 Task: Look for space in Pathānkot, India from 9th June, 2023 to 17th June, 2023 for 2 adults in price range Rs.7000 to Rs.12000. Place can be private room with 1  bedroom having 2 beds and 1 bathroom. Property type can be house, flat, guest house. Amenities needed are: wifi. Booking option can be shelf check-in. Required host language is English.
Action: Mouse moved to (494, 62)
Screenshot: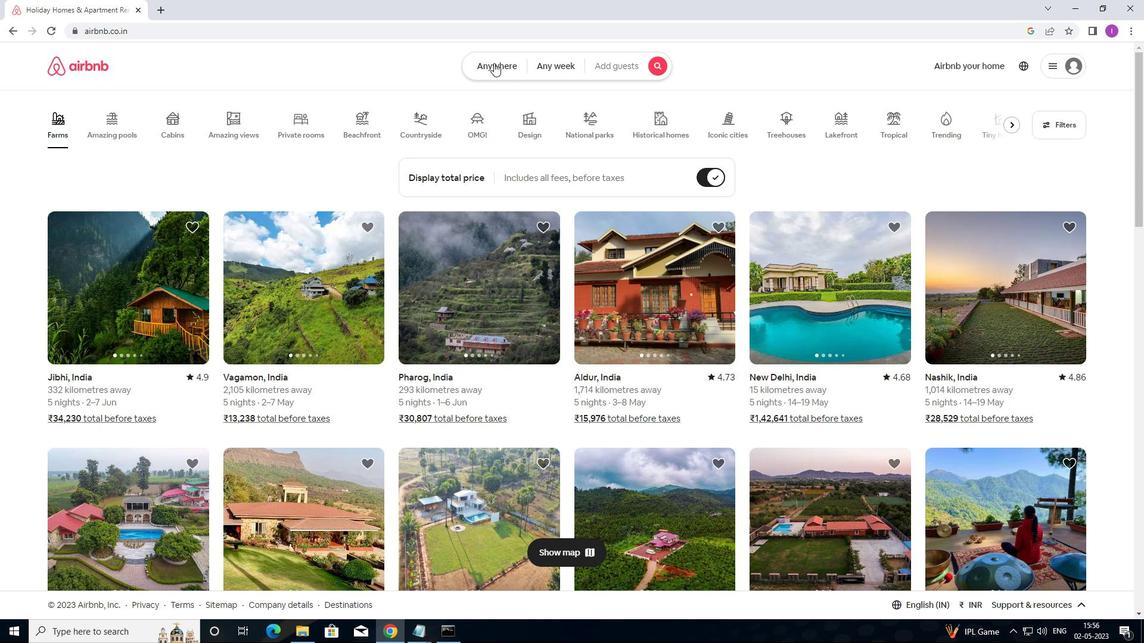 
Action: Mouse pressed left at (494, 62)
Screenshot: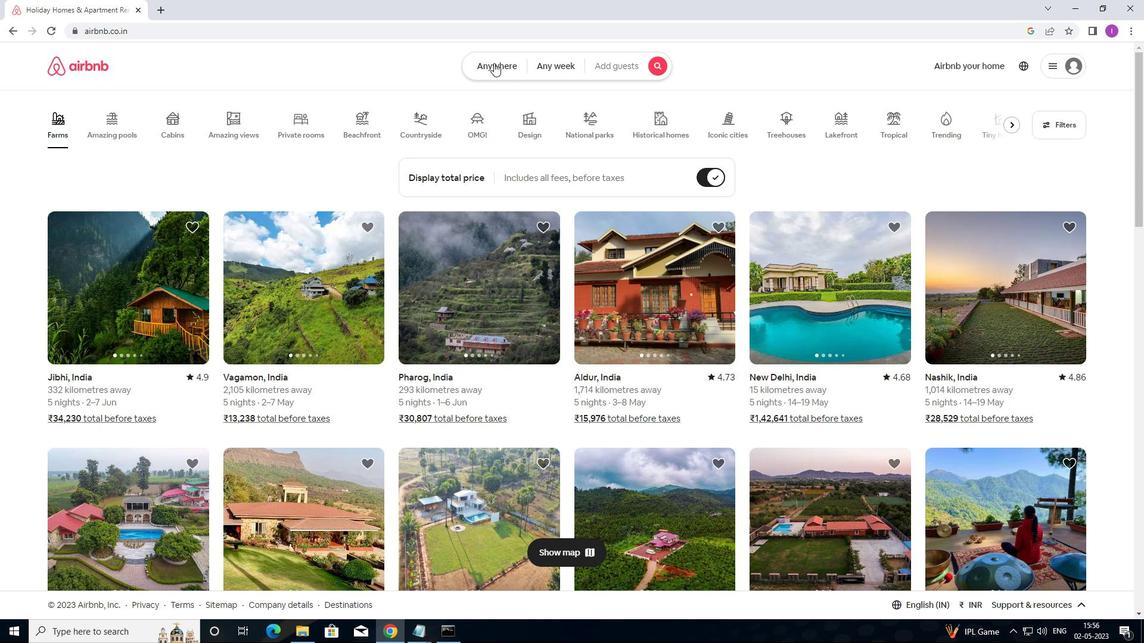 
Action: Mouse moved to (419, 105)
Screenshot: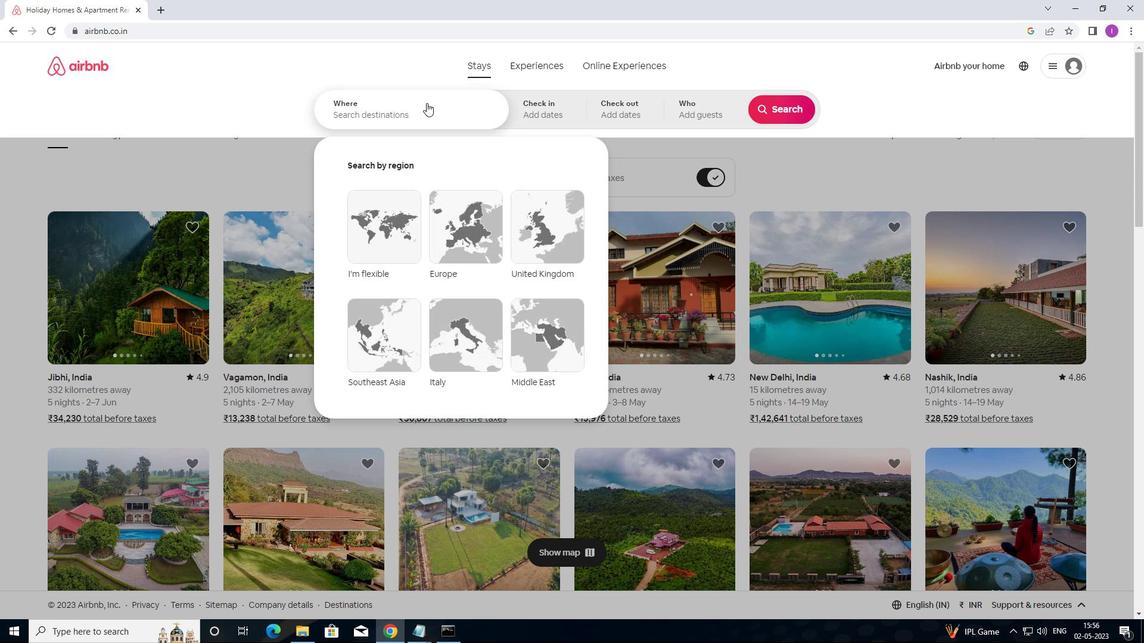 
Action: Mouse pressed left at (419, 105)
Screenshot: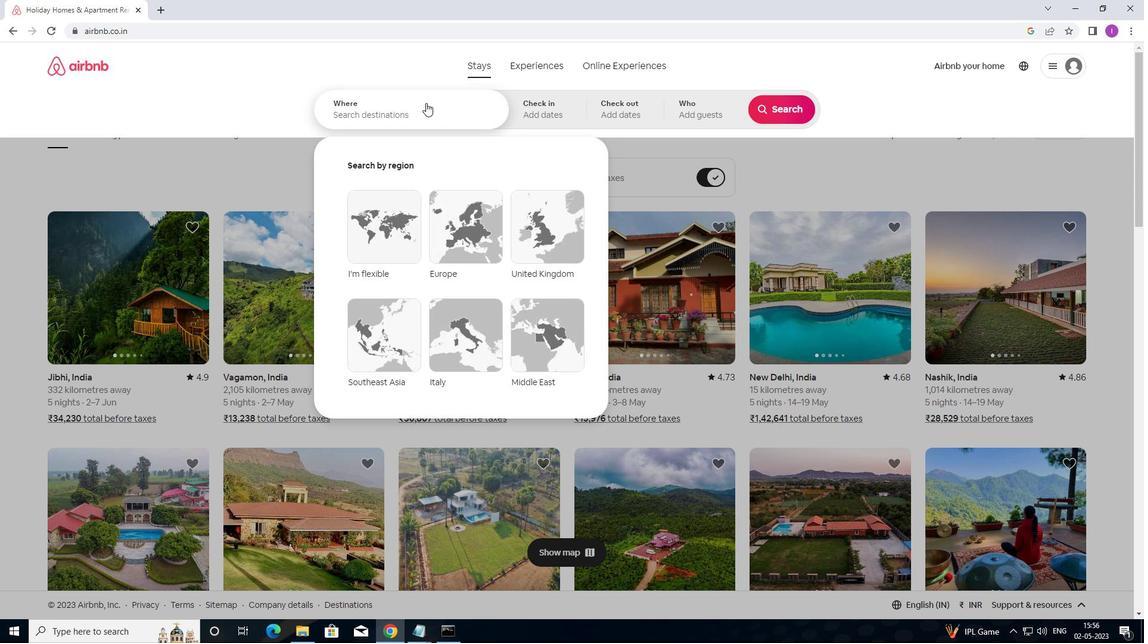 
Action: Key pressed <Key.shift>PATHANKOT,<Key.shift>INDIA
Screenshot: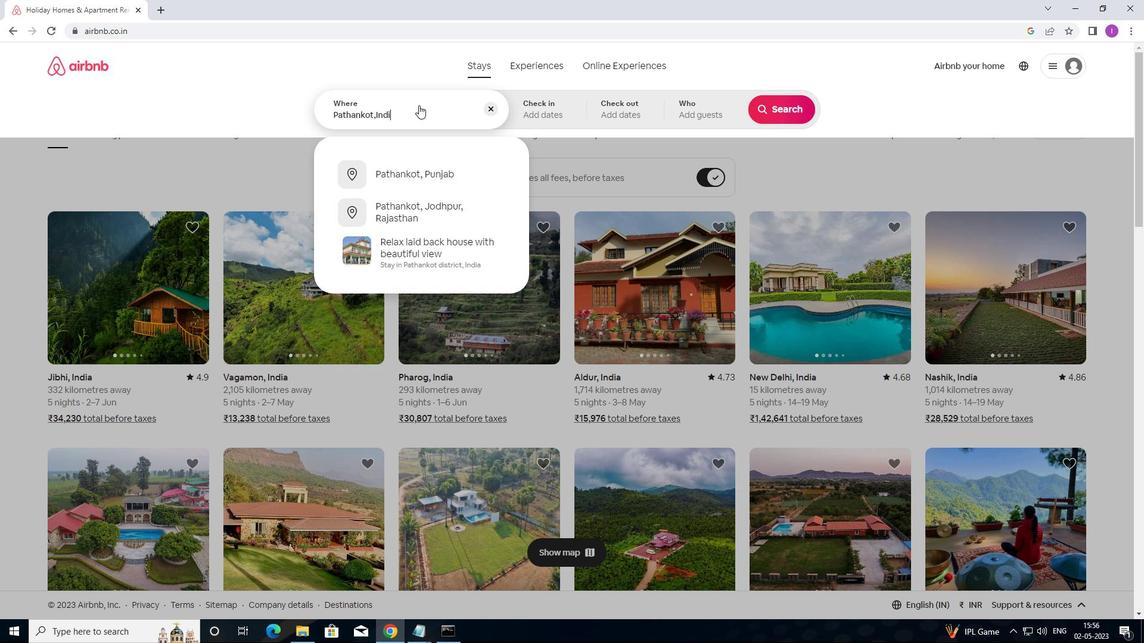 
Action: Mouse moved to (547, 118)
Screenshot: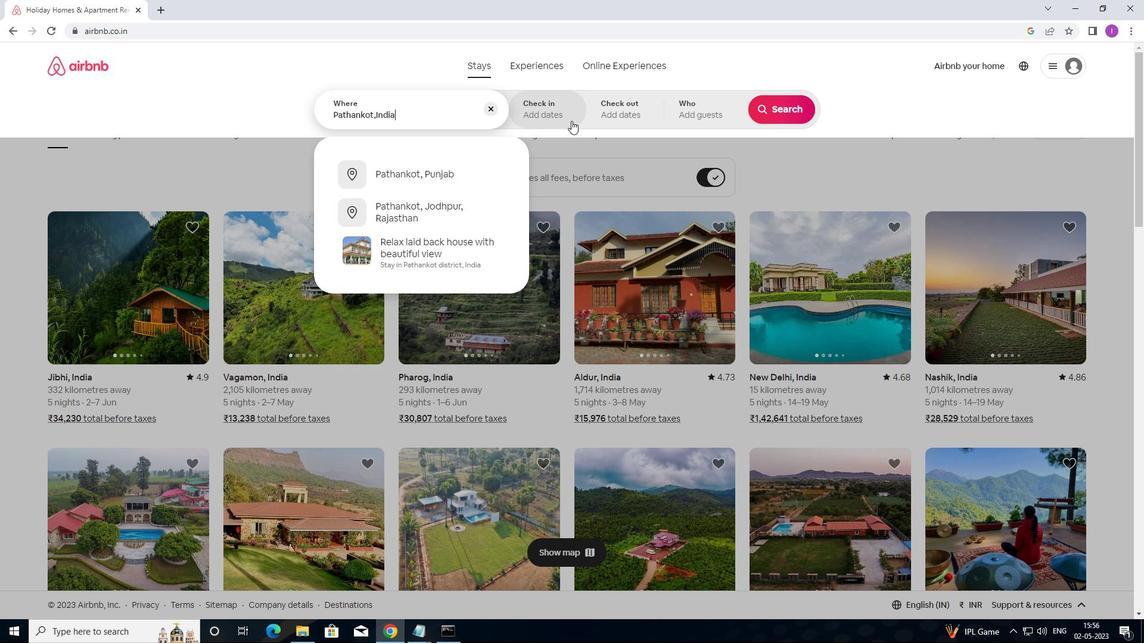 
Action: Mouse pressed left at (547, 118)
Screenshot: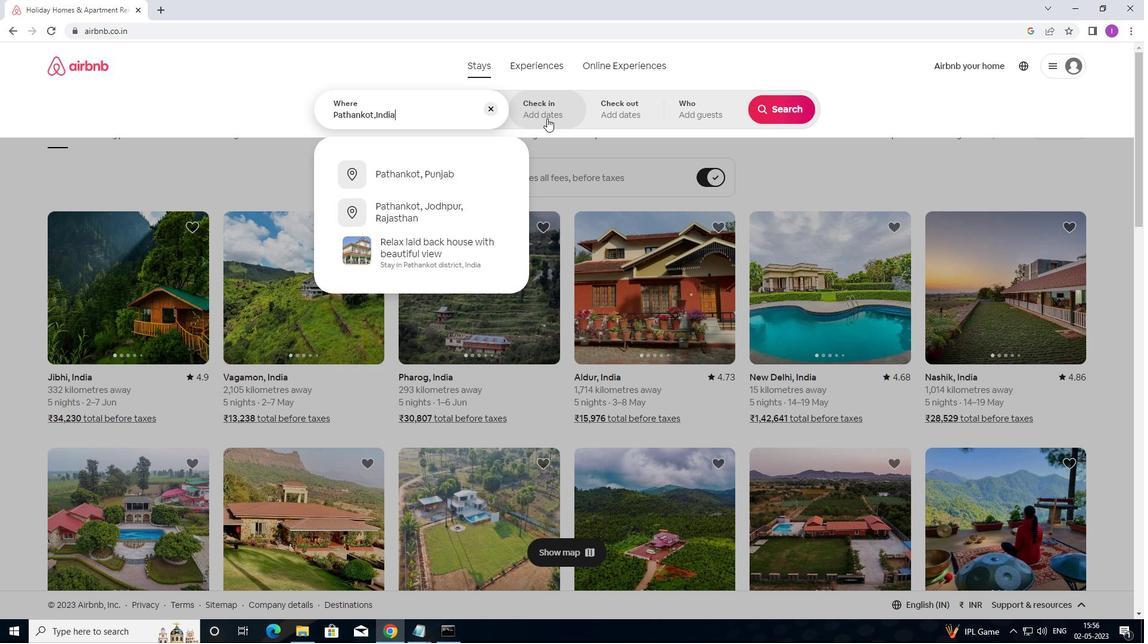 
Action: Mouse moved to (775, 205)
Screenshot: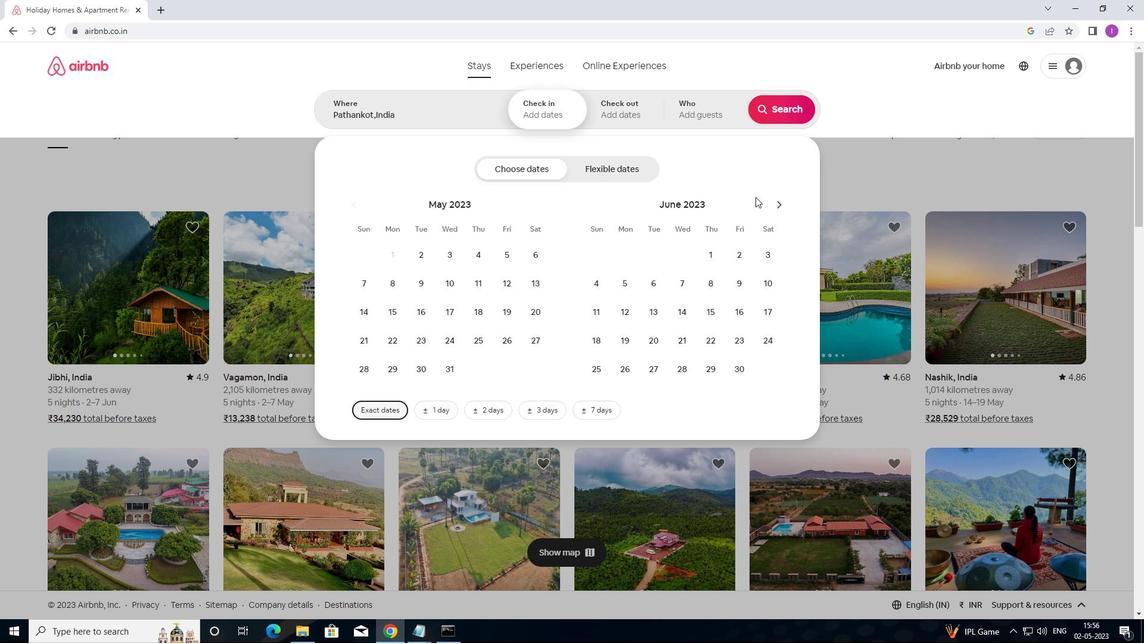 
Action: Mouse pressed left at (775, 205)
Screenshot: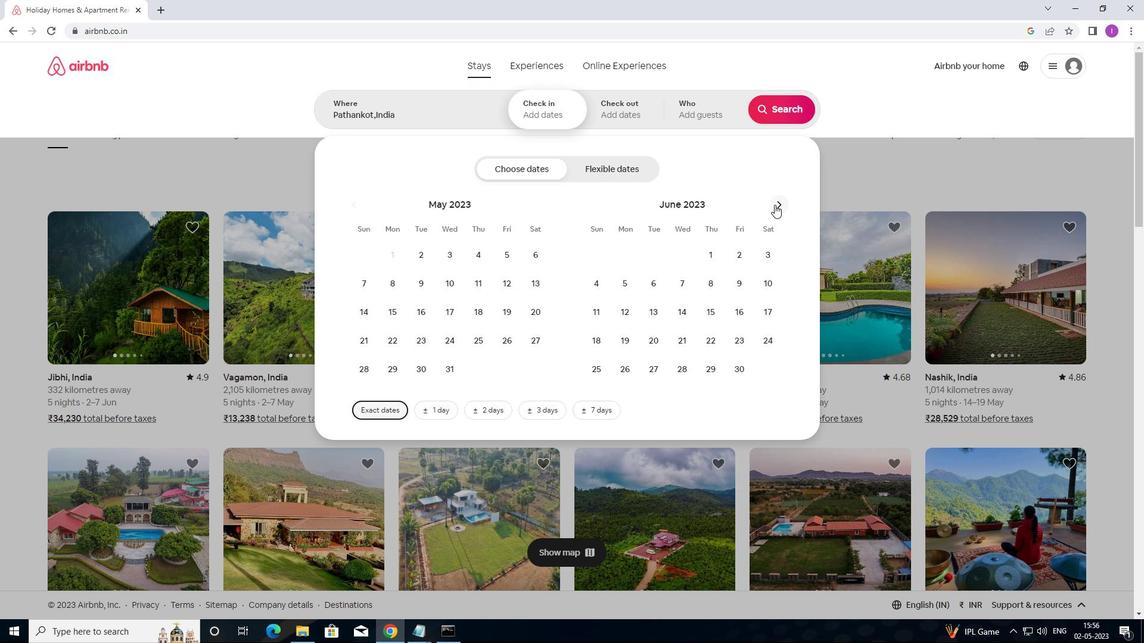 
Action: Mouse moved to (775, 206)
Screenshot: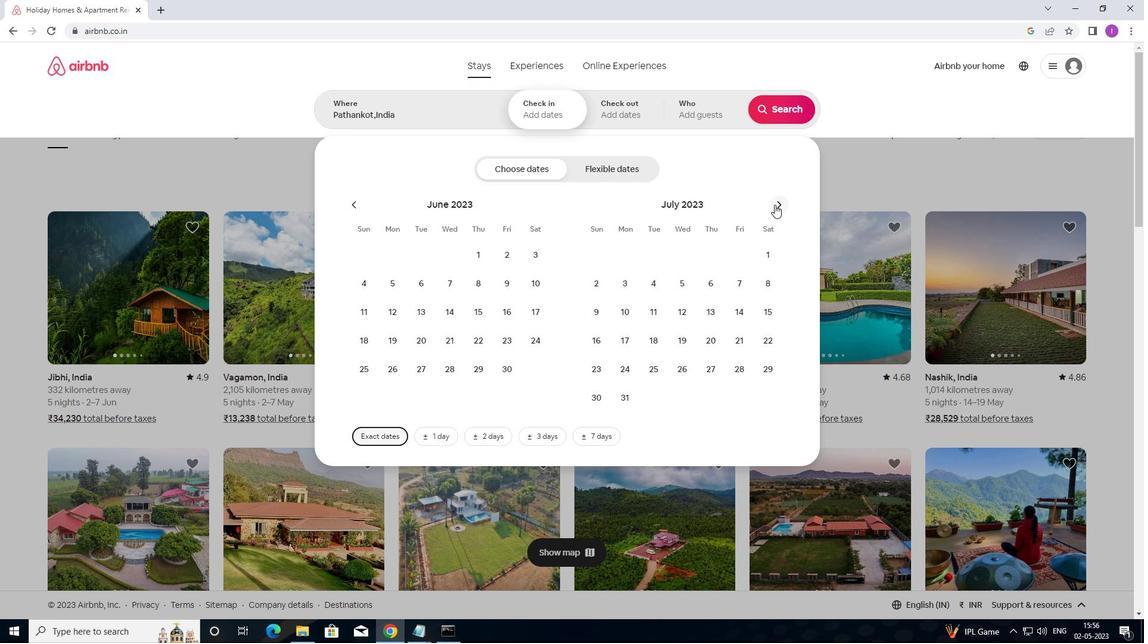 
Action: Mouse pressed left at (775, 206)
Screenshot: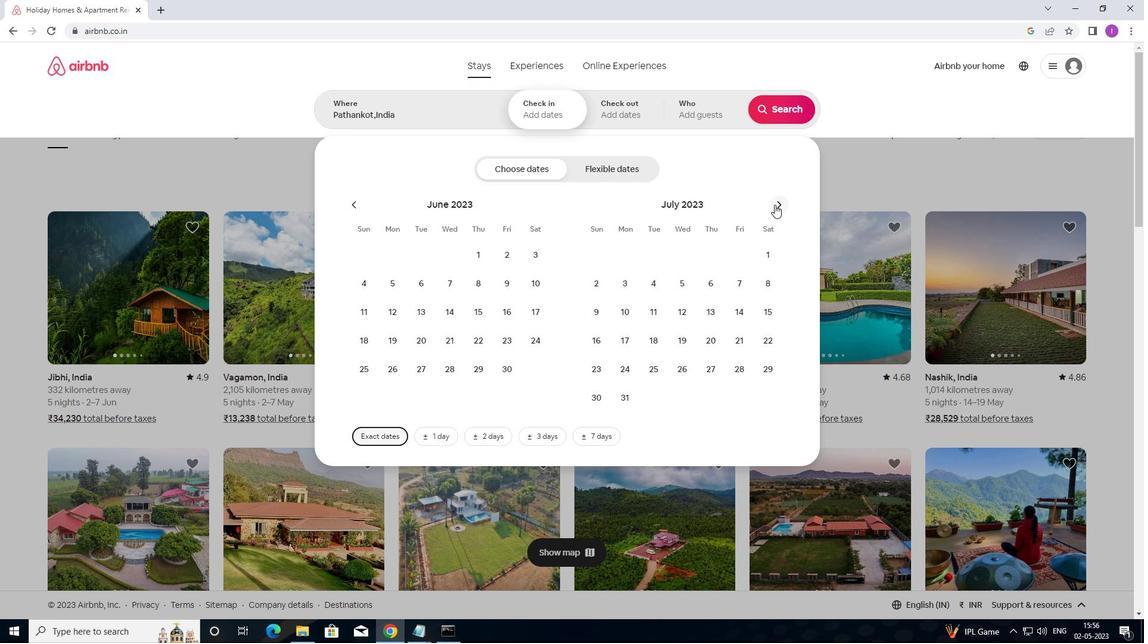 
Action: Mouse moved to (354, 202)
Screenshot: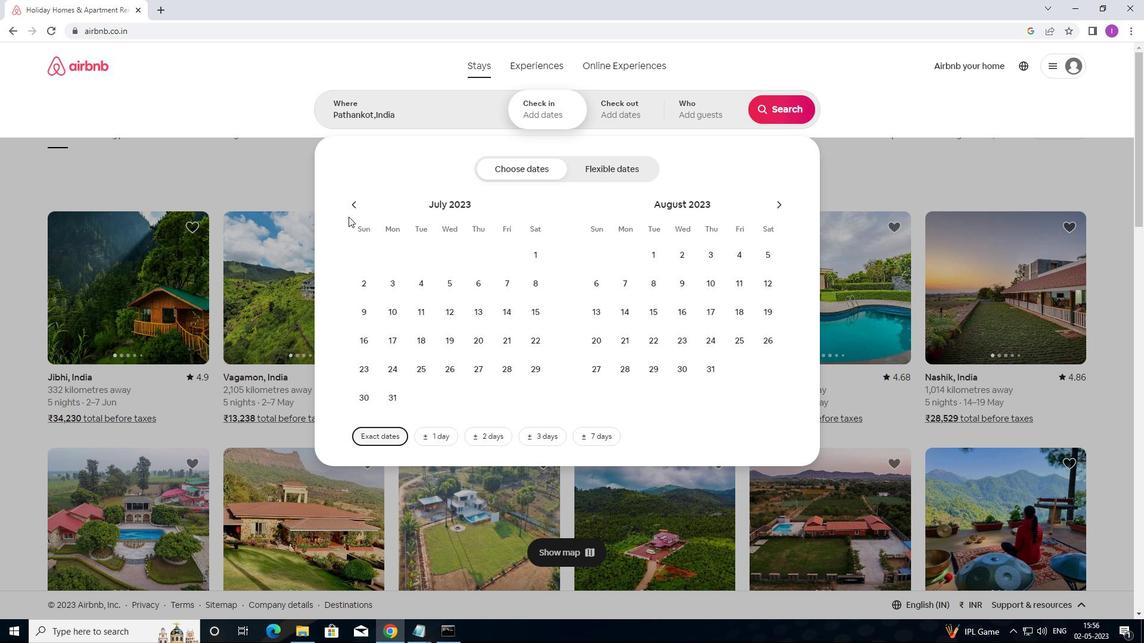 
Action: Mouse pressed left at (354, 202)
Screenshot: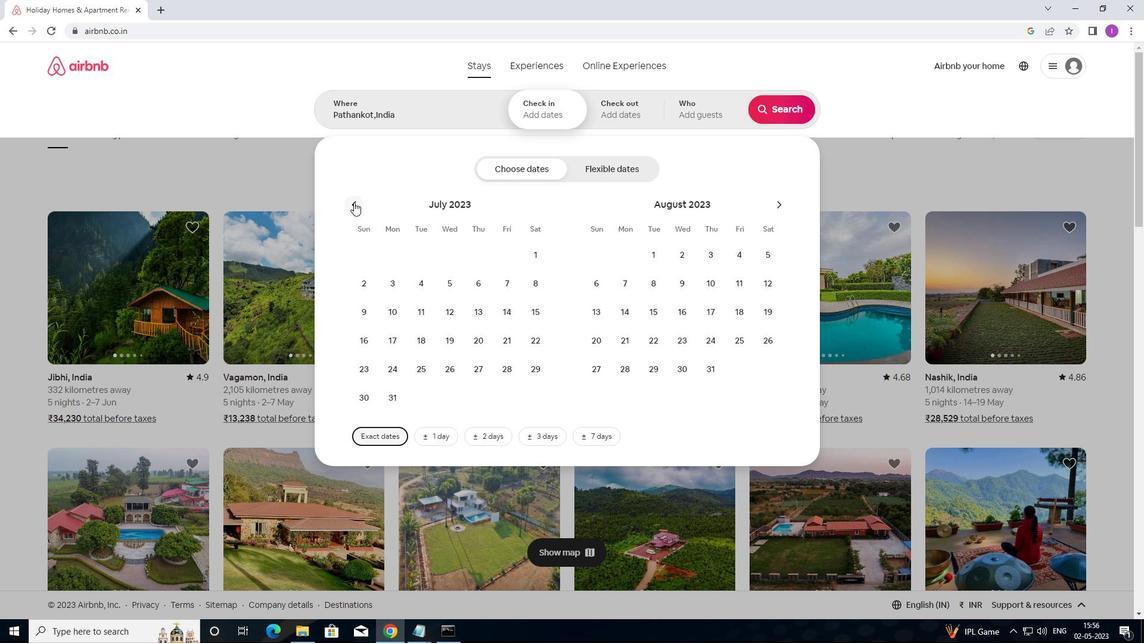 
Action: Mouse moved to (593, 312)
Screenshot: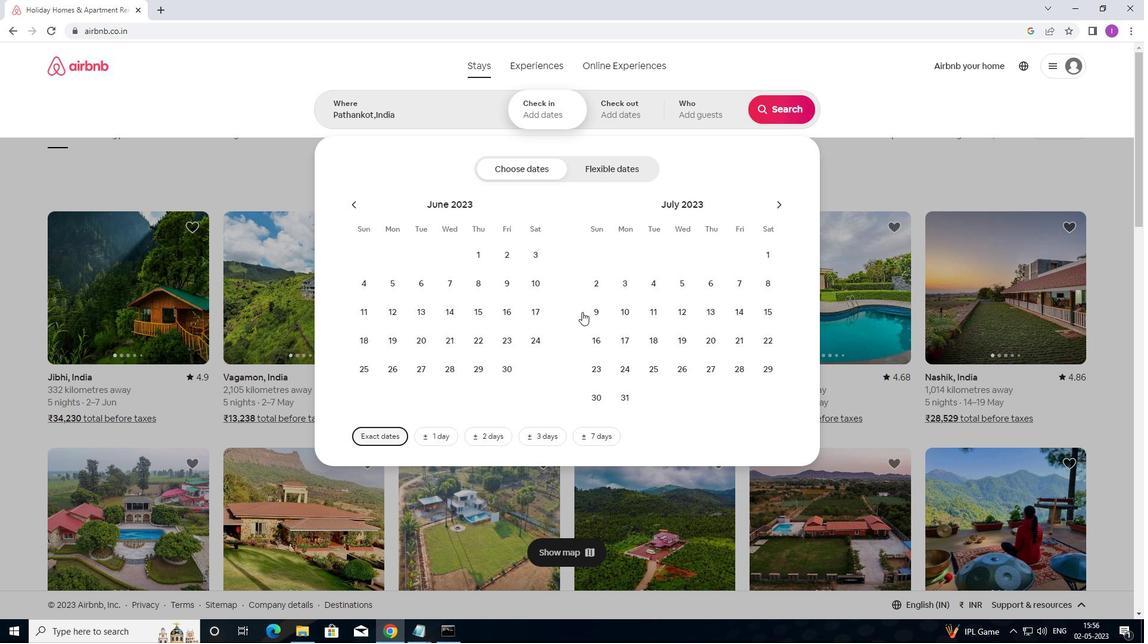 
Action: Mouse pressed left at (593, 312)
Screenshot: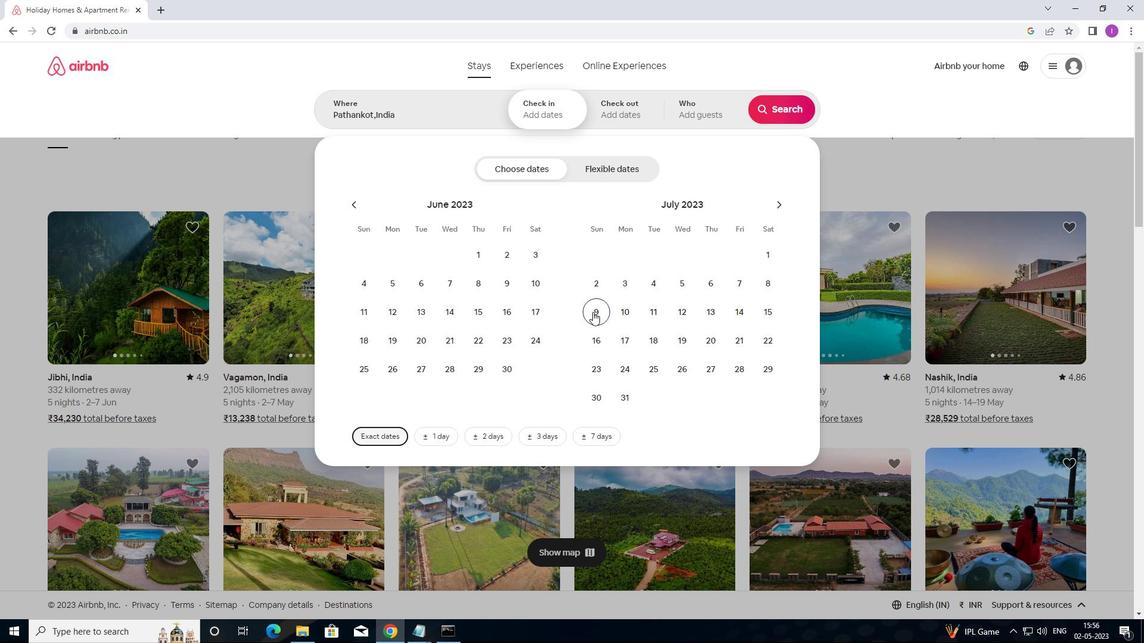 
Action: Mouse moved to (637, 342)
Screenshot: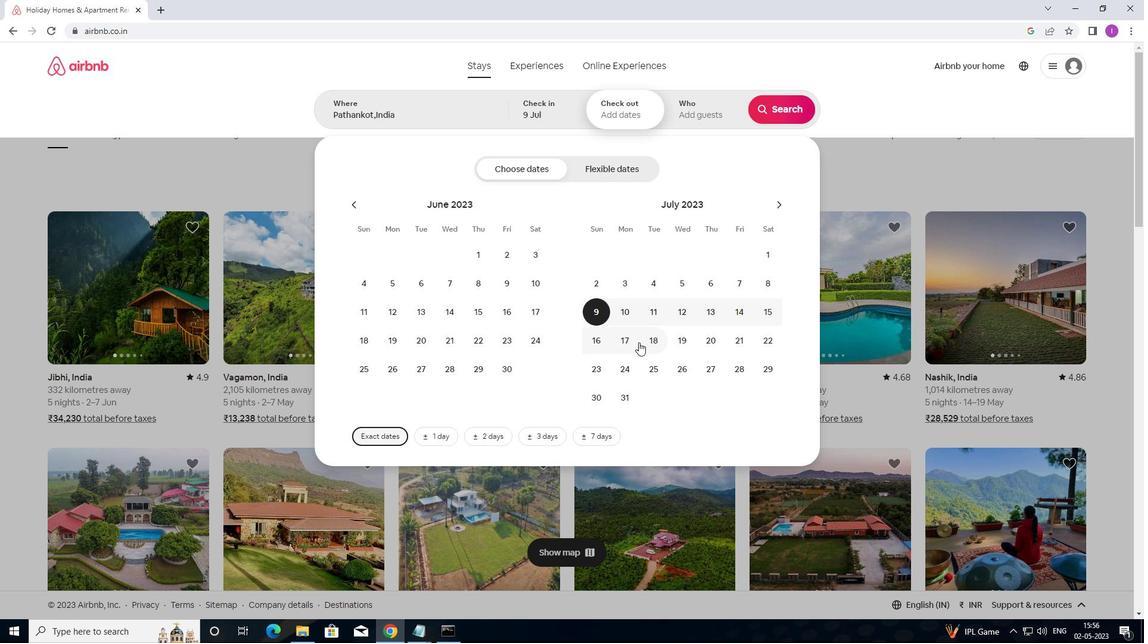 
Action: Mouse pressed left at (637, 342)
Screenshot: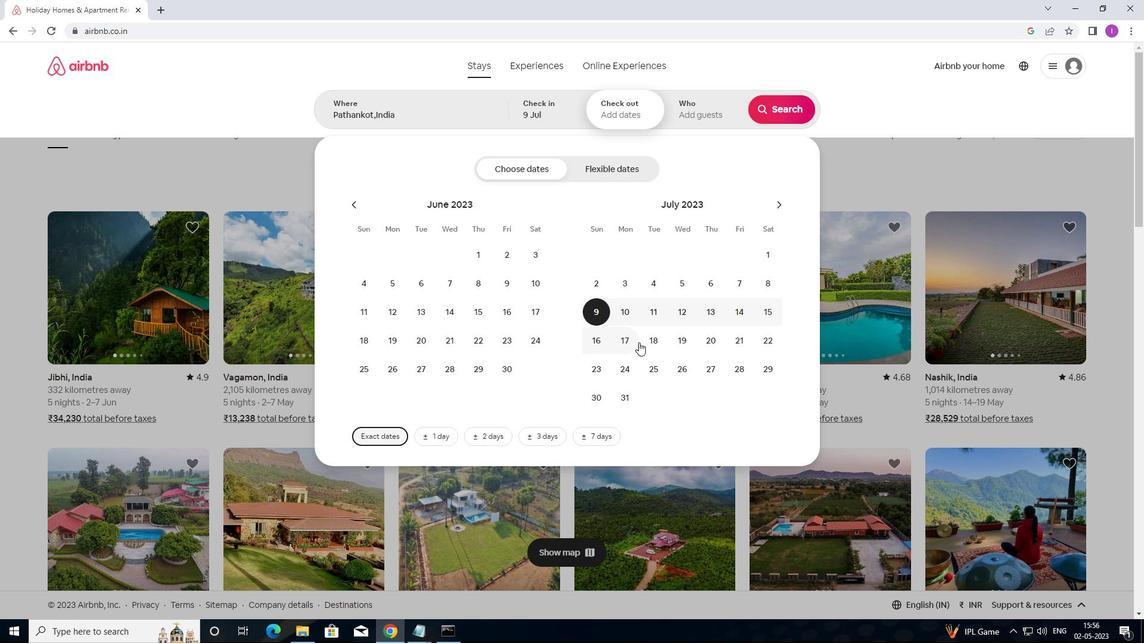 
Action: Mouse moved to (702, 113)
Screenshot: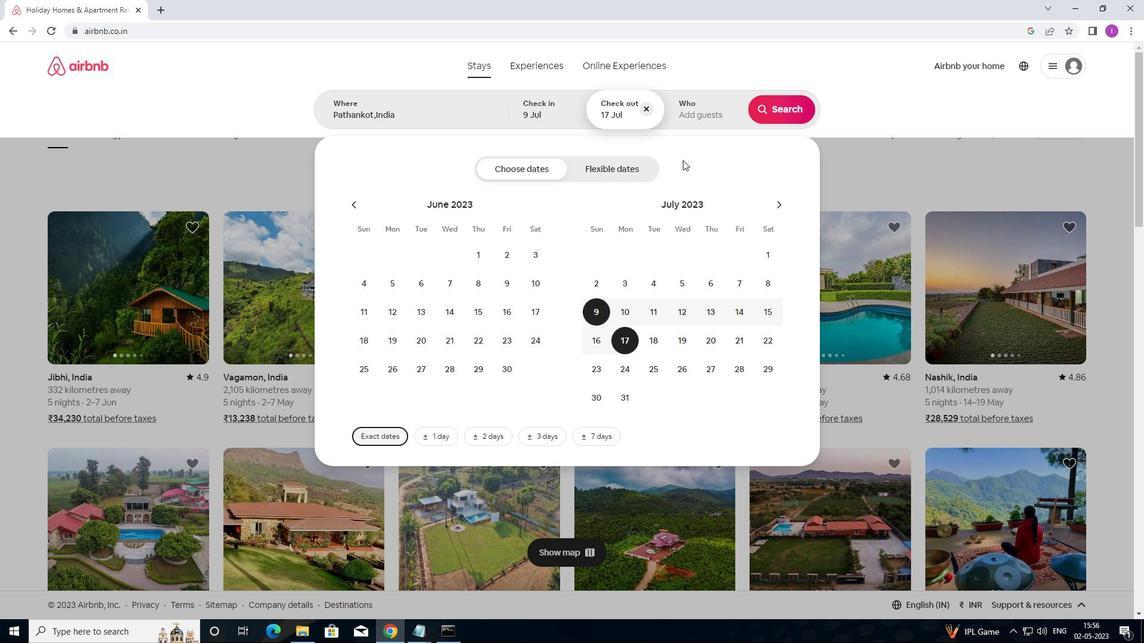 
Action: Mouse pressed left at (702, 113)
Screenshot: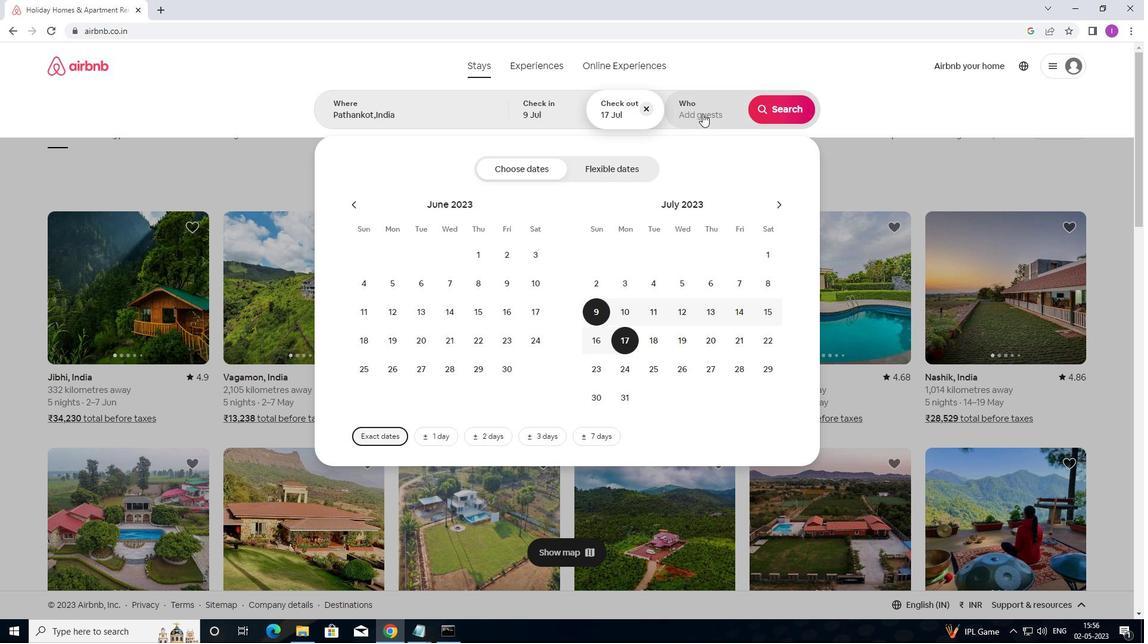 
Action: Mouse moved to (774, 171)
Screenshot: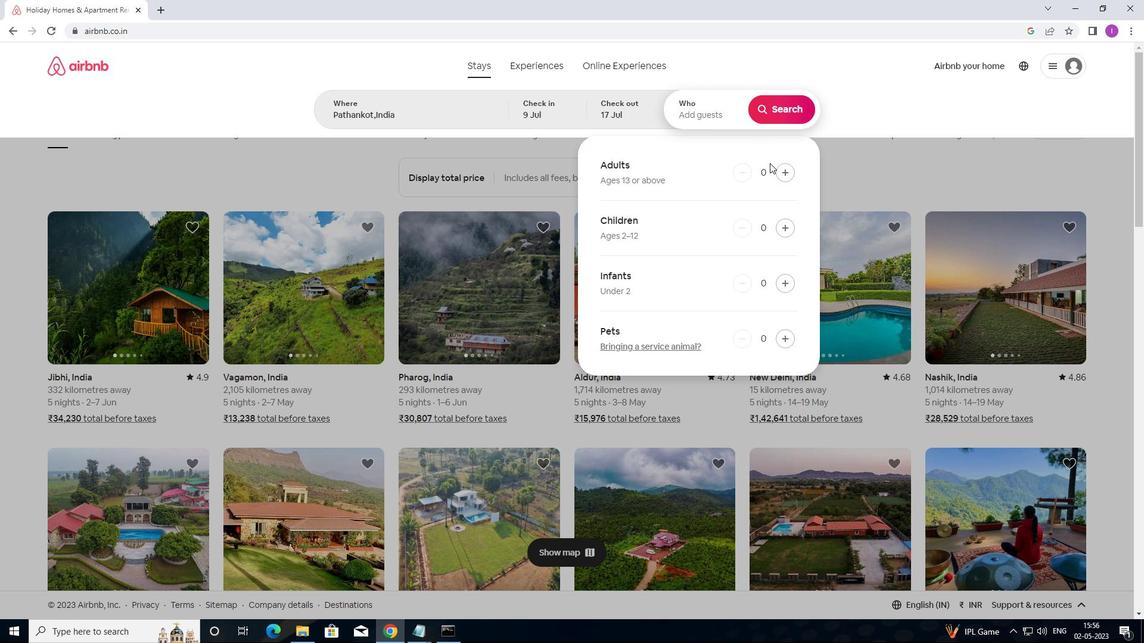 
Action: Mouse pressed left at (774, 171)
Screenshot: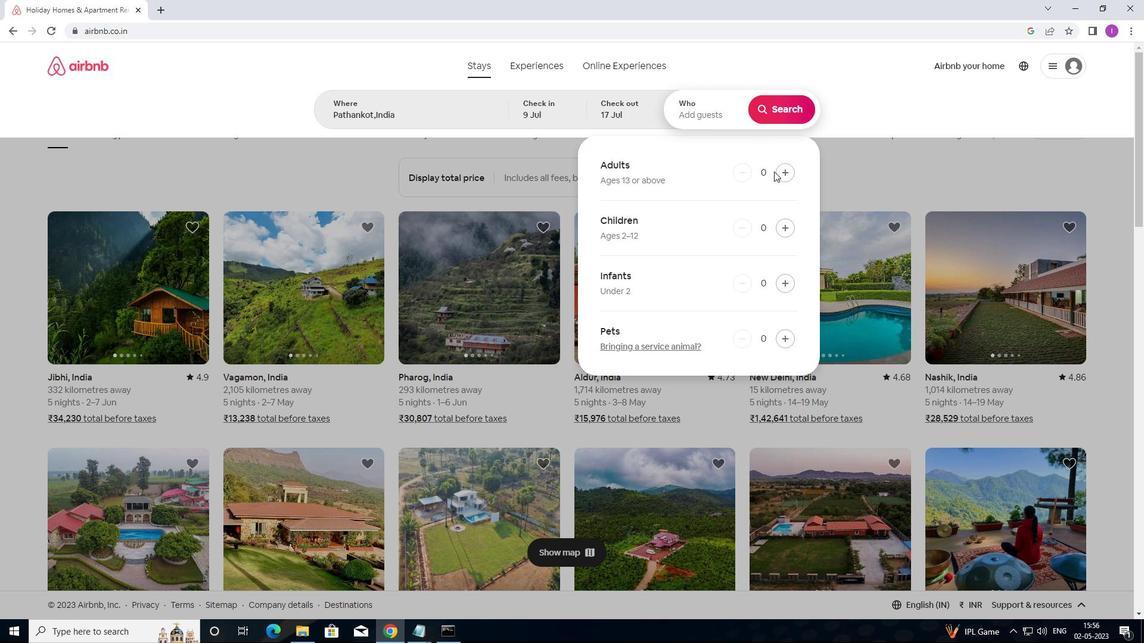 
Action: Mouse moved to (775, 172)
Screenshot: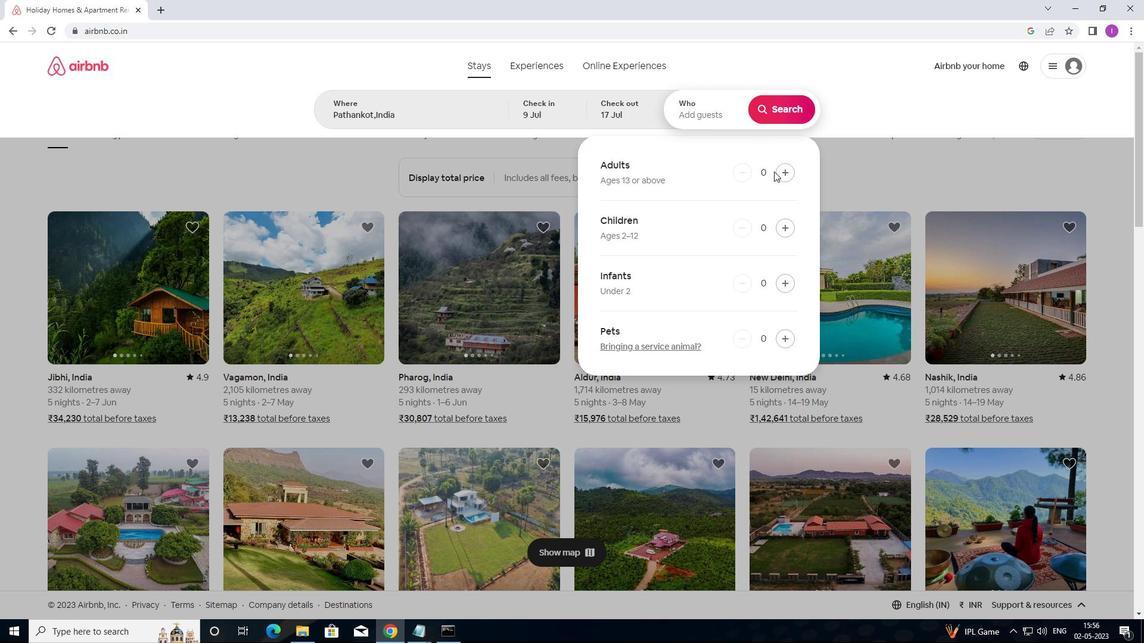 
Action: Mouse pressed left at (775, 172)
Screenshot: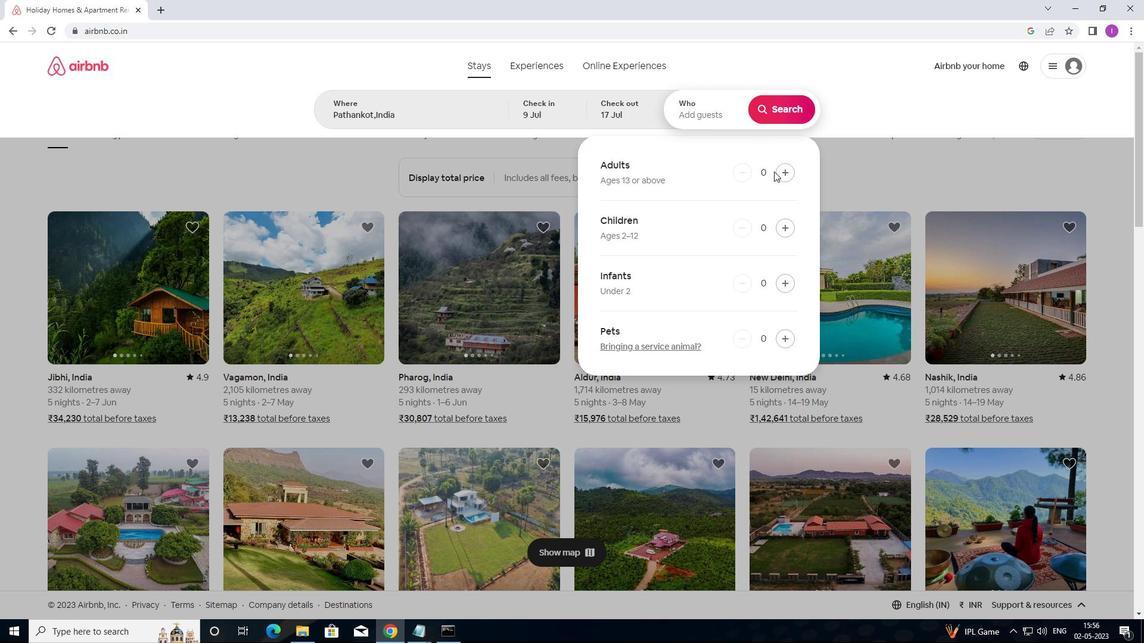 
Action: Mouse moved to (784, 168)
Screenshot: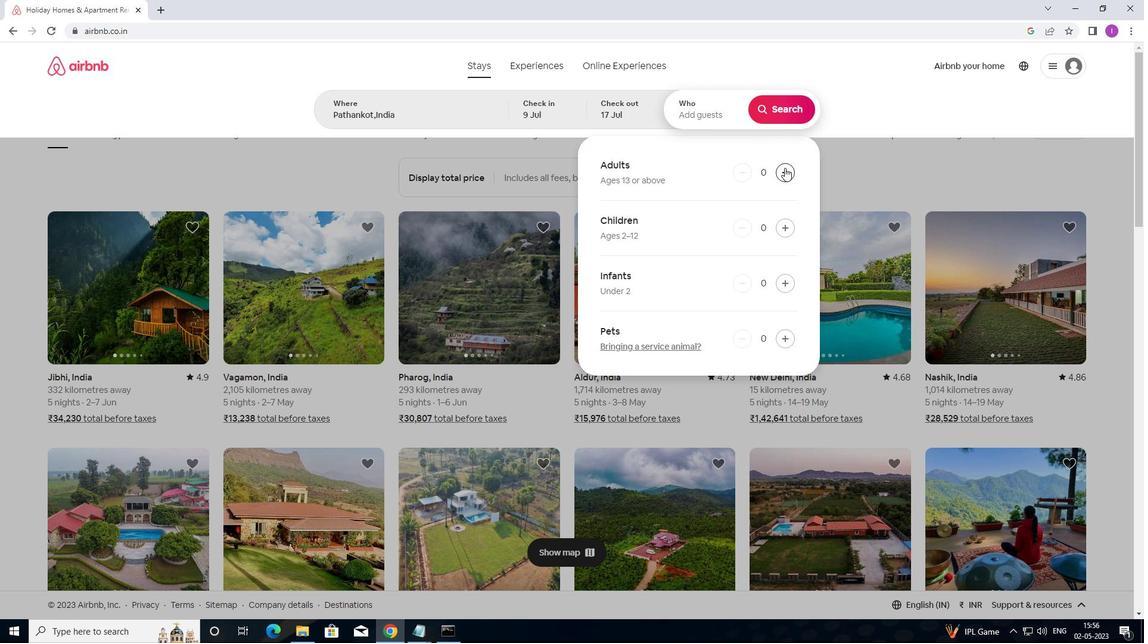 
Action: Mouse pressed left at (784, 168)
Screenshot: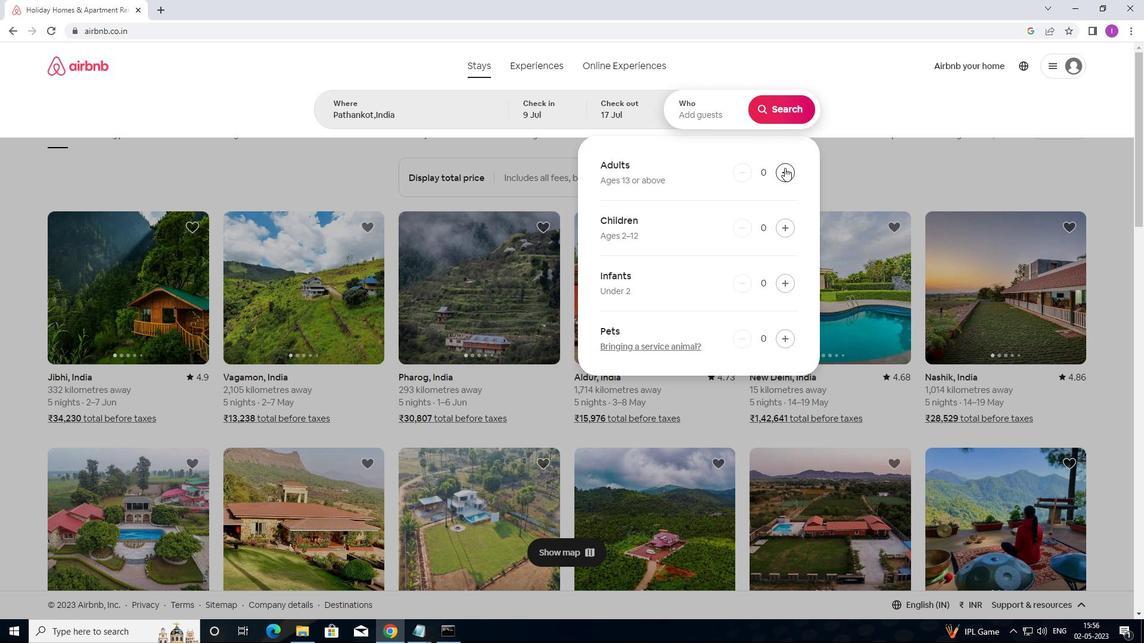 
Action: Mouse pressed left at (784, 168)
Screenshot: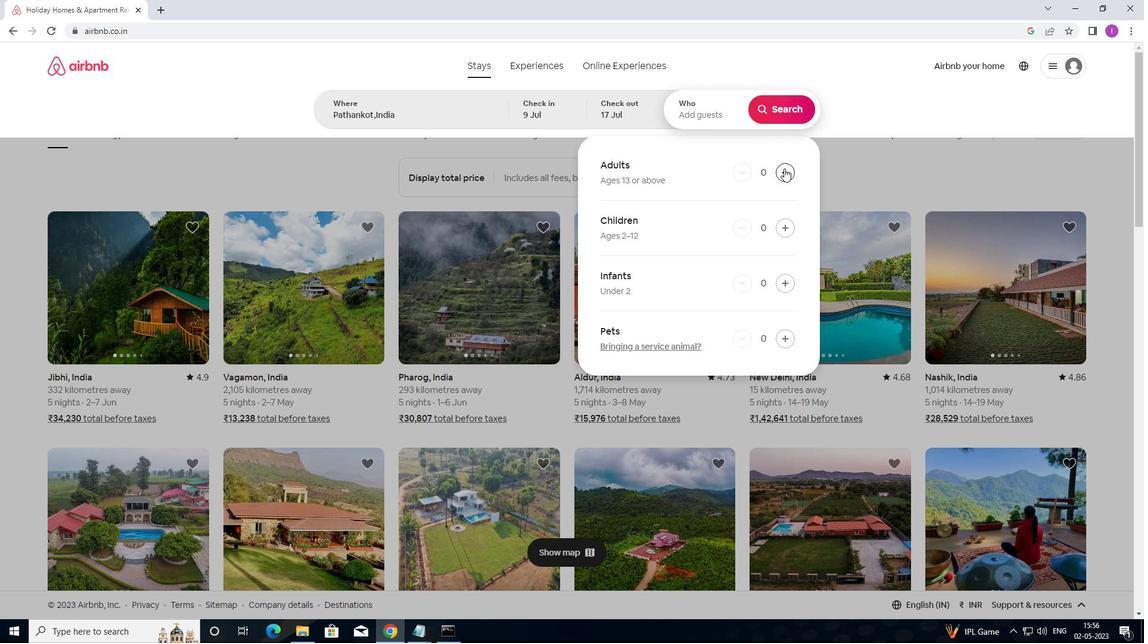 
Action: Mouse moved to (804, 110)
Screenshot: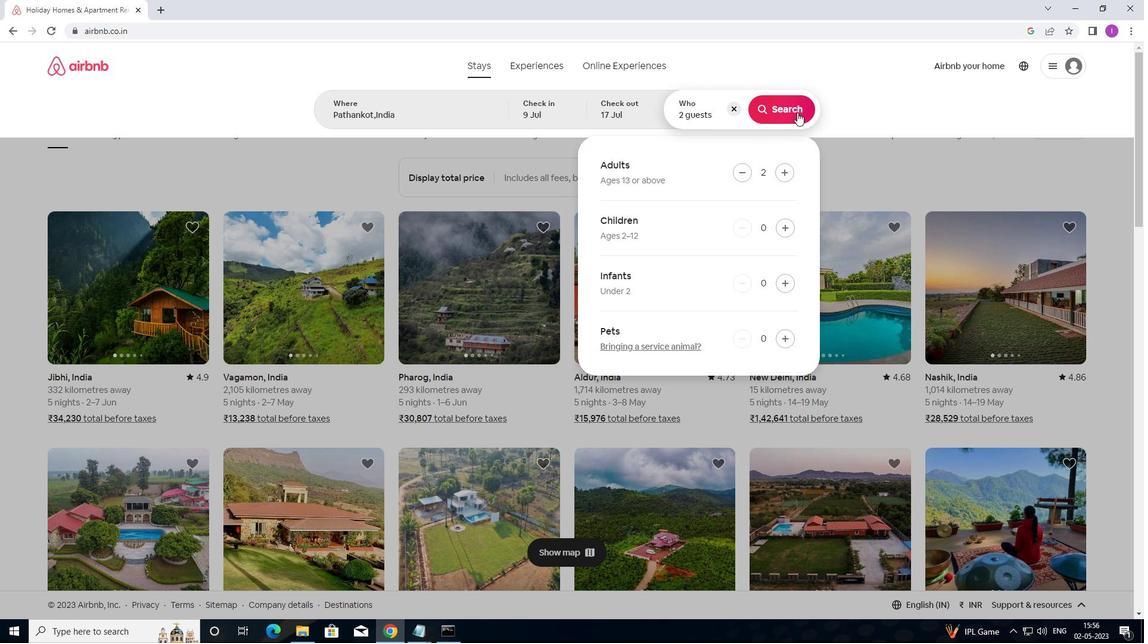 
Action: Mouse pressed left at (804, 110)
Screenshot: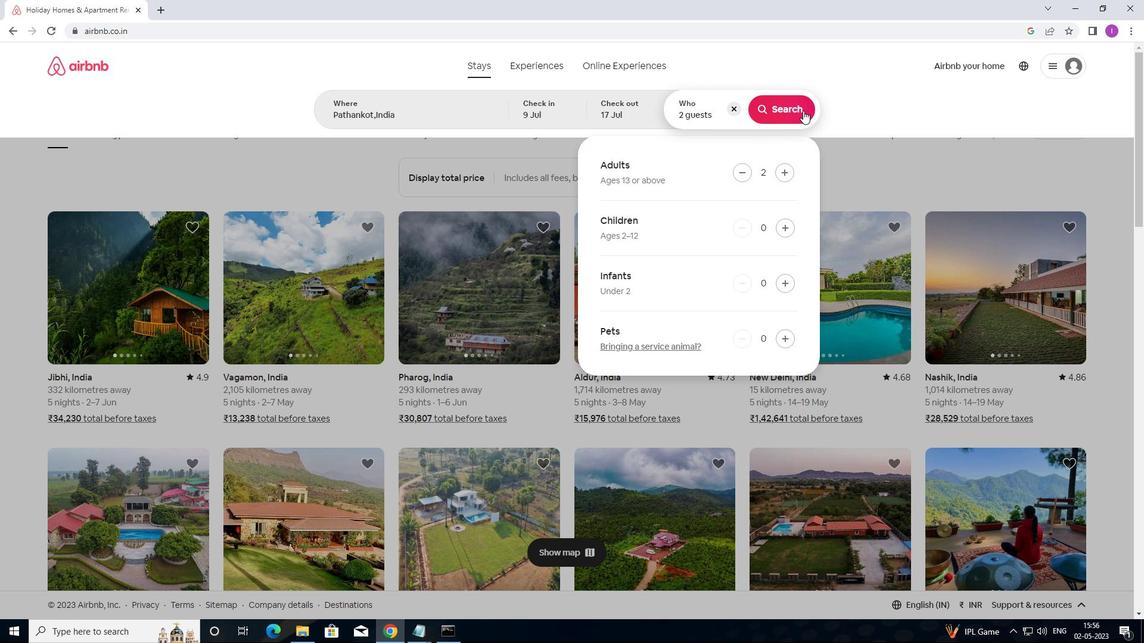 
Action: Mouse moved to (1073, 118)
Screenshot: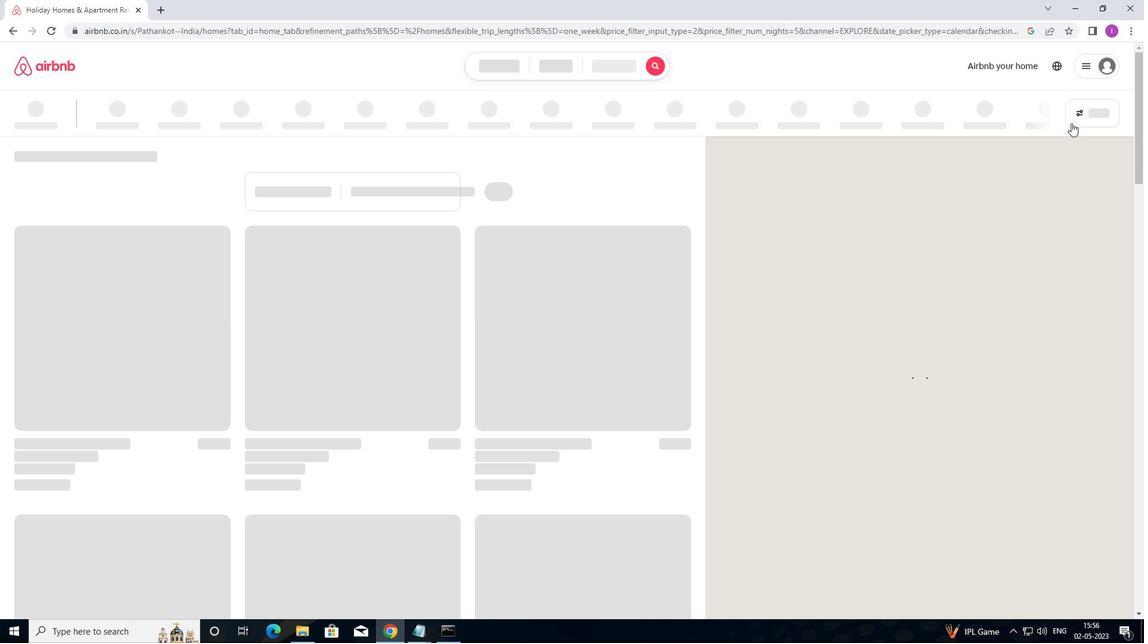
Action: Mouse pressed left at (1073, 118)
Screenshot: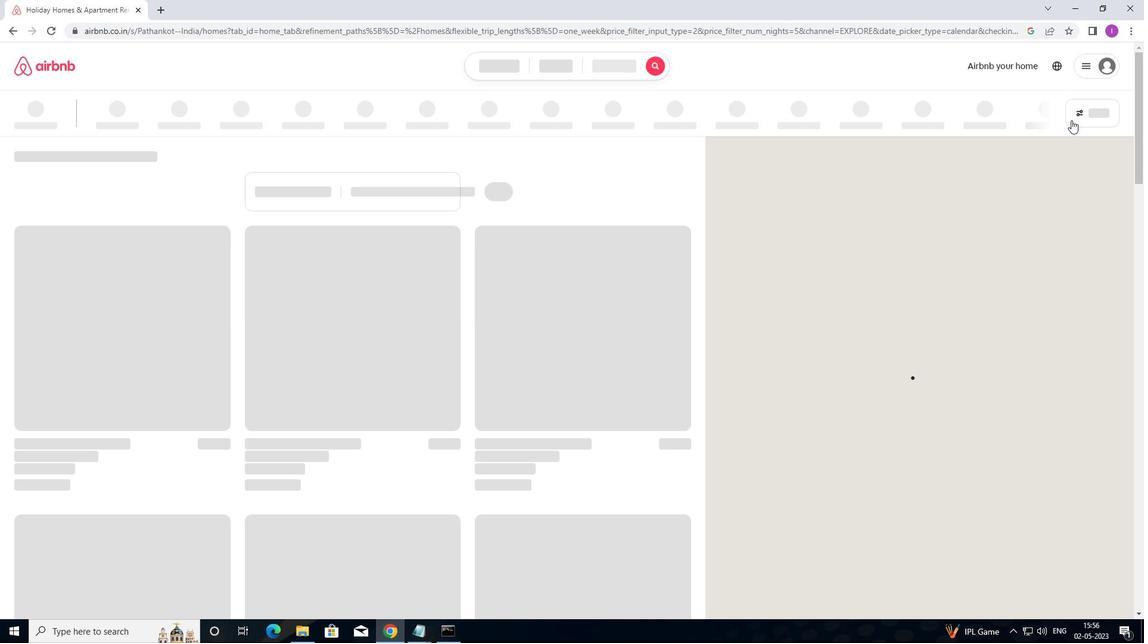 
Action: Mouse moved to (434, 268)
Screenshot: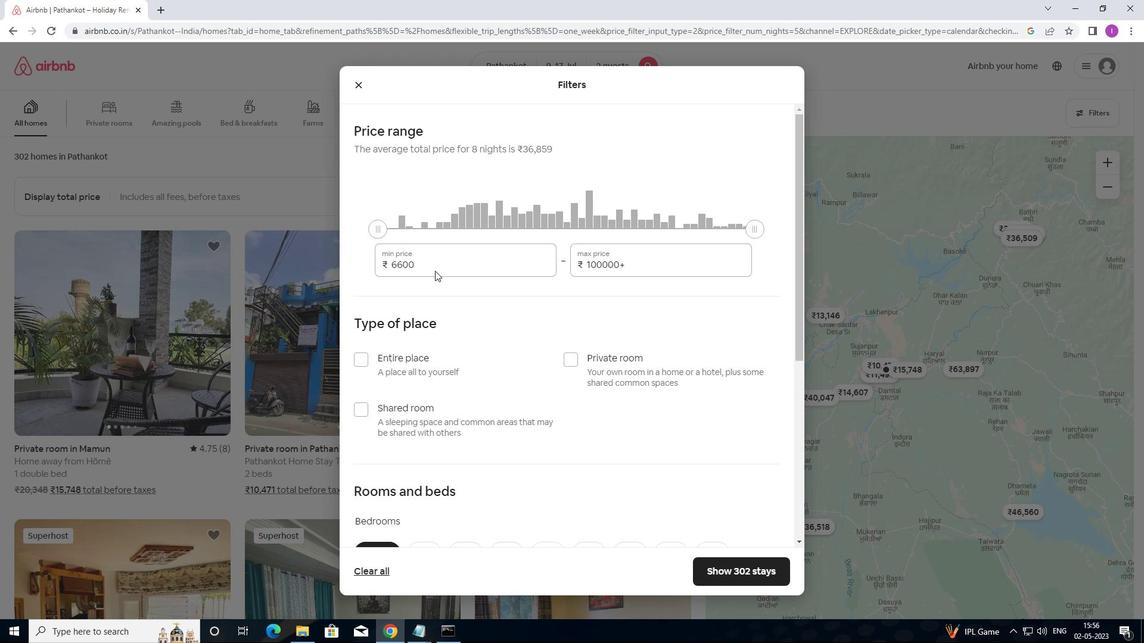 
Action: Mouse pressed left at (434, 268)
Screenshot: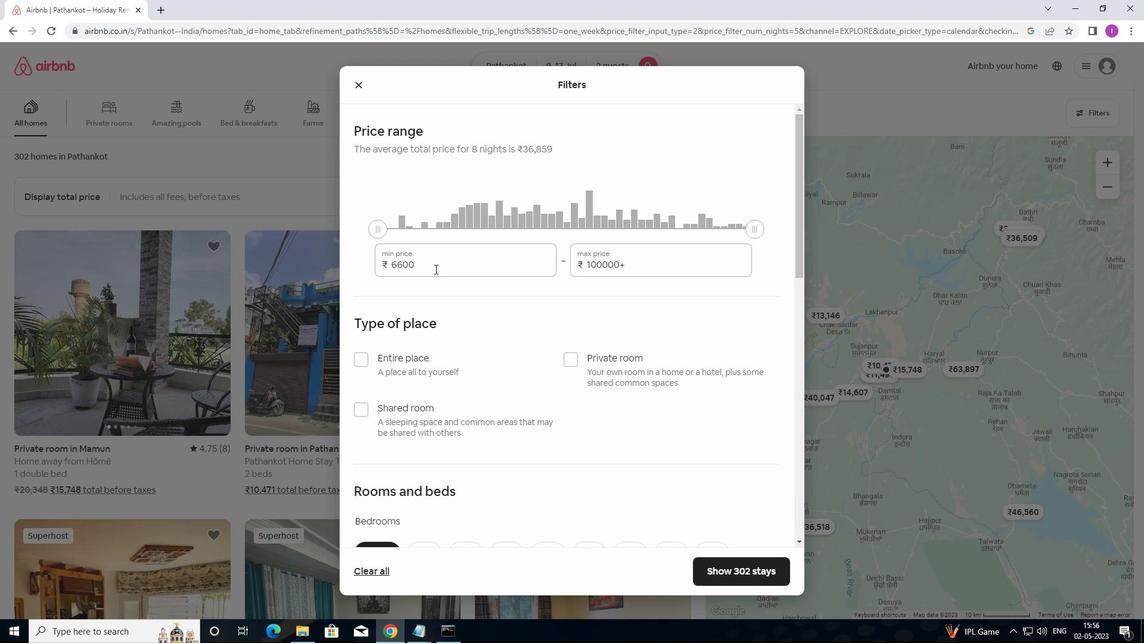 
Action: Mouse moved to (376, 268)
Screenshot: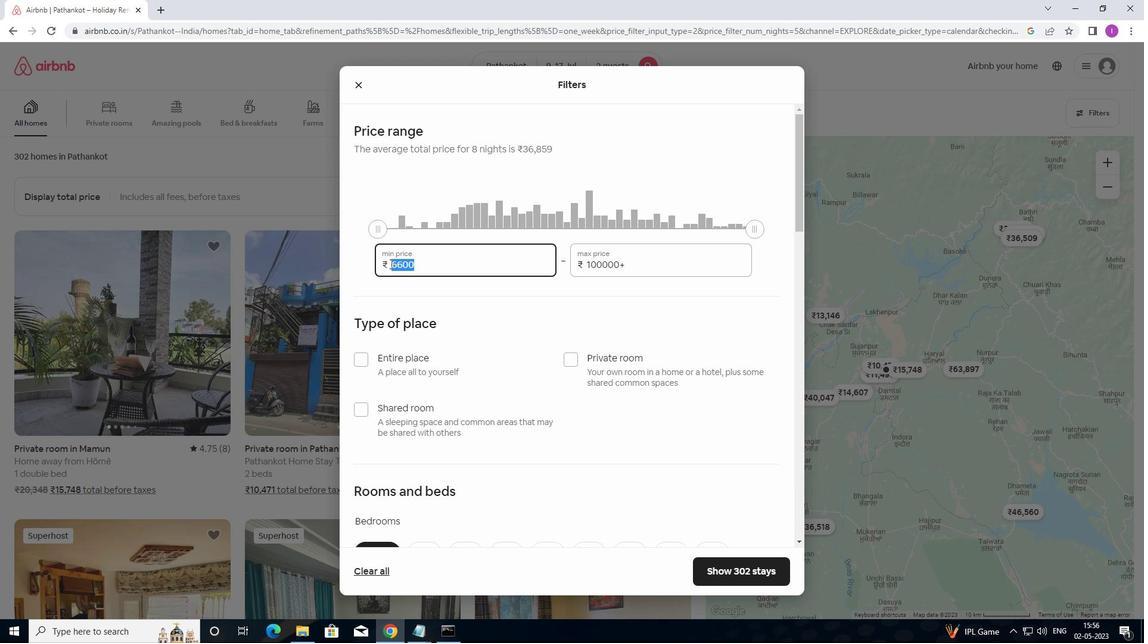 
Action: Mouse pressed left at (376, 268)
Screenshot: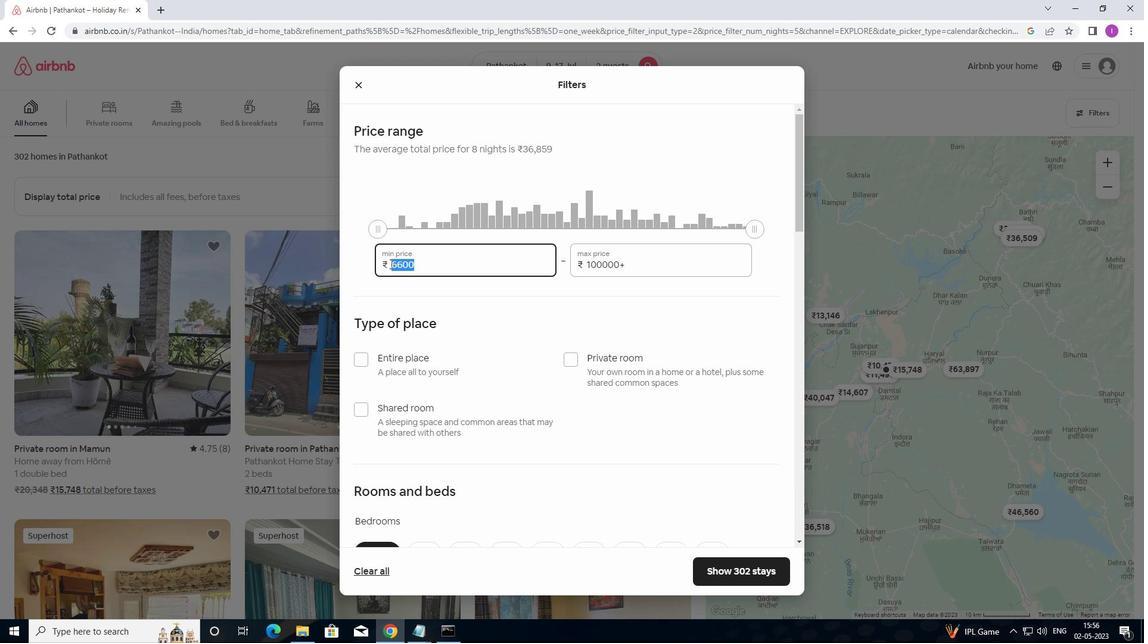 
Action: Mouse moved to (375, 270)
Screenshot: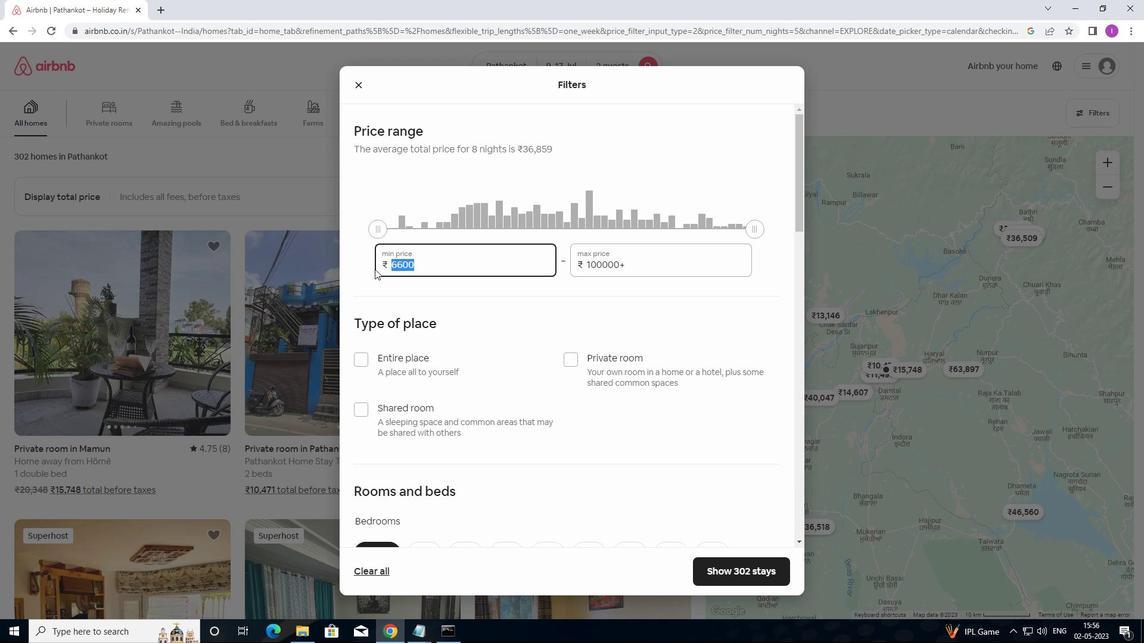 
Action: Key pressed 7000
Screenshot: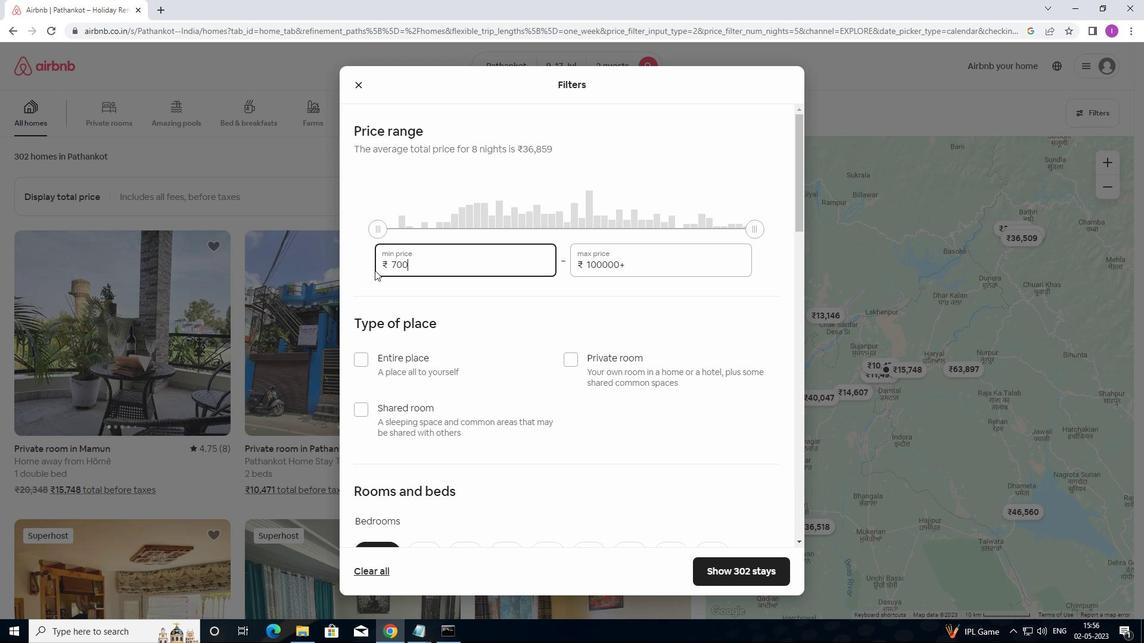 
Action: Mouse moved to (634, 262)
Screenshot: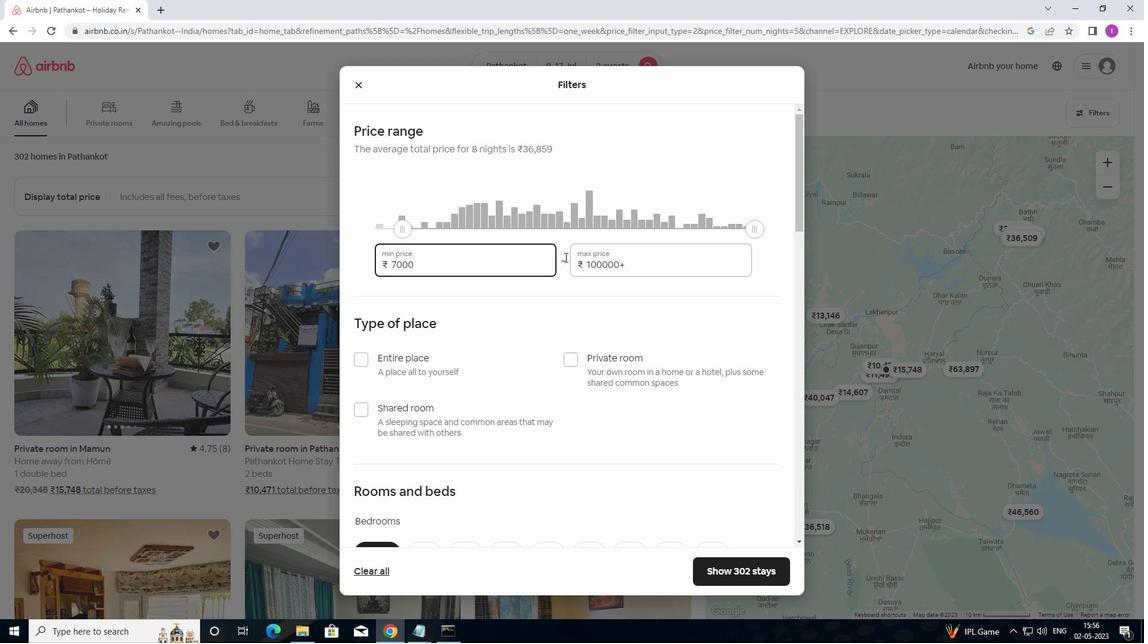 
Action: Mouse pressed left at (634, 262)
Screenshot: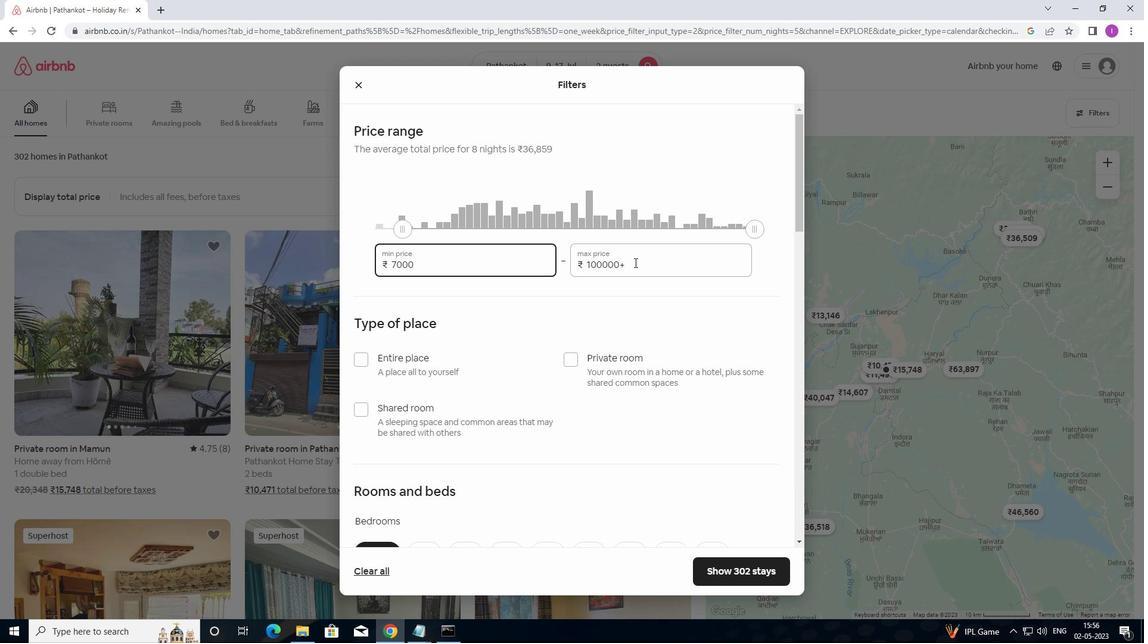 
Action: Mouse moved to (559, 267)
Screenshot: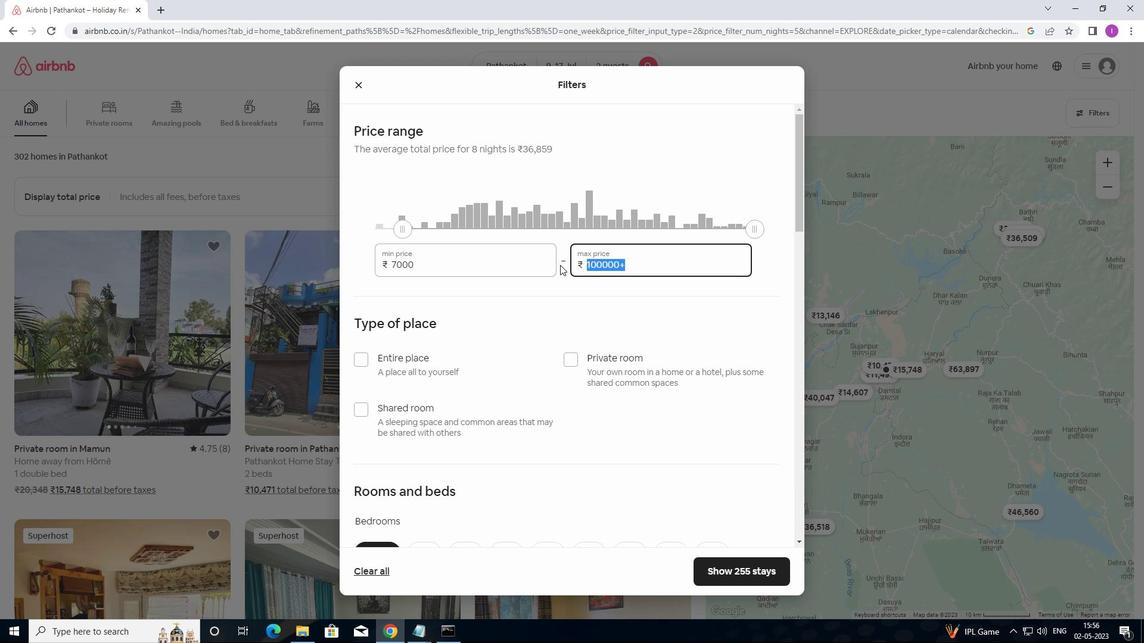 
Action: Key pressed 120000<Key.backspace>
Screenshot: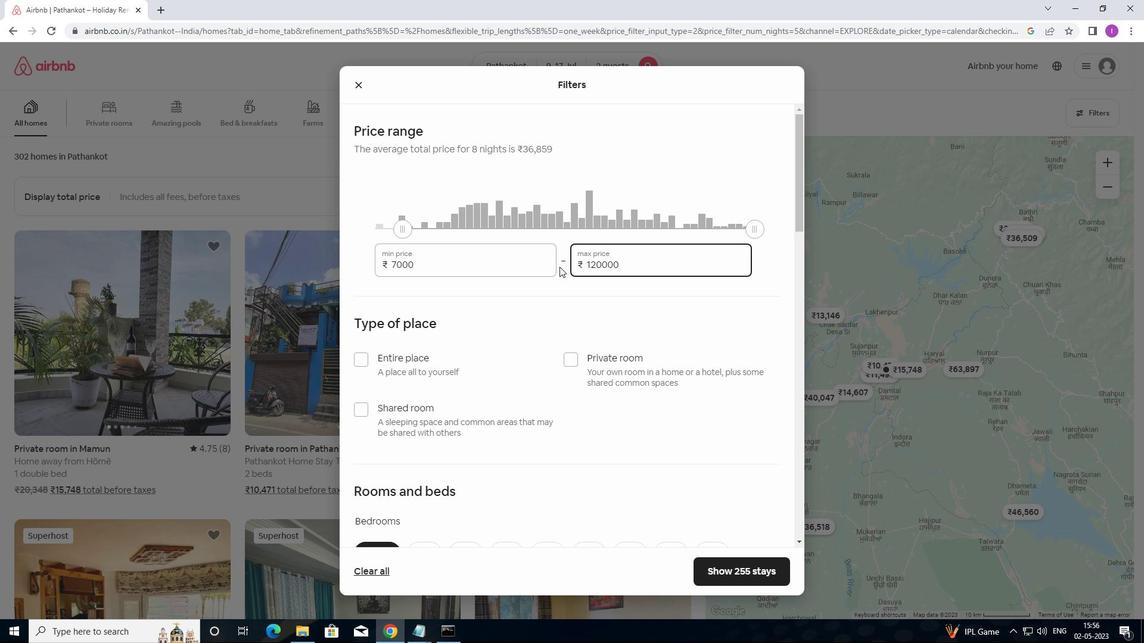 
Action: Mouse moved to (583, 367)
Screenshot: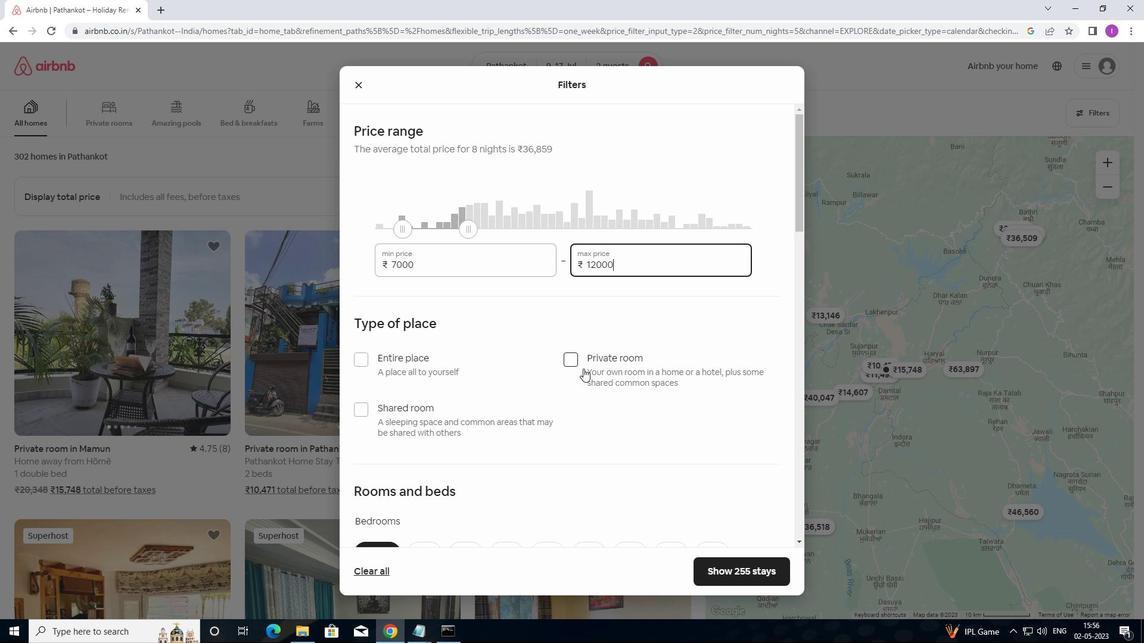 
Action: Mouse pressed left at (583, 367)
Screenshot: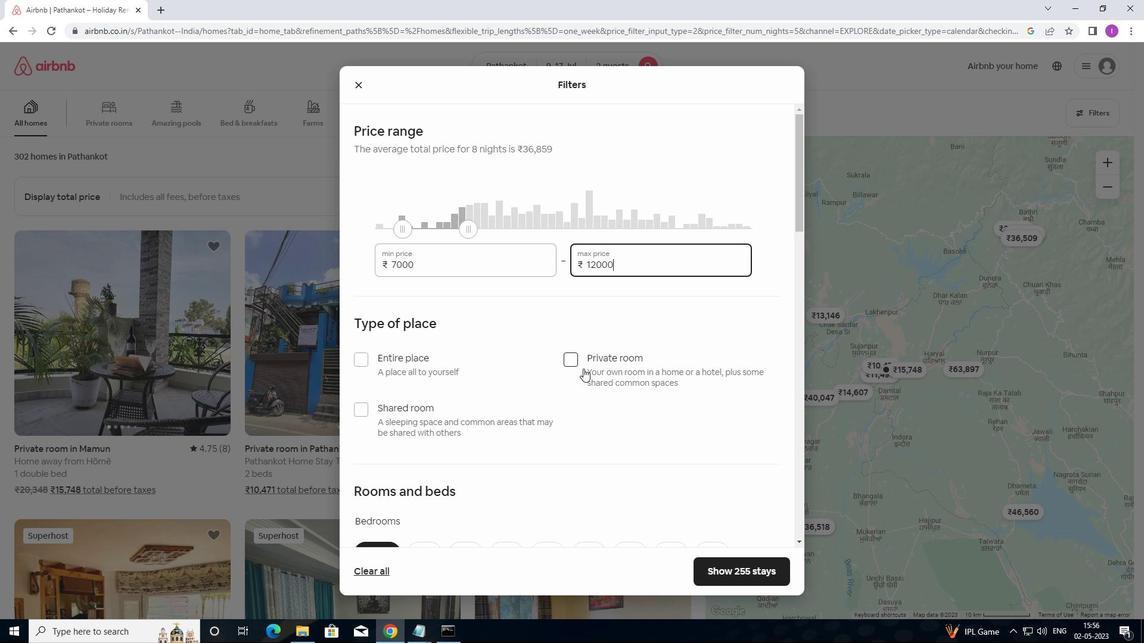 
Action: Mouse moved to (581, 373)
Screenshot: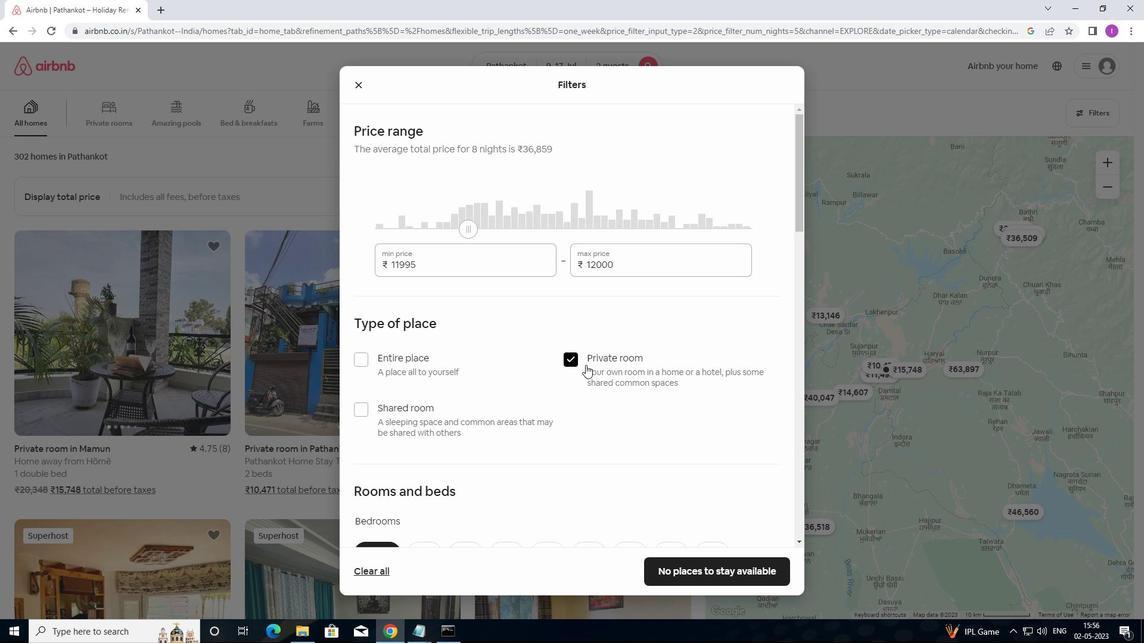 
Action: Mouse scrolled (581, 372) with delta (0, 0)
Screenshot: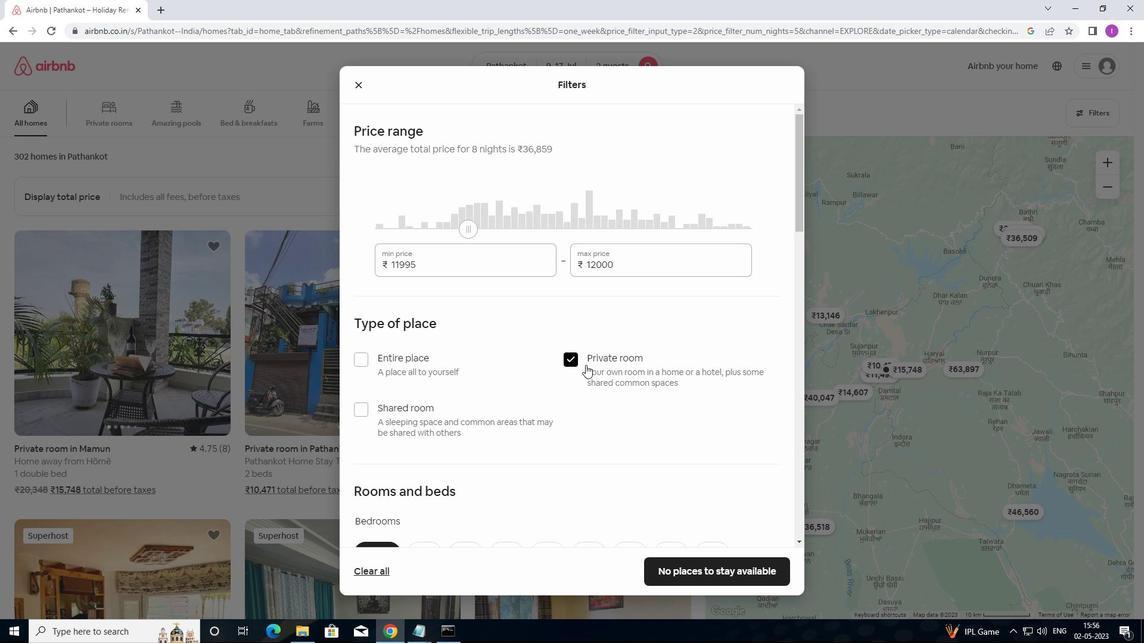 
Action: Mouse moved to (581, 373)
Screenshot: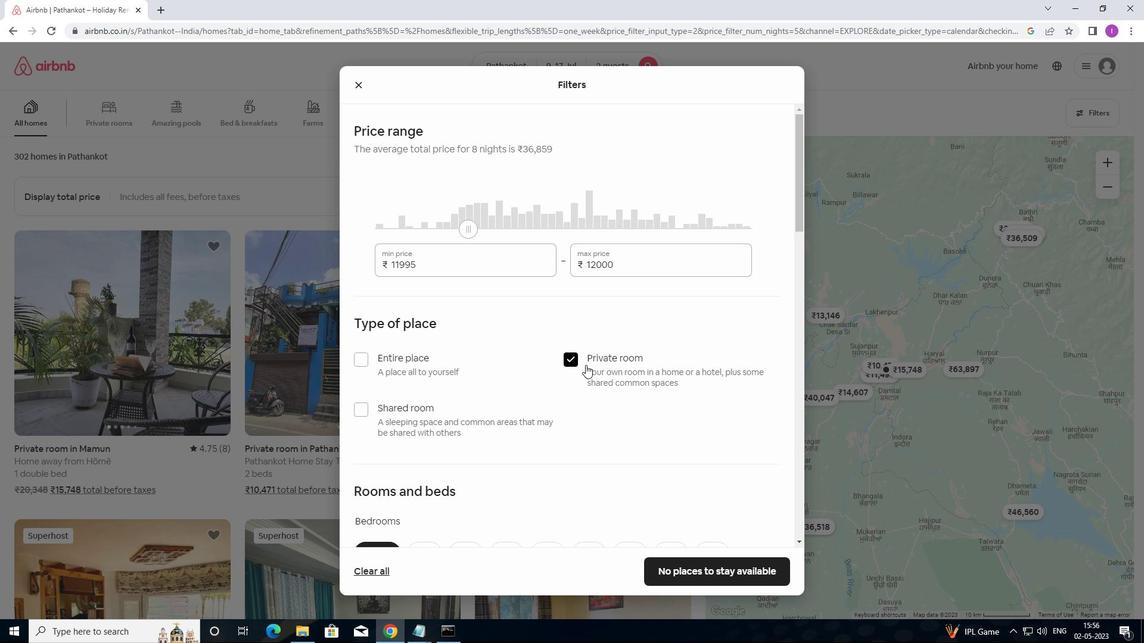 
Action: Mouse scrolled (581, 372) with delta (0, 0)
Screenshot: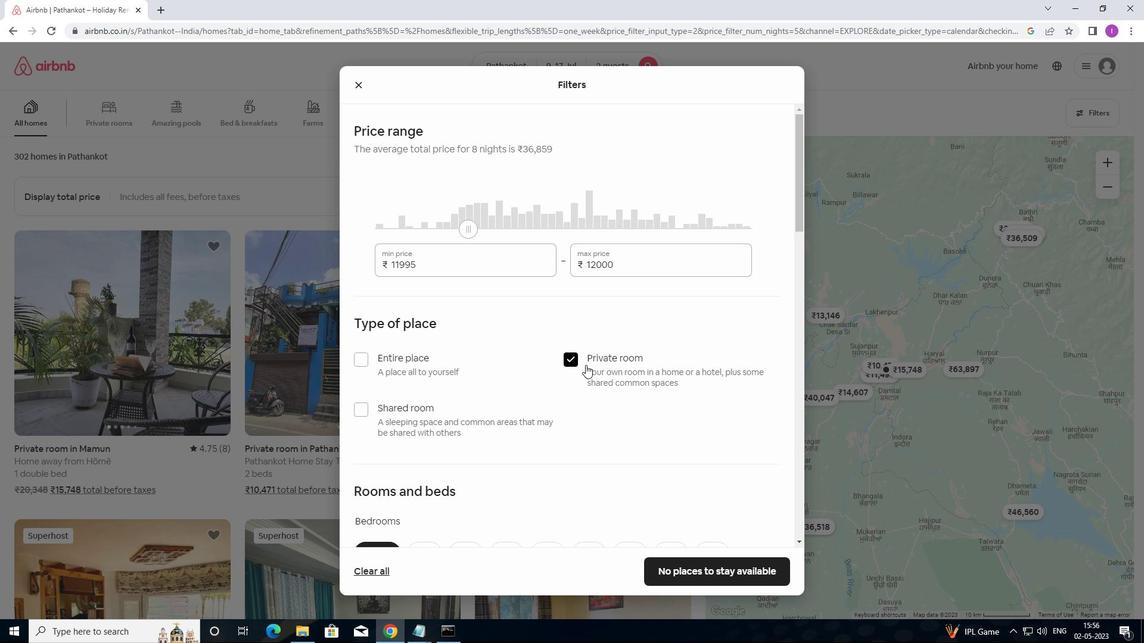 
Action: Mouse moved to (581, 374)
Screenshot: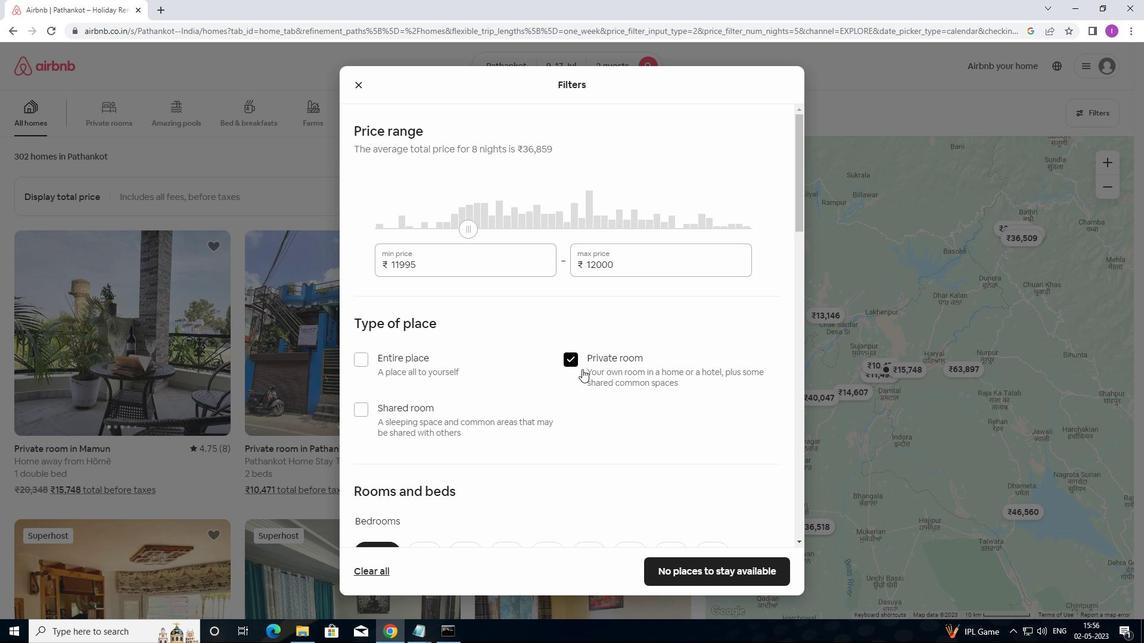 
Action: Mouse scrolled (581, 373) with delta (0, 0)
Screenshot: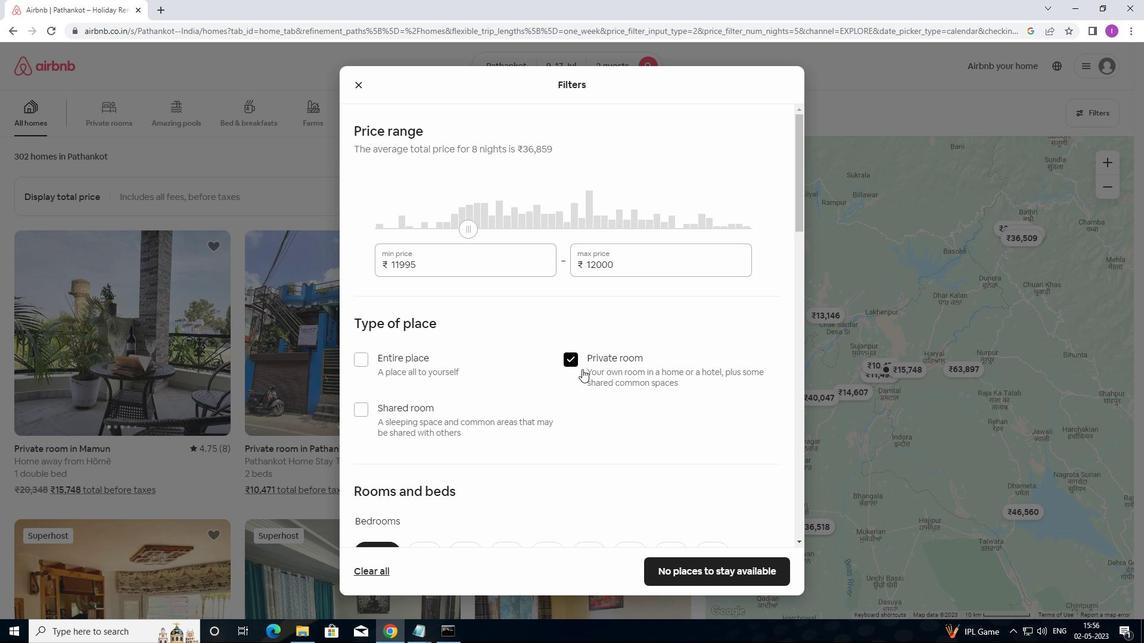 
Action: Mouse scrolled (581, 373) with delta (0, 0)
Screenshot: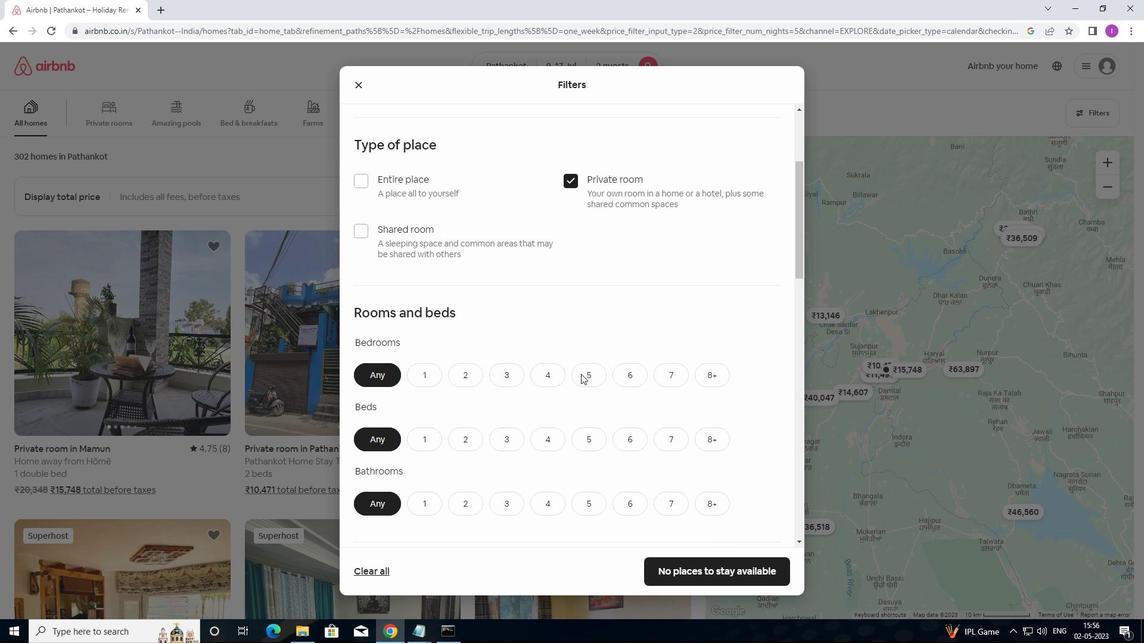 
Action: Mouse moved to (426, 310)
Screenshot: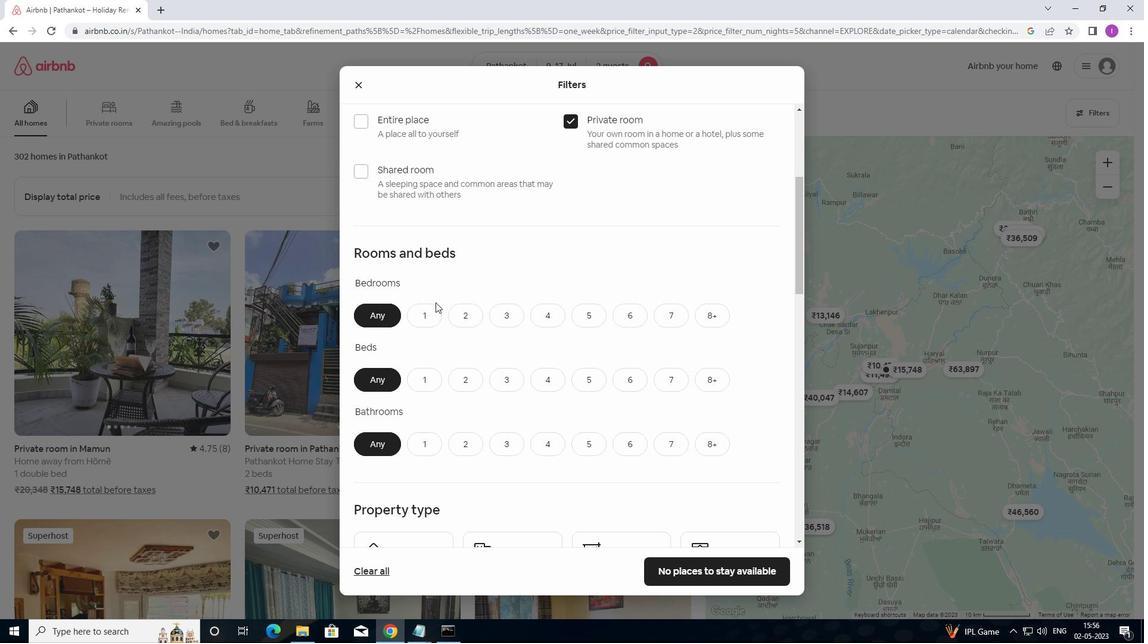 
Action: Mouse pressed left at (426, 310)
Screenshot: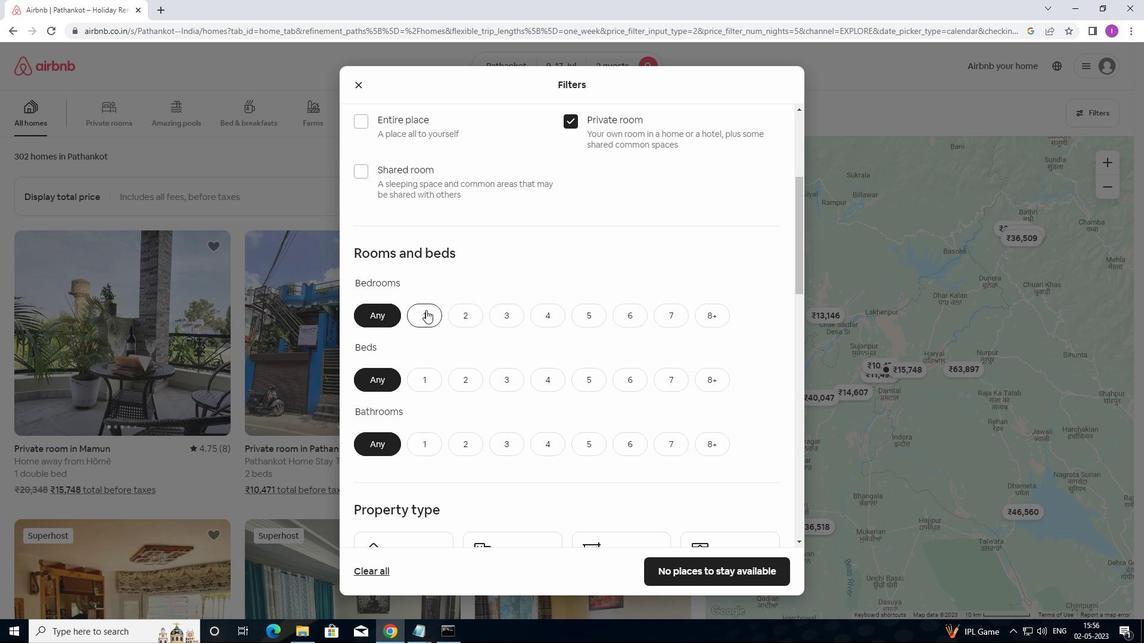 
Action: Mouse moved to (431, 378)
Screenshot: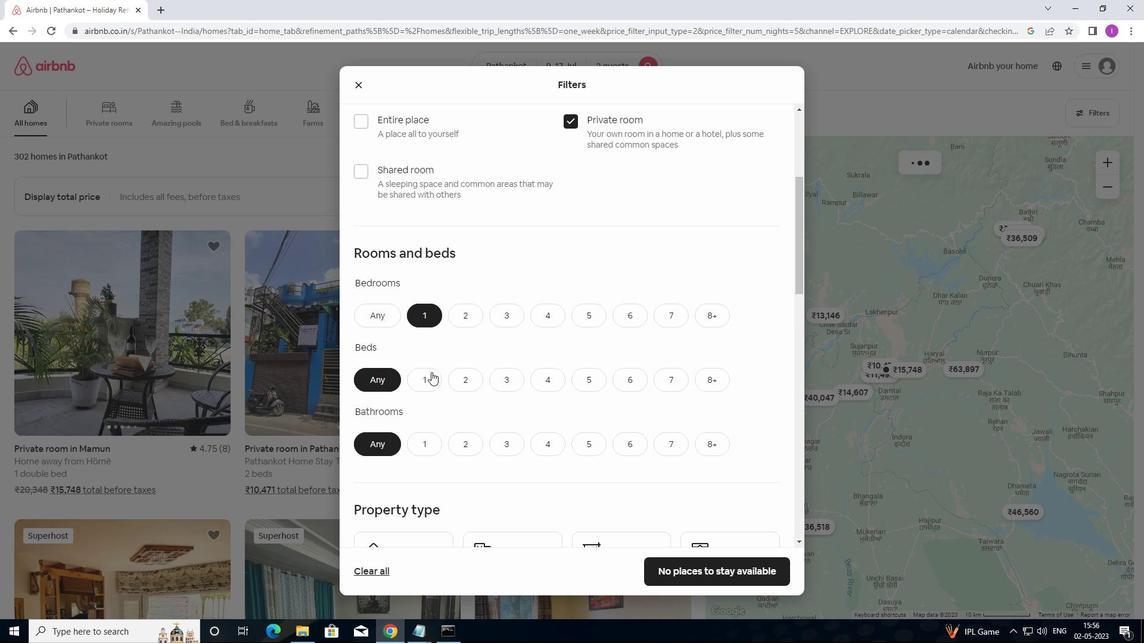 
Action: Mouse pressed left at (431, 378)
Screenshot: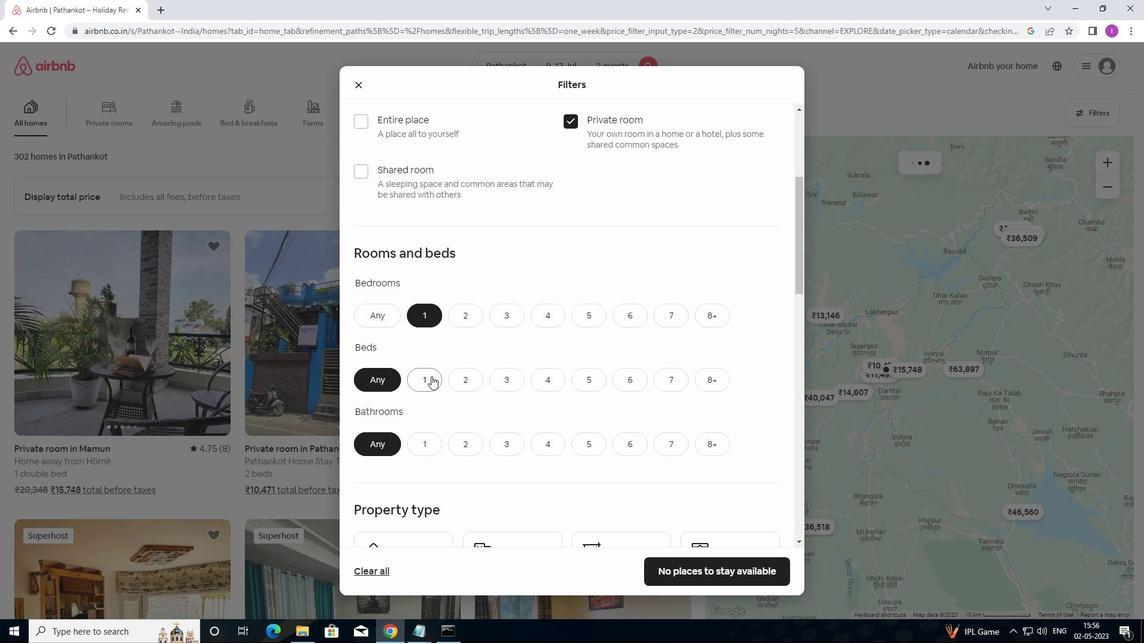 
Action: Mouse moved to (434, 422)
Screenshot: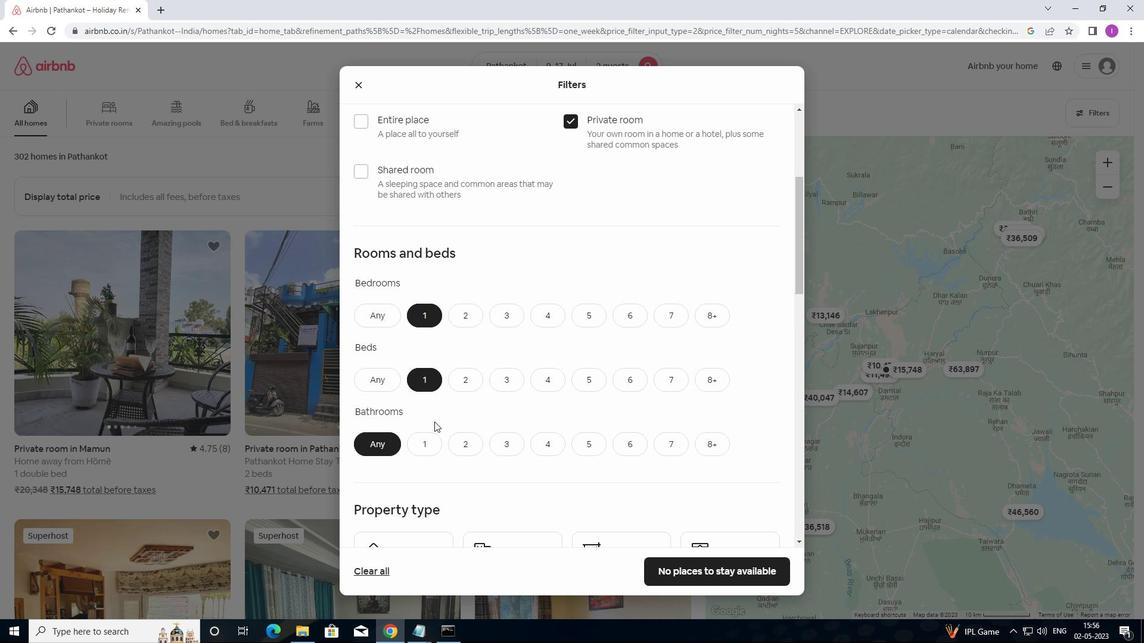 
Action: Mouse scrolled (434, 421) with delta (0, 0)
Screenshot: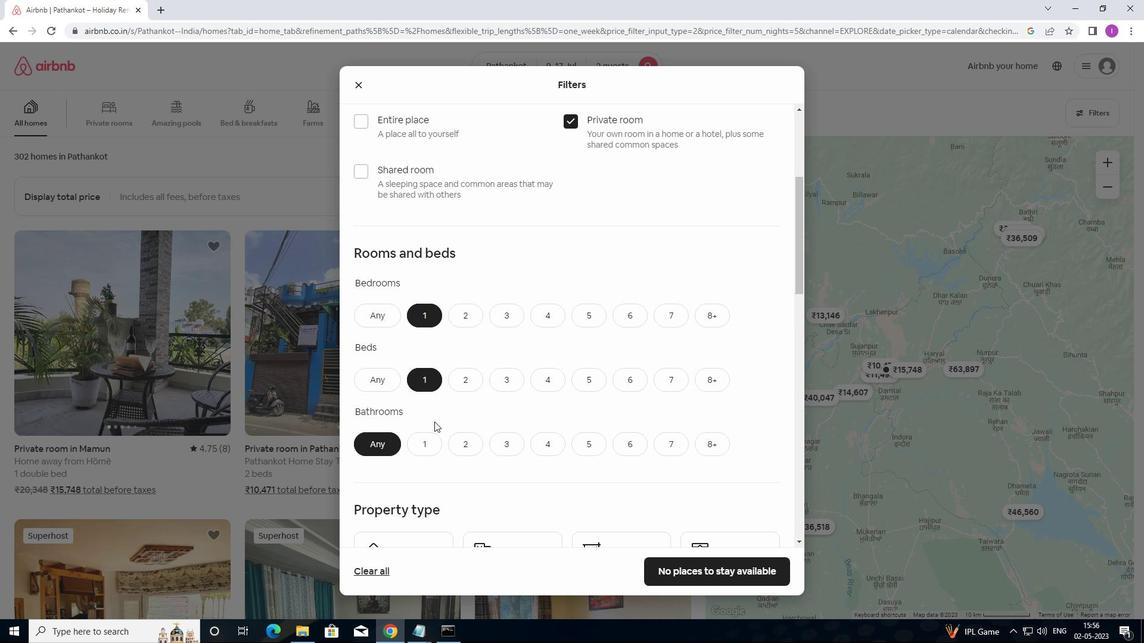 
Action: Mouse moved to (435, 420)
Screenshot: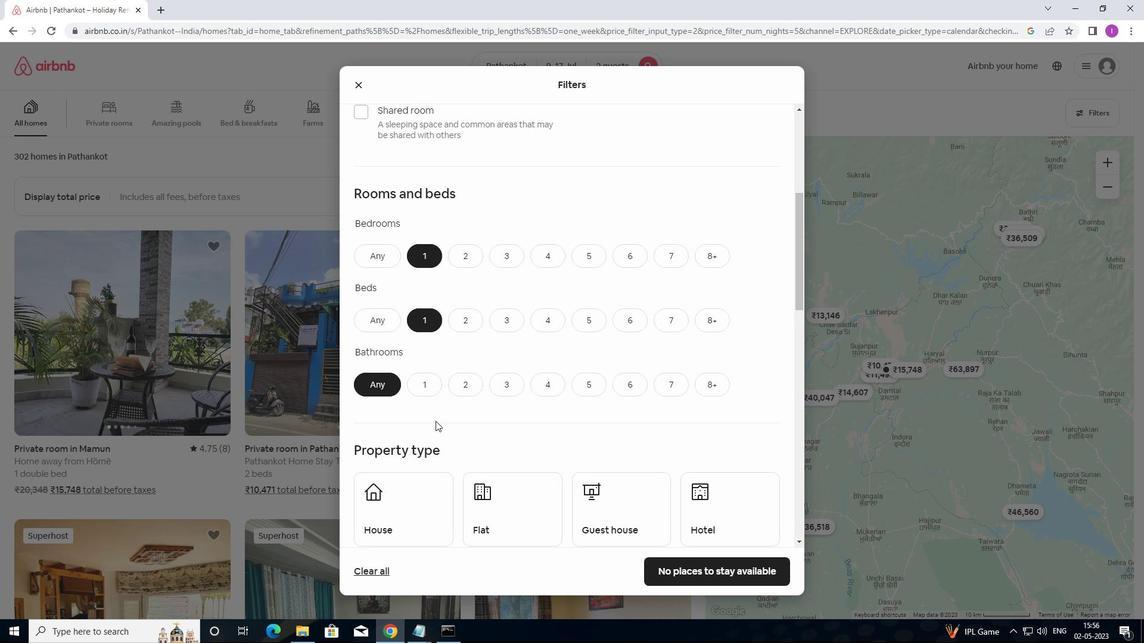 
Action: Mouse scrolled (435, 419) with delta (0, 0)
Screenshot: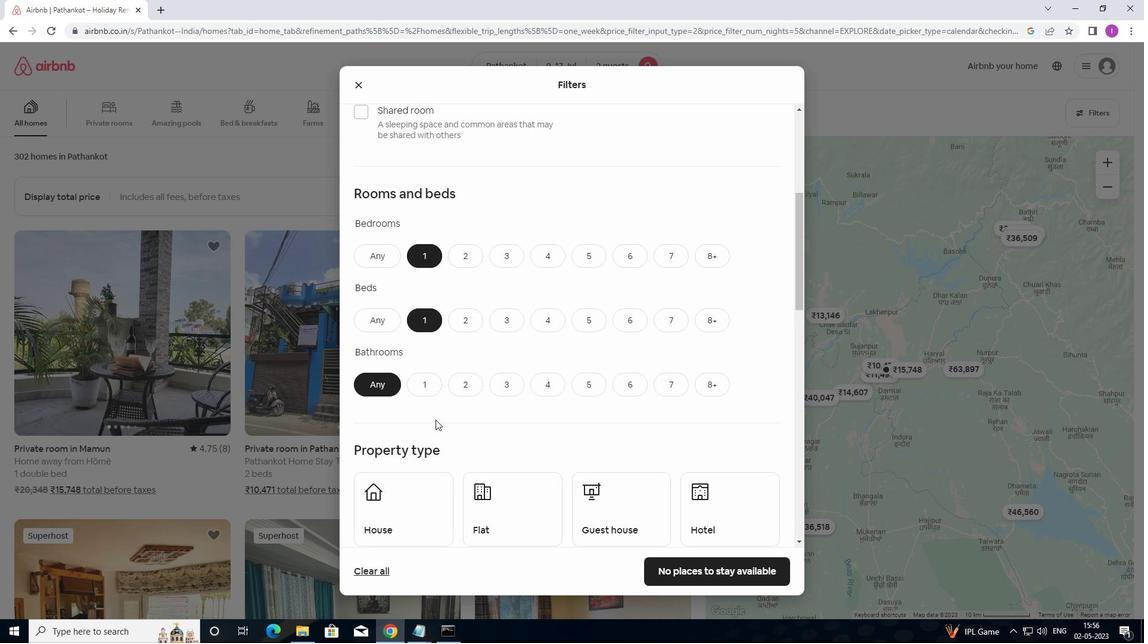 
Action: Mouse moved to (468, 261)
Screenshot: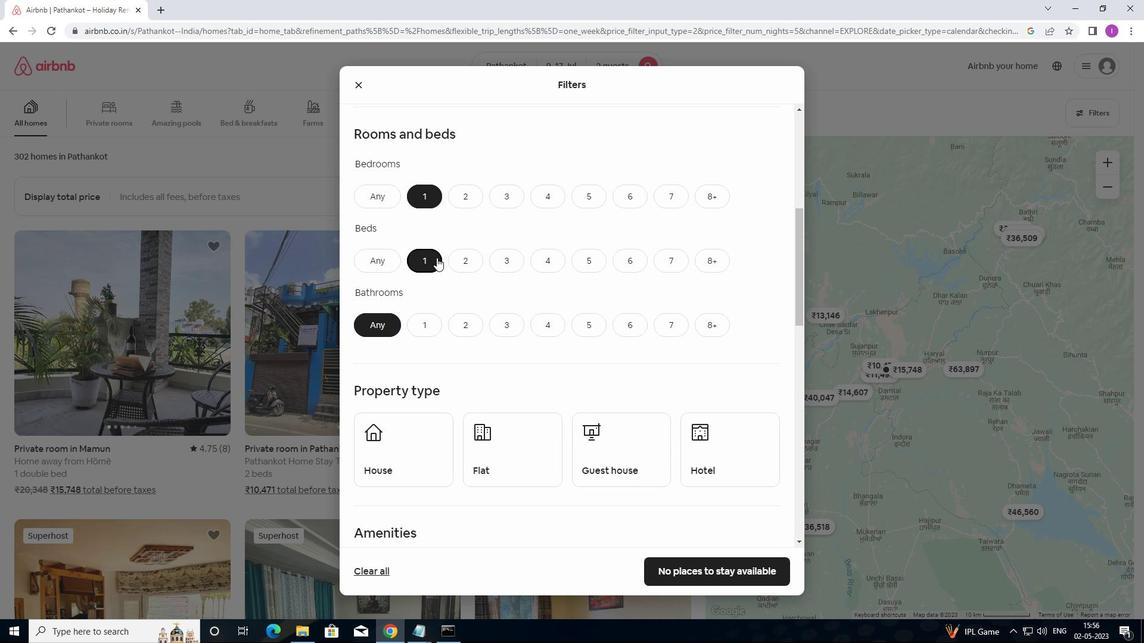 
Action: Mouse pressed left at (468, 261)
Screenshot: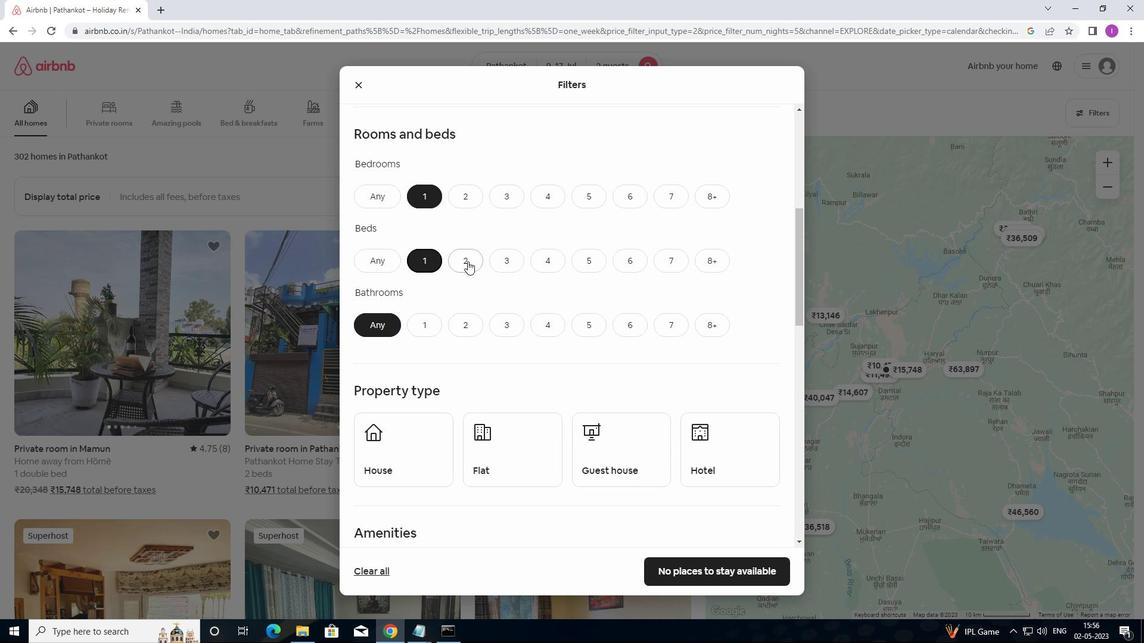 
Action: Mouse moved to (425, 324)
Screenshot: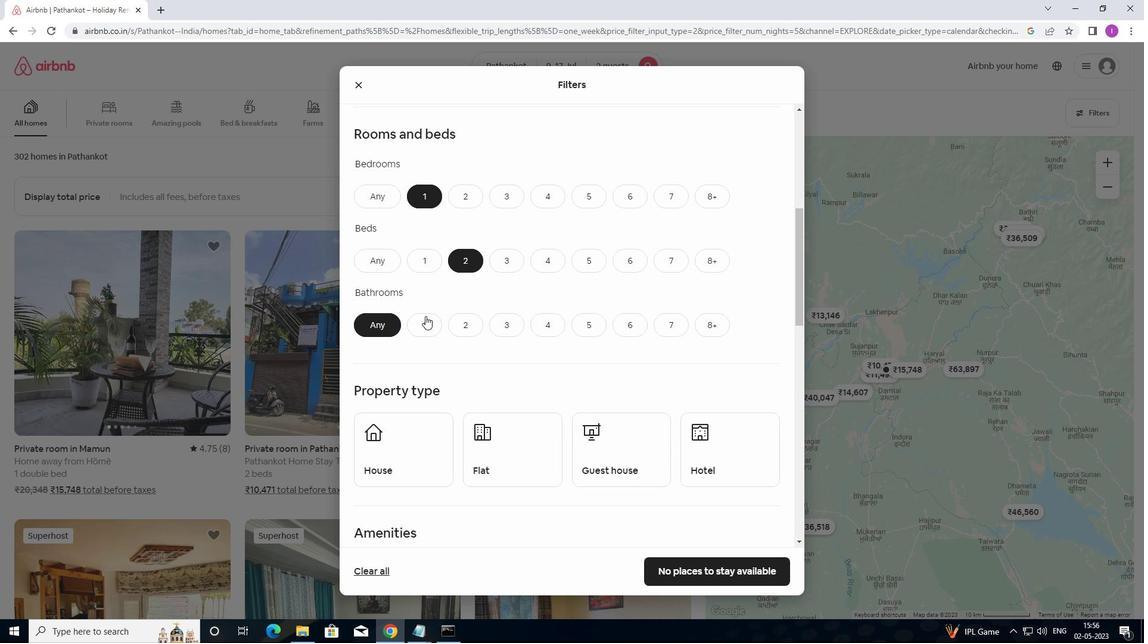 
Action: Mouse pressed left at (425, 324)
Screenshot: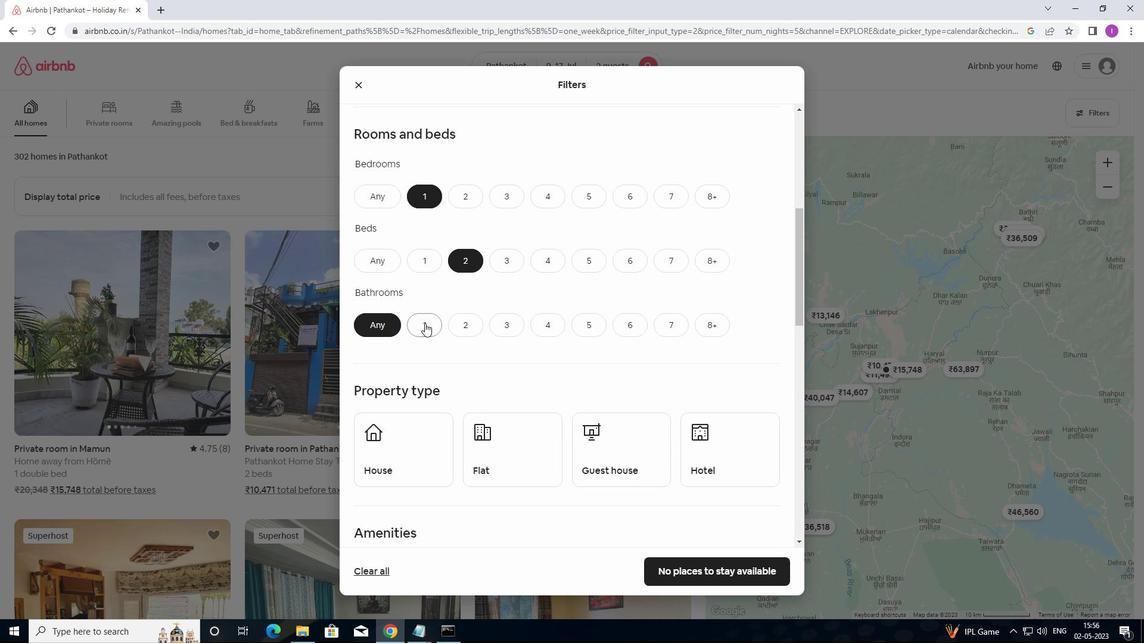 
Action: Mouse moved to (437, 379)
Screenshot: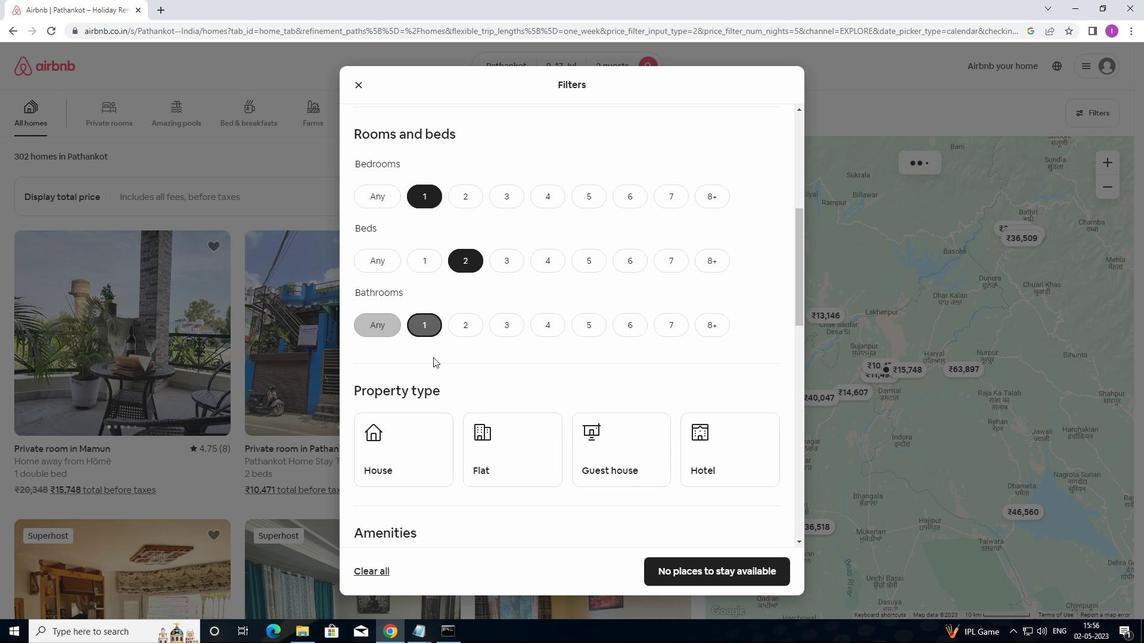 
Action: Mouse scrolled (437, 379) with delta (0, 0)
Screenshot: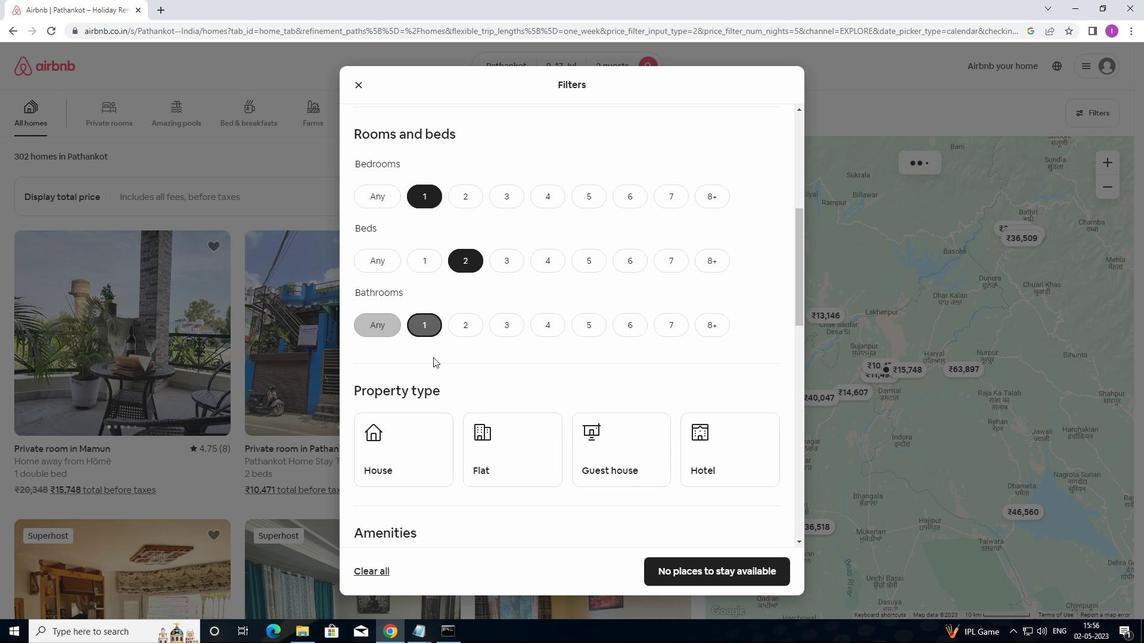 
Action: Mouse moved to (437, 382)
Screenshot: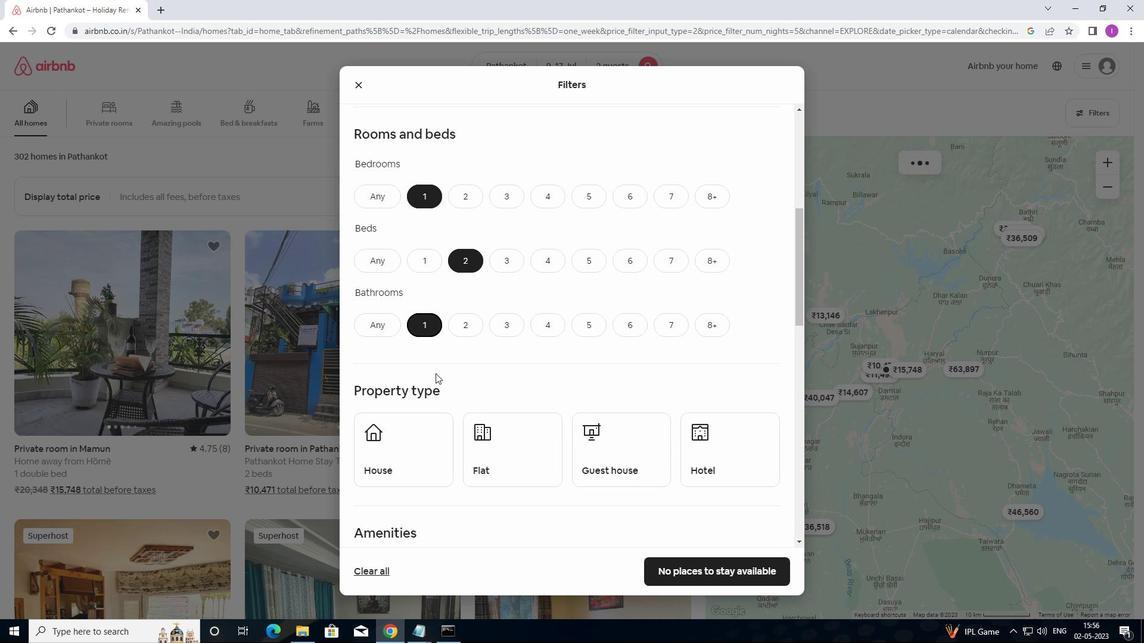 
Action: Mouse scrolled (437, 381) with delta (0, 0)
Screenshot: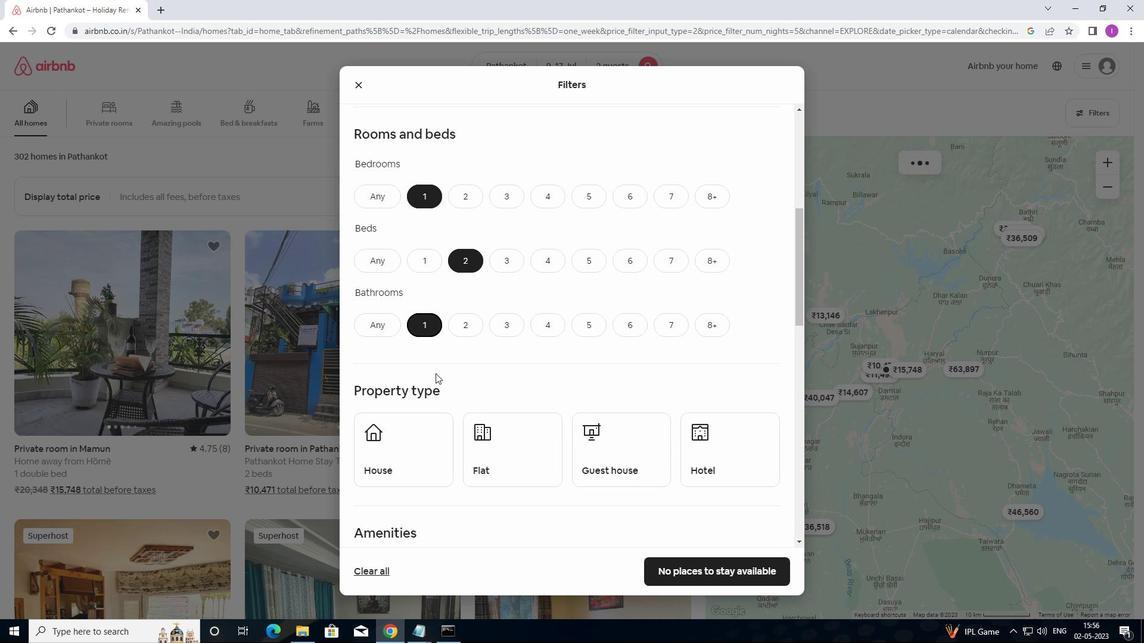
Action: Mouse moved to (414, 336)
Screenshot: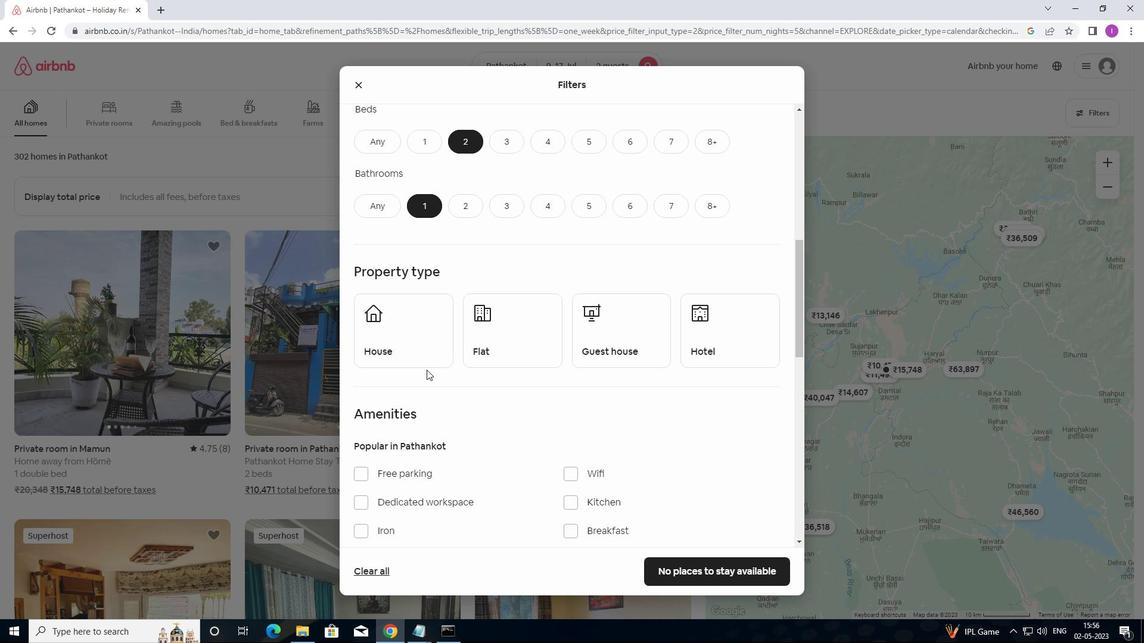 
Action: Mouse pressed left at (414, 336)
Screenshot: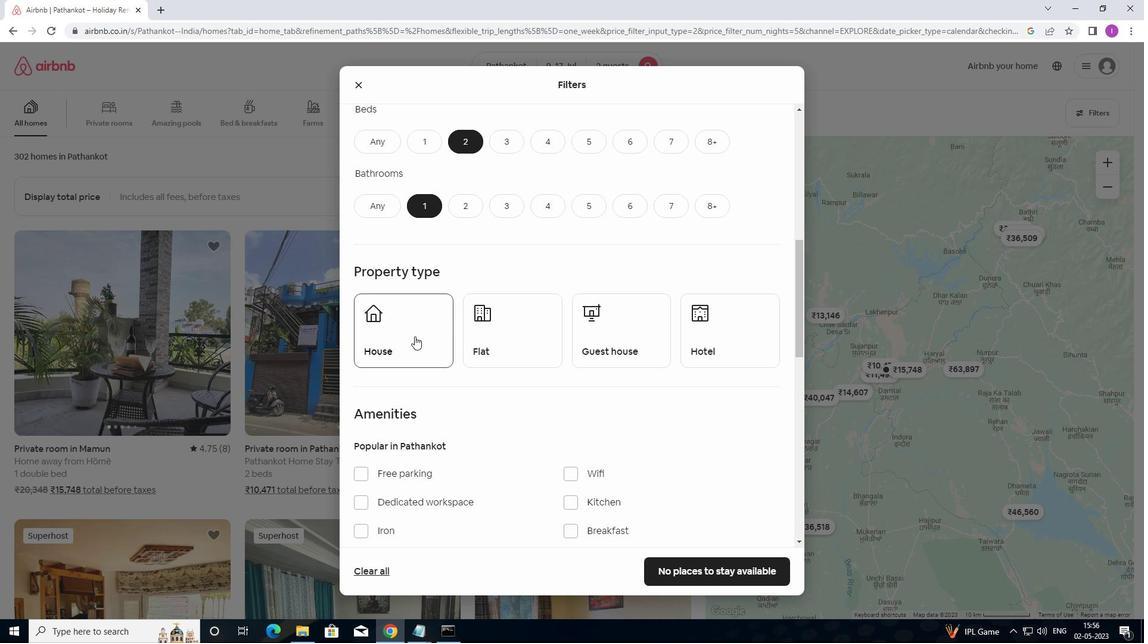 
Action: Mouse moved to (504, 339)
Screenshot: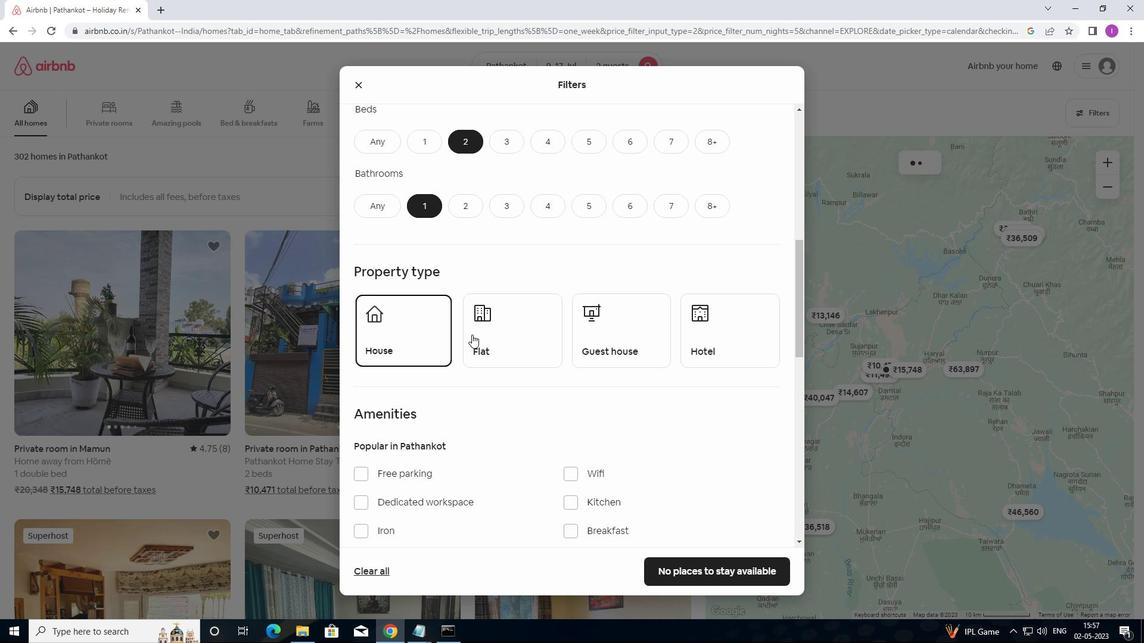 
Action: Mouse pressed left at (504, 339)
Screenshot: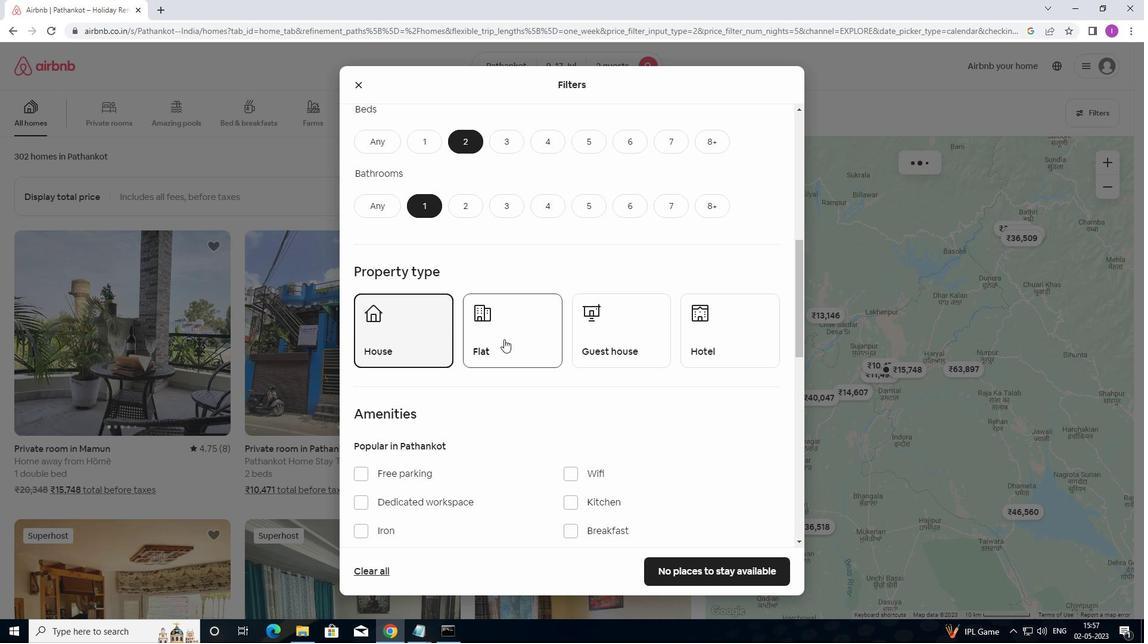 
Action: Mouse moved to (620, 354)
Screenshot: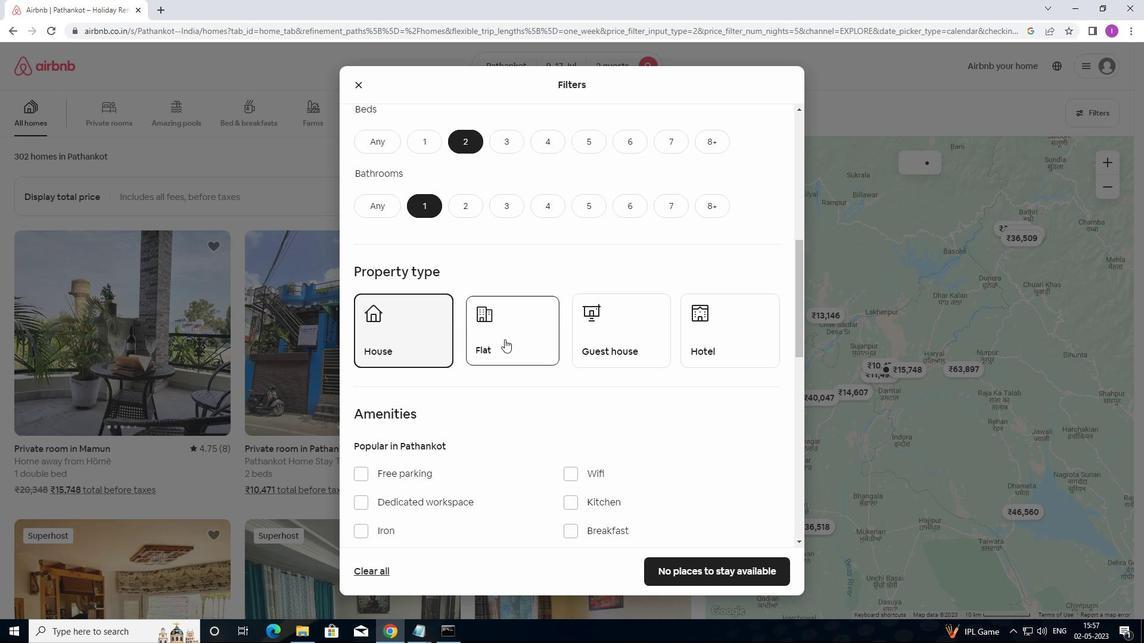 
Action: Mouse pressed left at (620, 354)
Screenshot: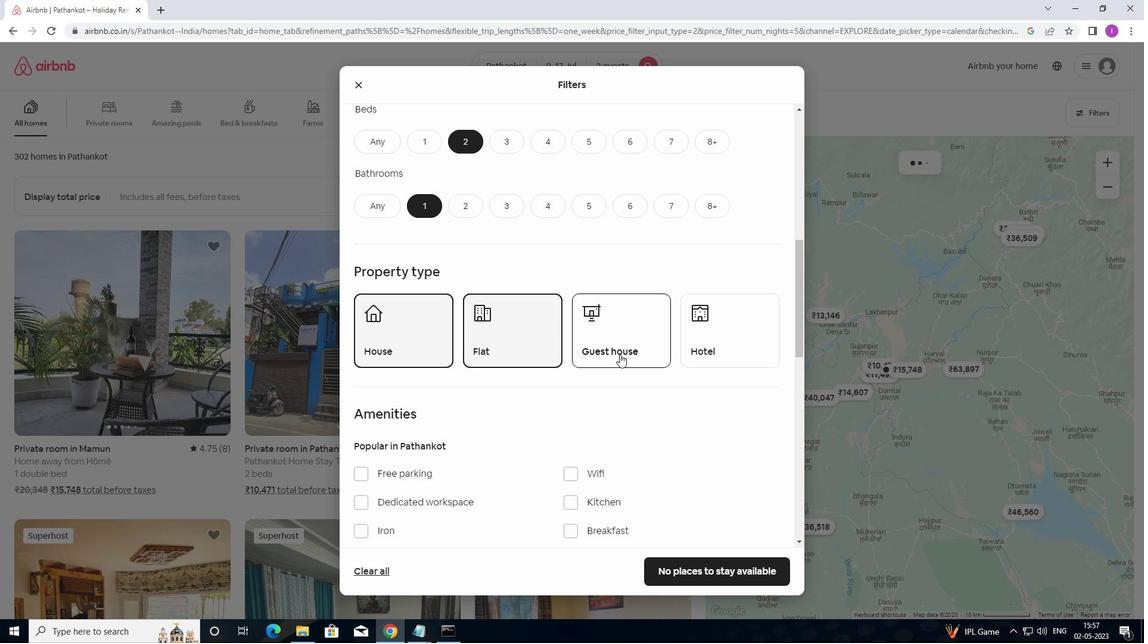 
Action: Mouse moved to (688, 367)
Screenshot: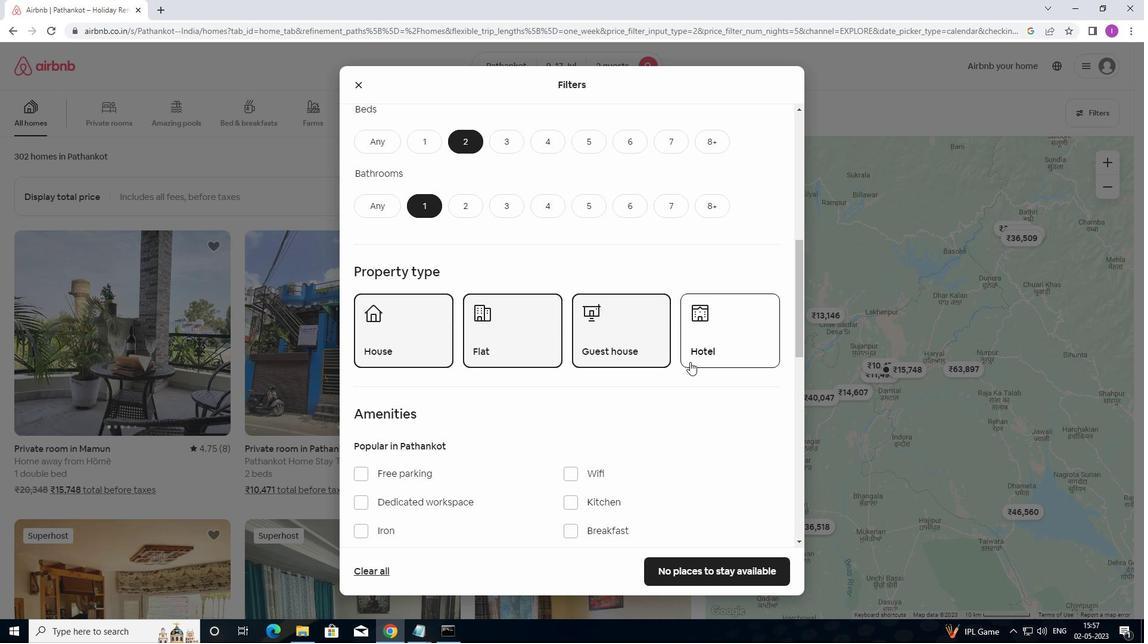 
Action: Mouse scrolled (688, 366) with delta (0, 0)
Screenshot: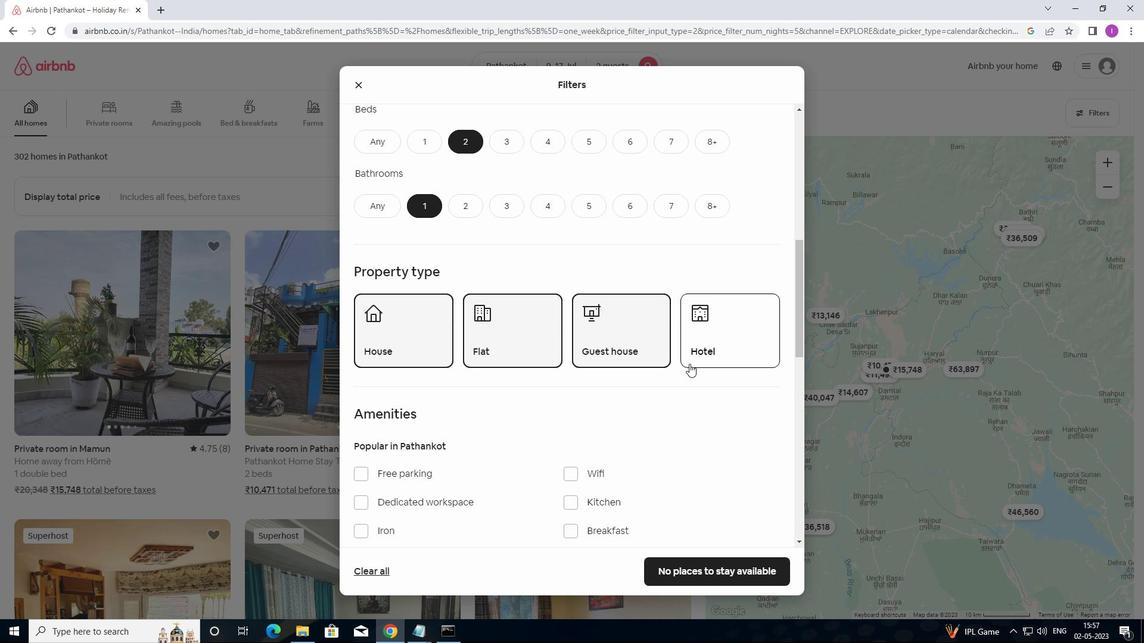 
Action: Mouse moved to (686, 369)
Screenshot: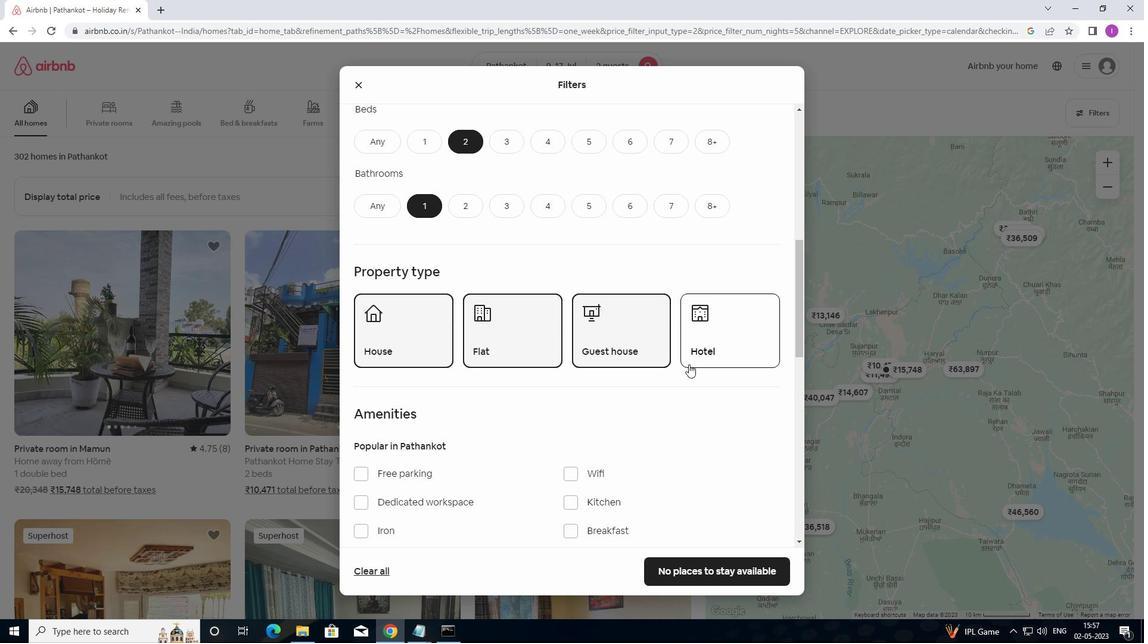 
Action: Mouse scrolled (686, 369) with delta (0, 0)
Screenshot: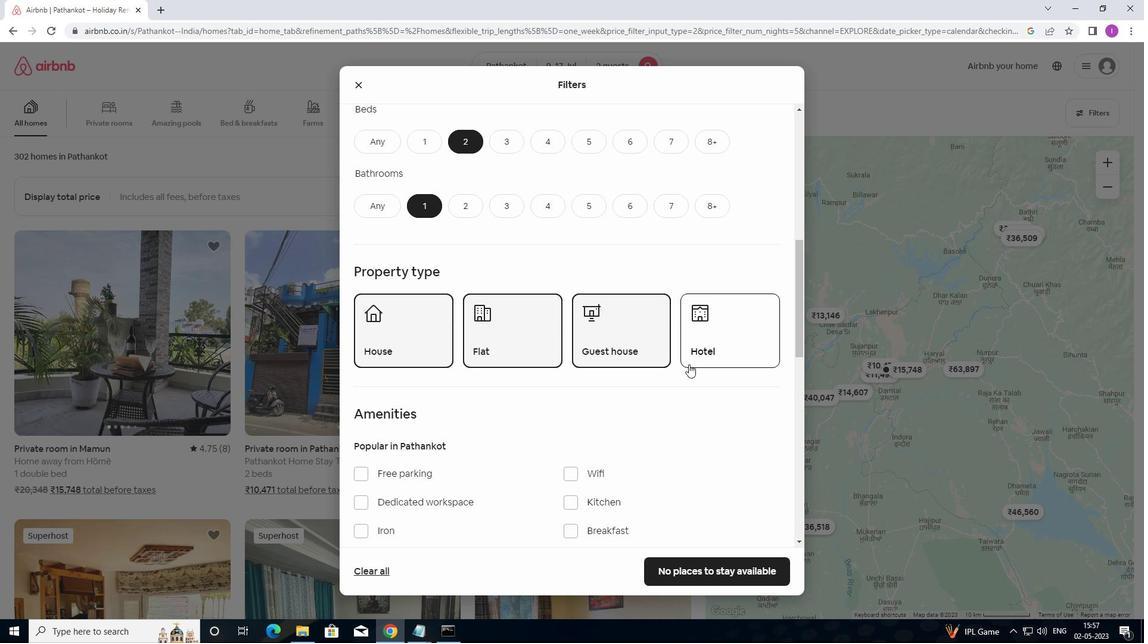 
Action: Mouse moved to (577, 349)
Screenshot: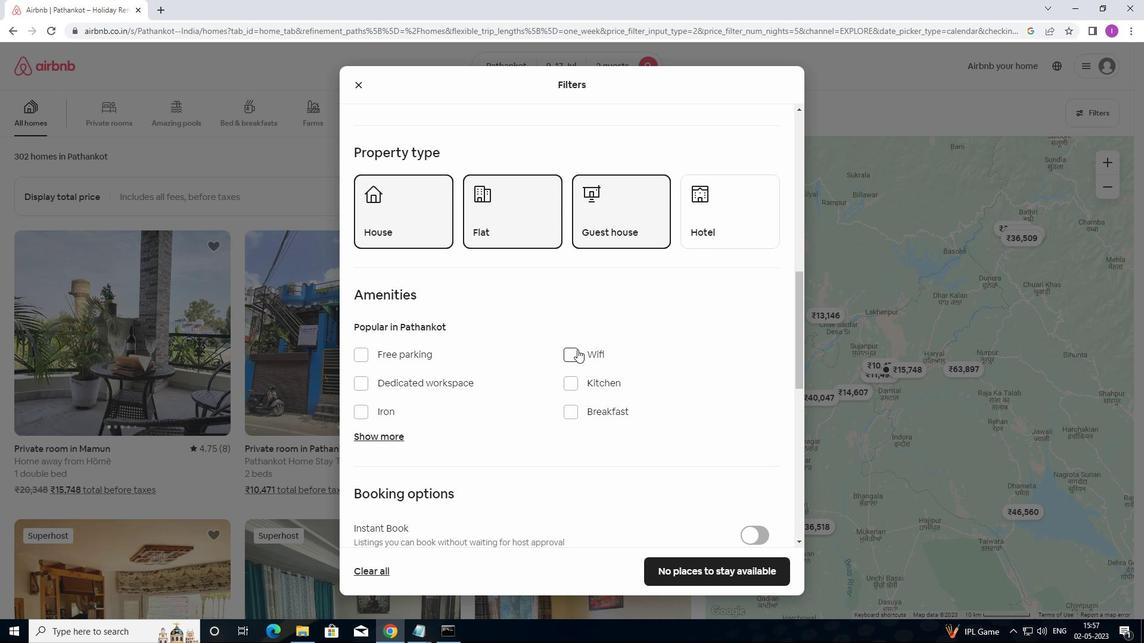 
Action: Mouse pressed left at (577, 349)
Screenshot: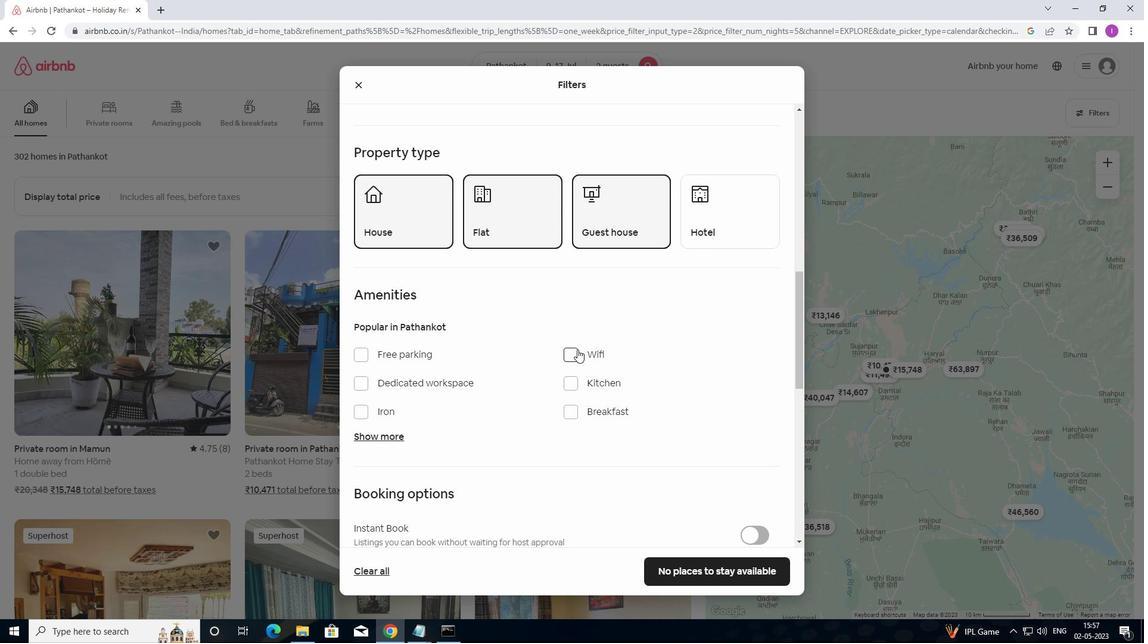 
Action: Mouse moved to (594, 382)
Screenshot: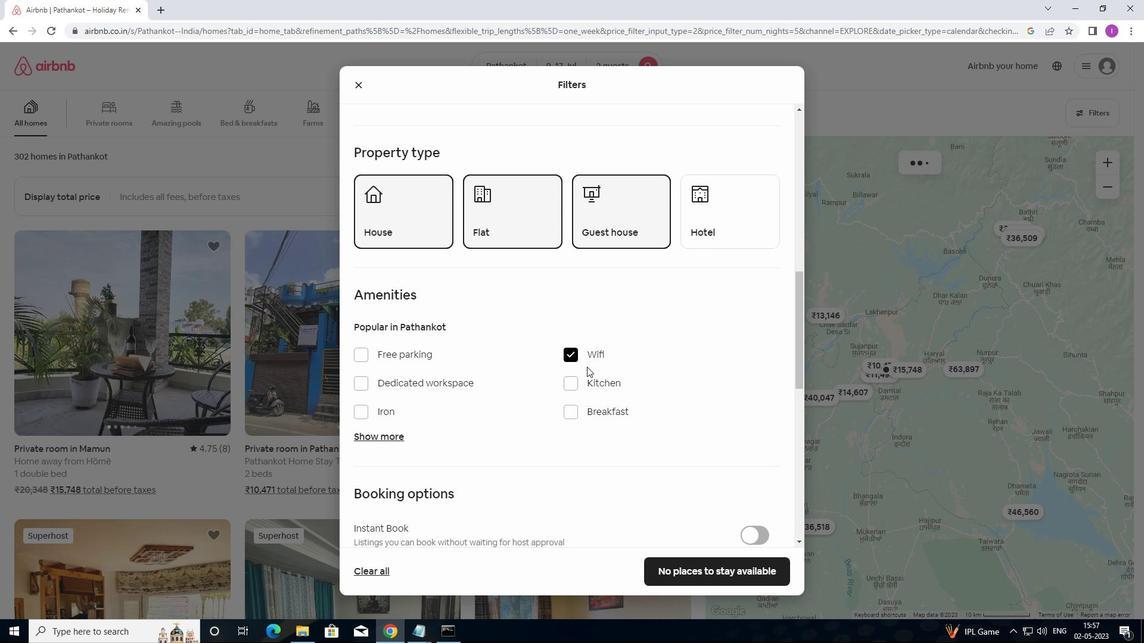 
Action: Mouse scrolled (594, 382) with delta (0, 0)
Screenshot: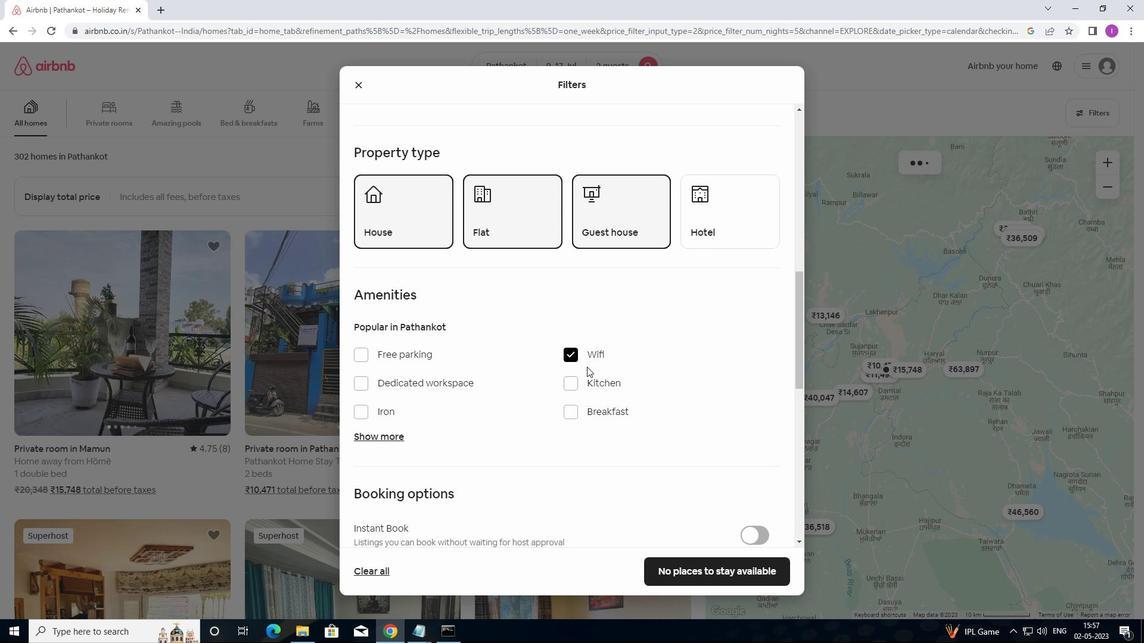 
Action: Mouse scrolled (594, 382) with delta (0, 0)
Screenshot: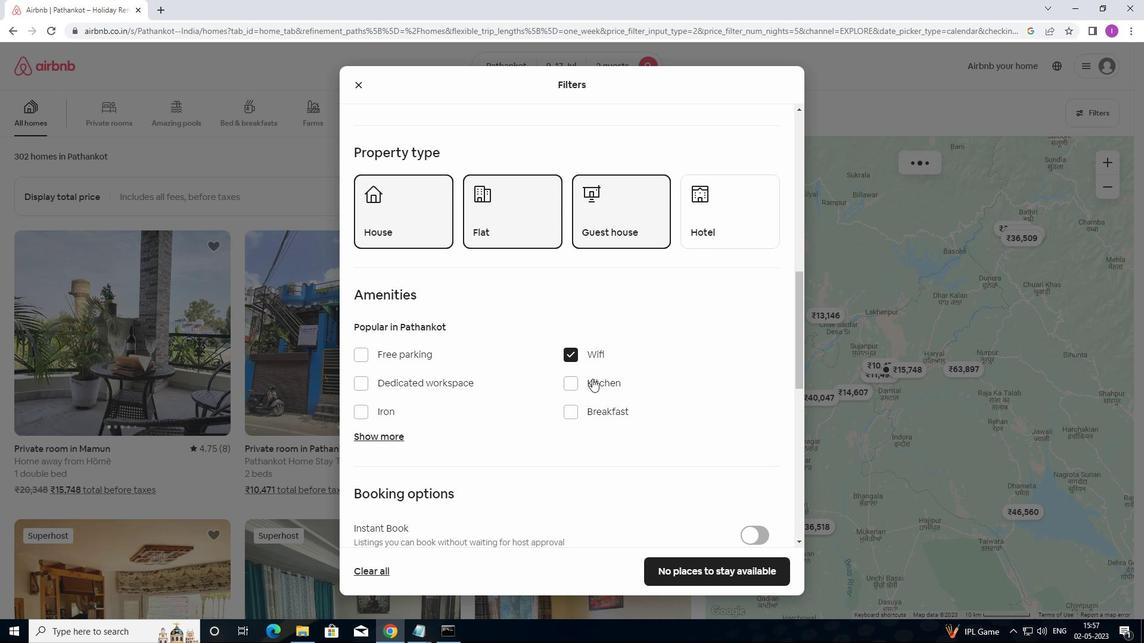 
Action: Mouse scrolled (594, 382) with delta (0, 0)
Screenshot: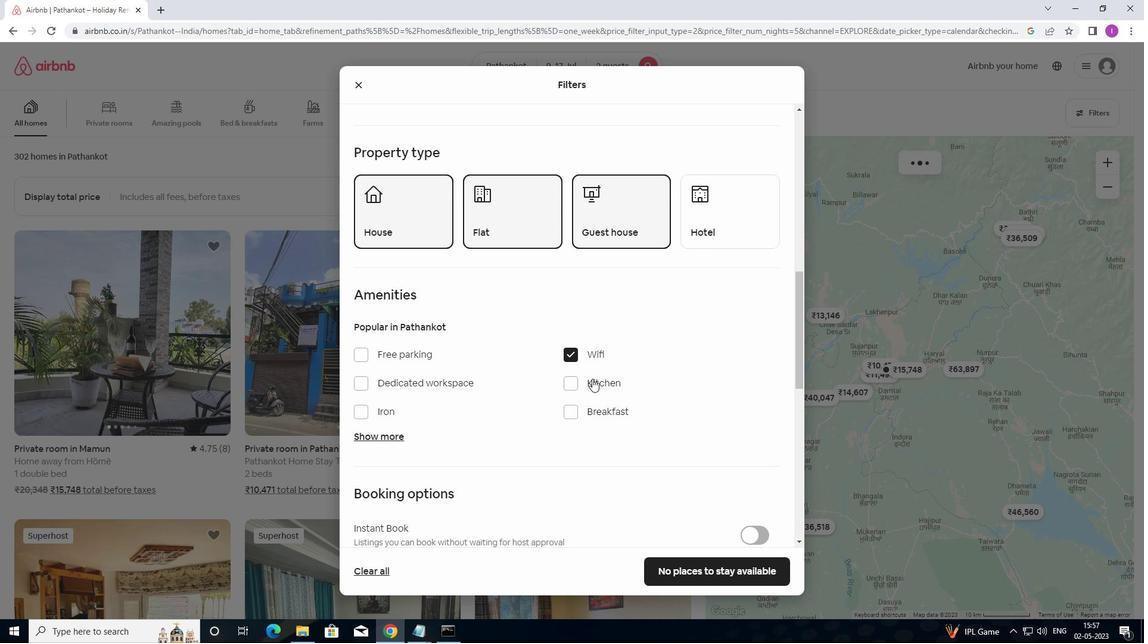 
Action: Mouse moved to (761, 394)
Screenshot: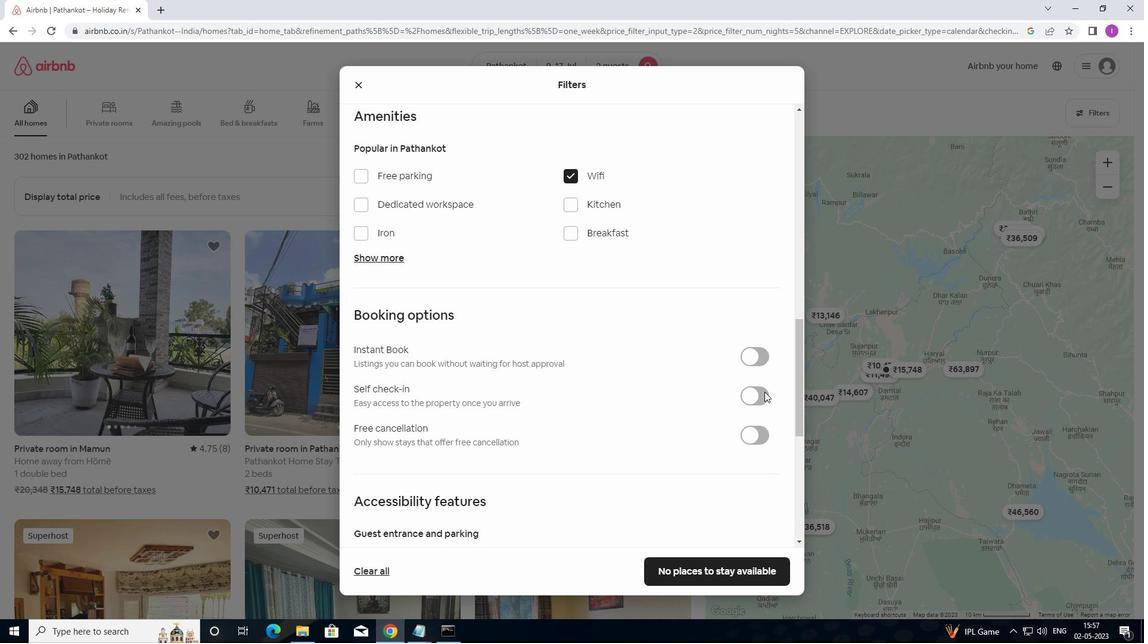 
Action: Mouse pressed left at (761, 394)
Screenshot: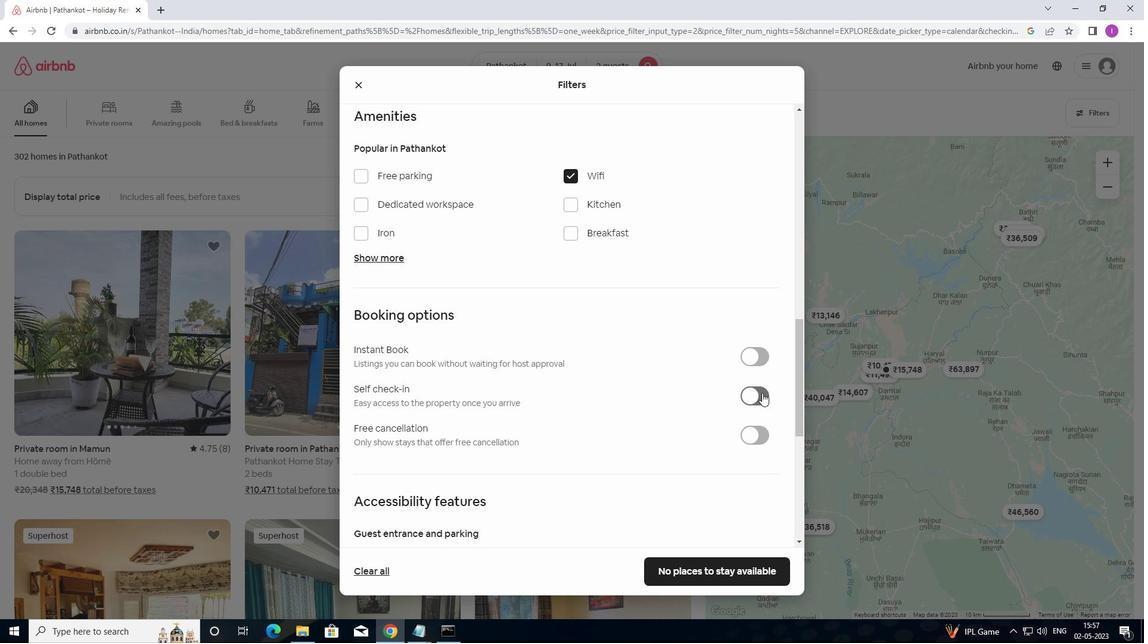 
Action: Mouse moved to (680, 428)
Screenshot: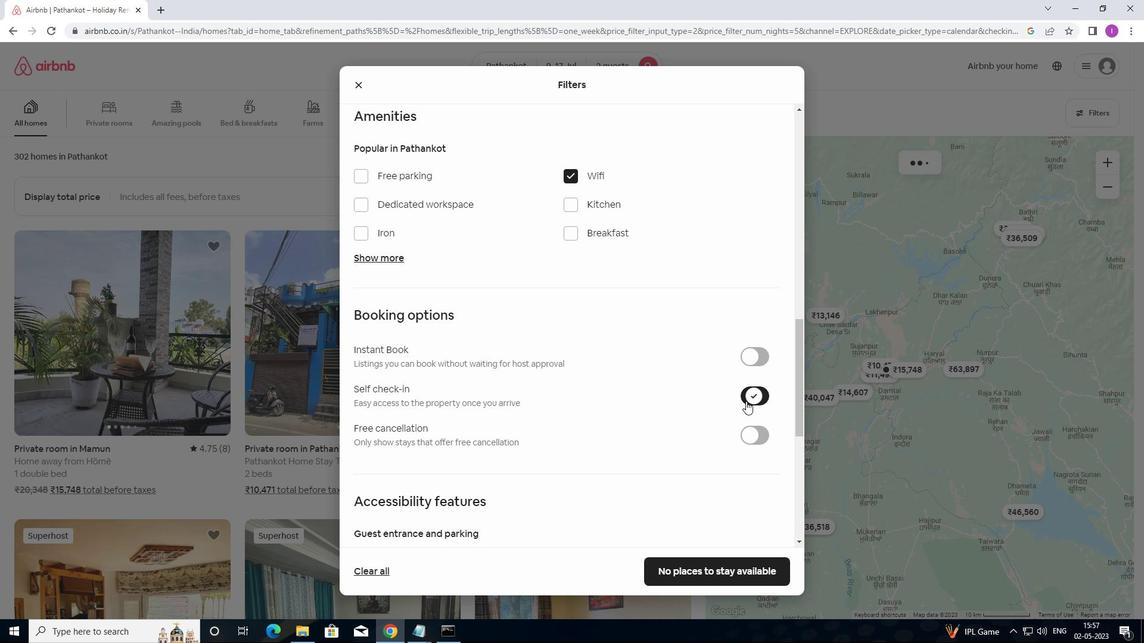 
Action: Mouse scrolled (680, 427) with delta (0, 0)
Screenshot: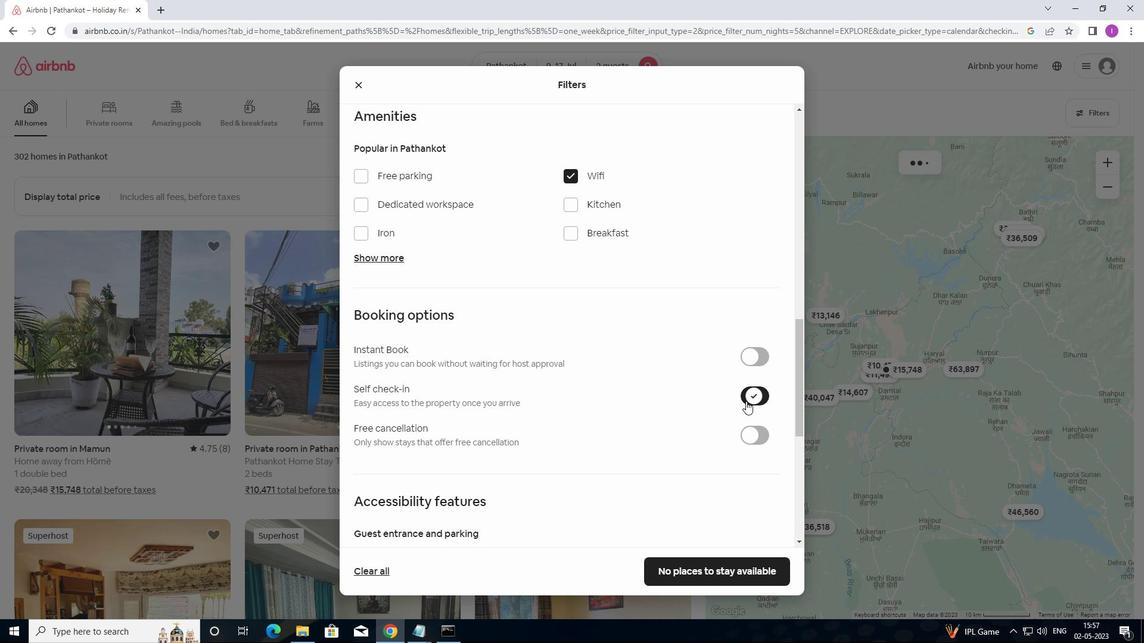 
Action: Mouse moved to (673, 431)
Screenshot: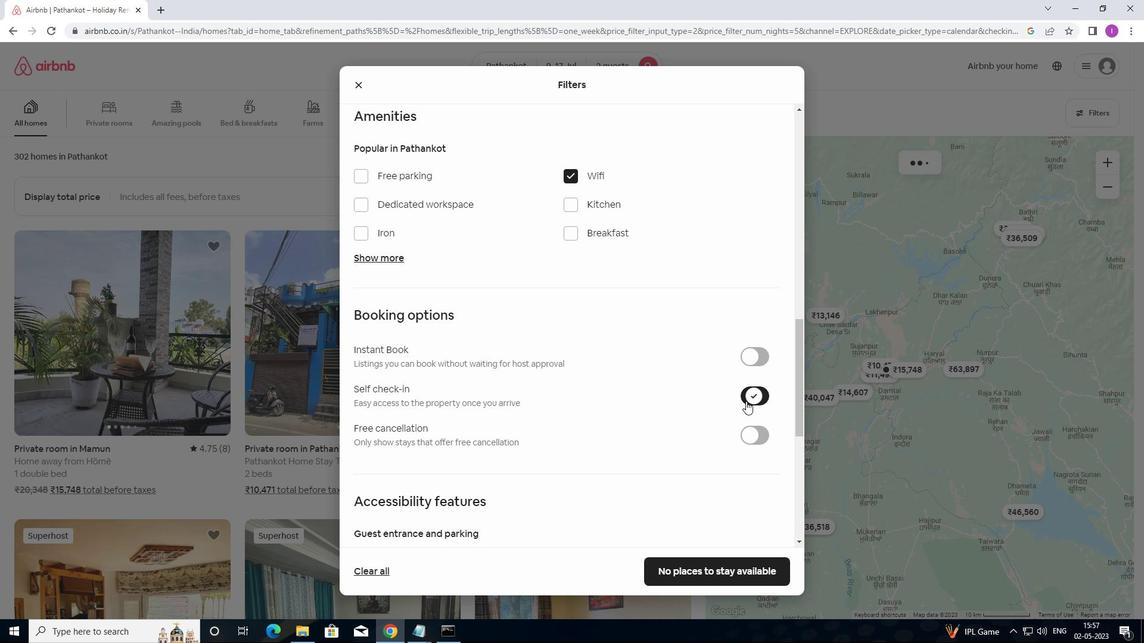 
Action: Mouse scrolled (673, 430) with delta (0, 0)
Screenshot: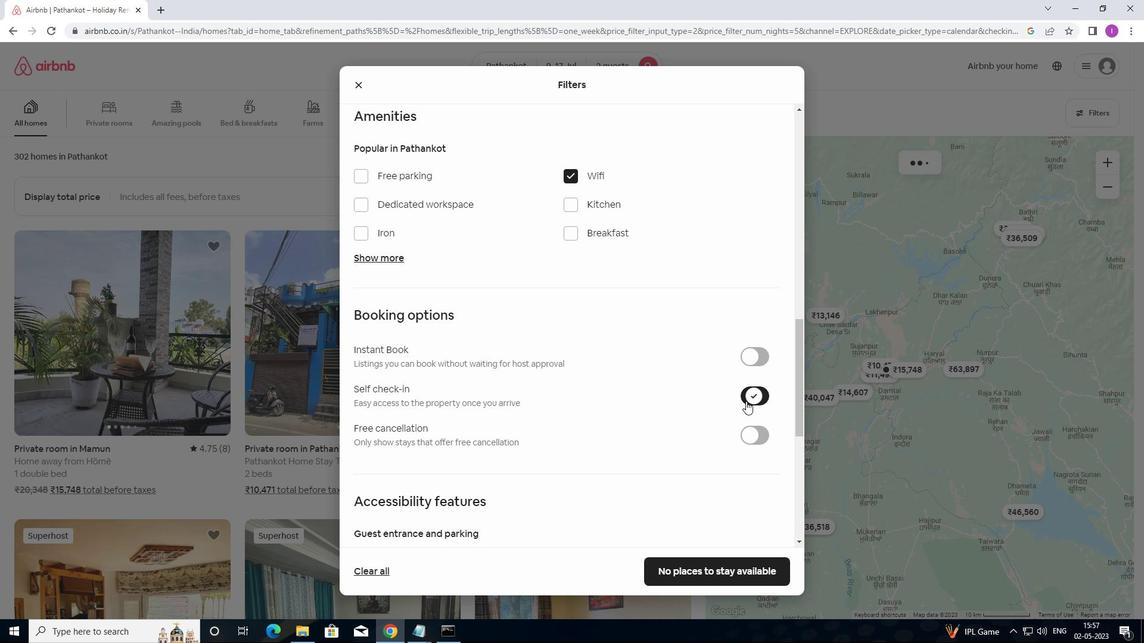 
Action: Mouse moved to (669, 432)
Screenshot: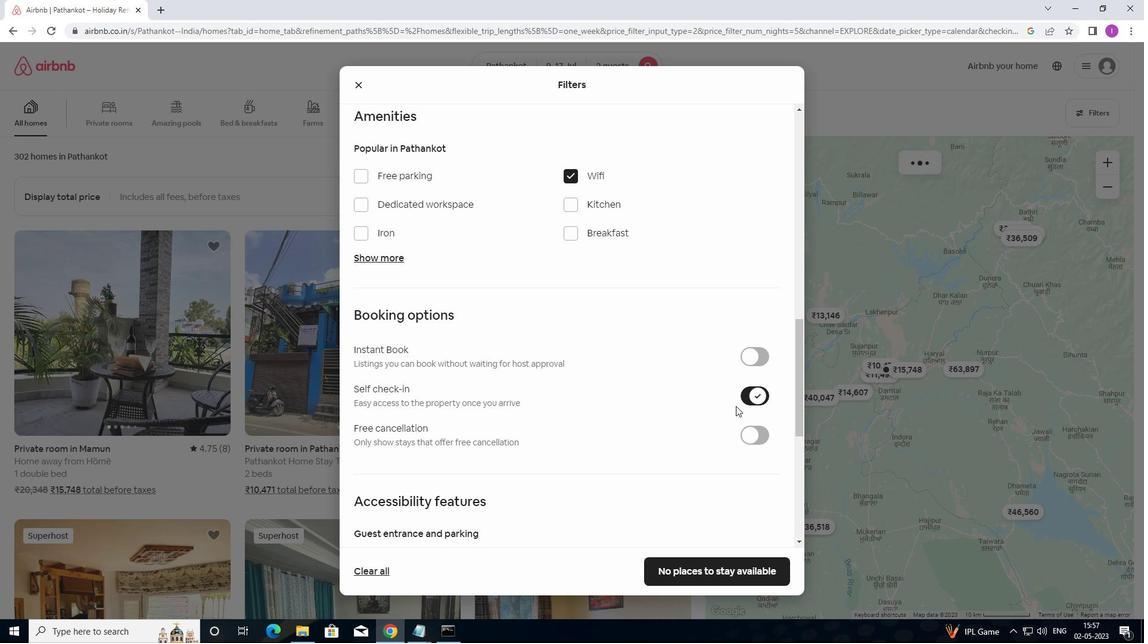 
Action: Mouse scrolled (669, 432) with delta (0, 0)
Screenshot: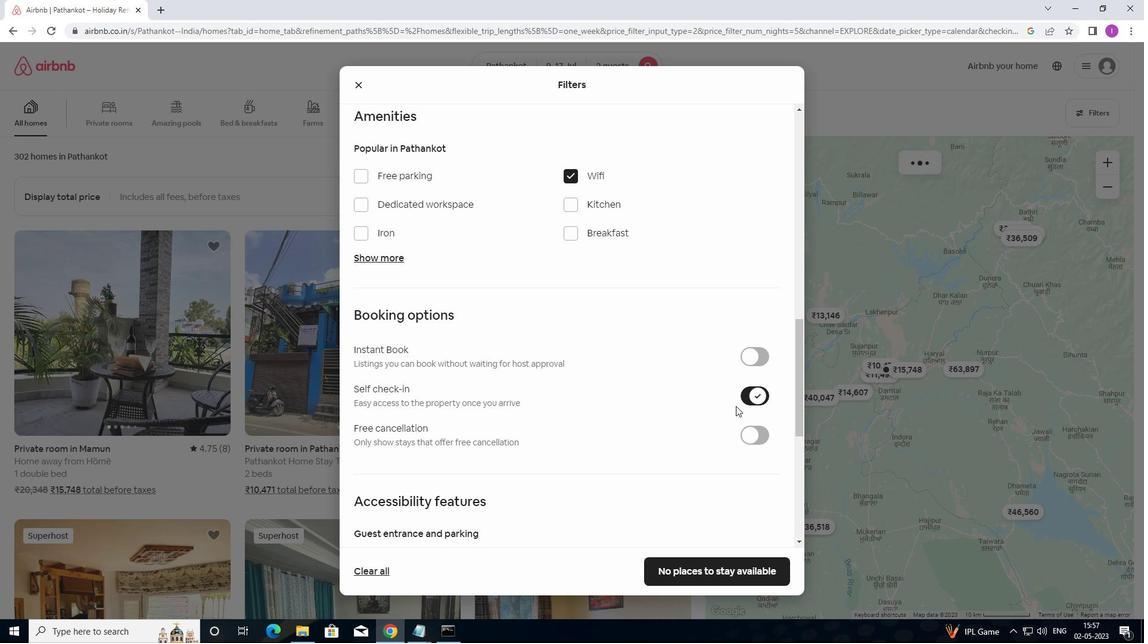 
Action: Mouse moved to (657, 435)
Screenshot: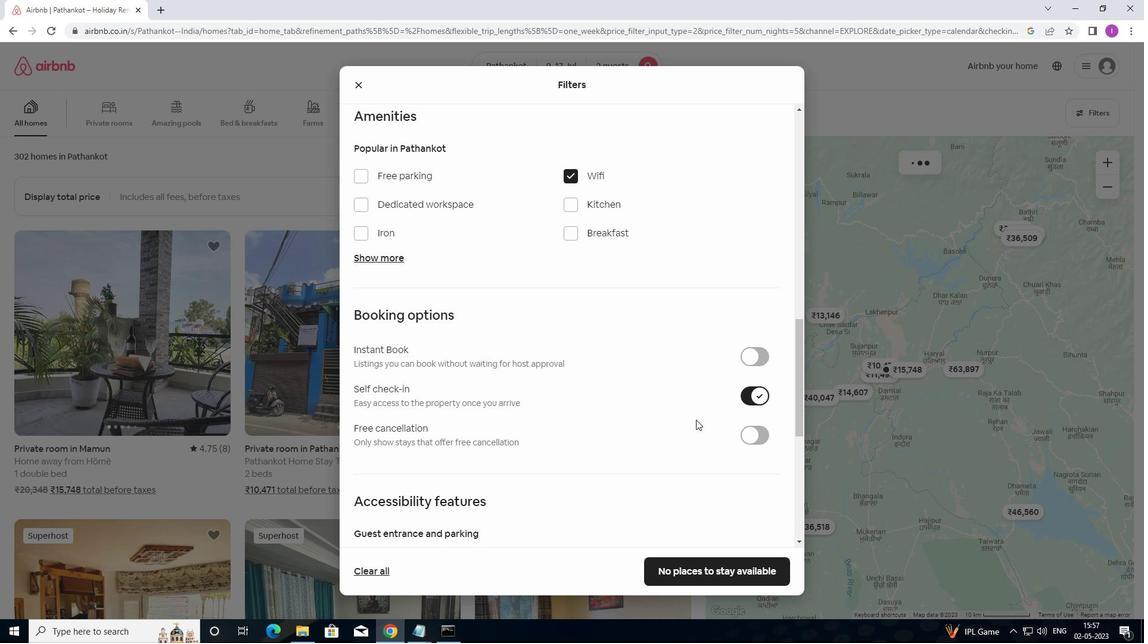
Action: Mouse scrolled (657, 434) with delta (0, 0)
Screenshot: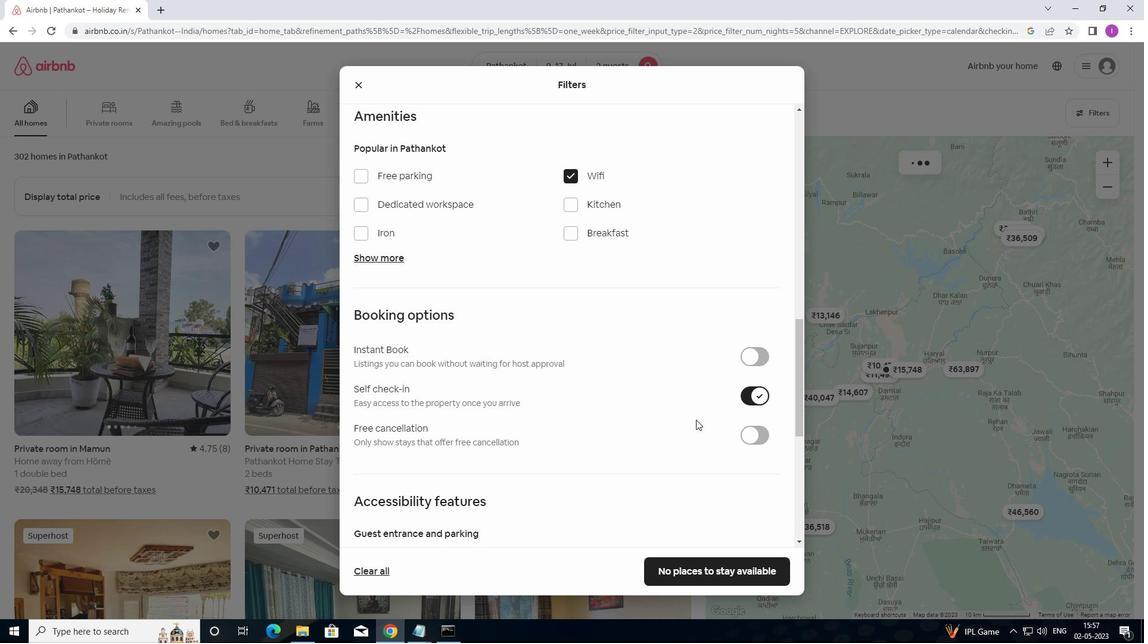 
Action: Mouse moved to (485, 450)
Screenshot: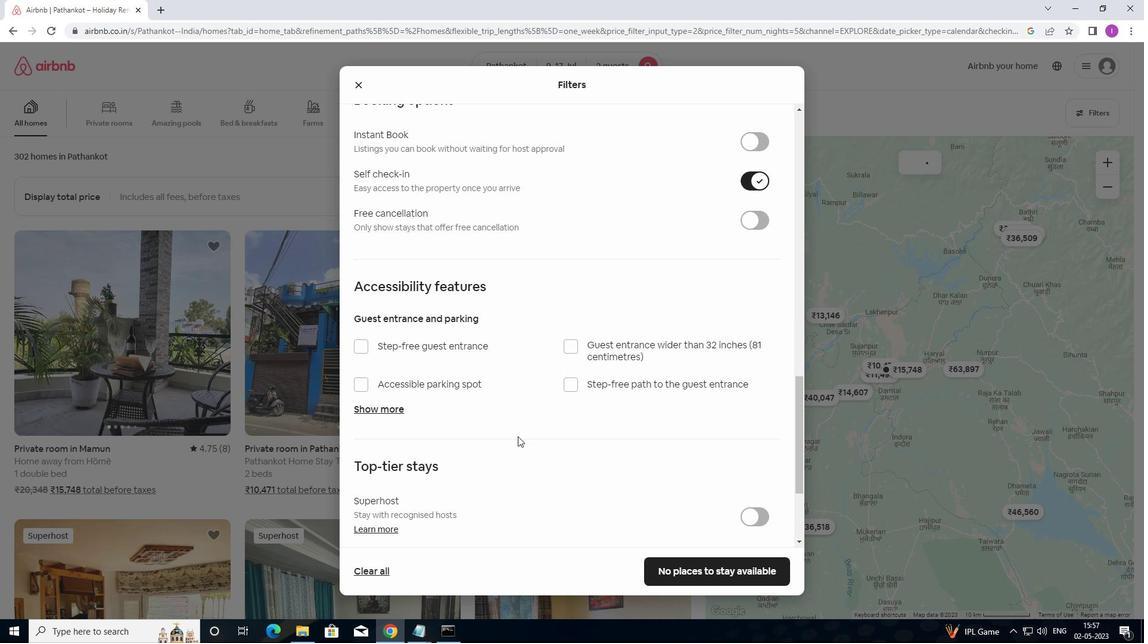 
Action: Mouse scrolled (485, 449) with delta (0, 0)
Screenshot: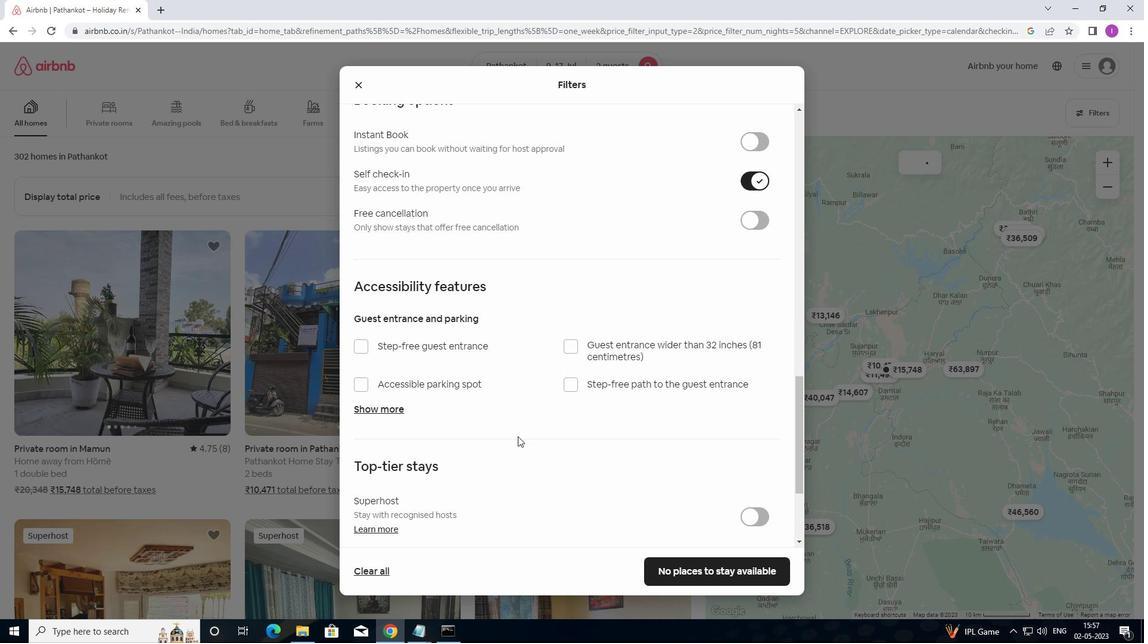 
Action: Mouse moved to (485, 452)
Screenshot: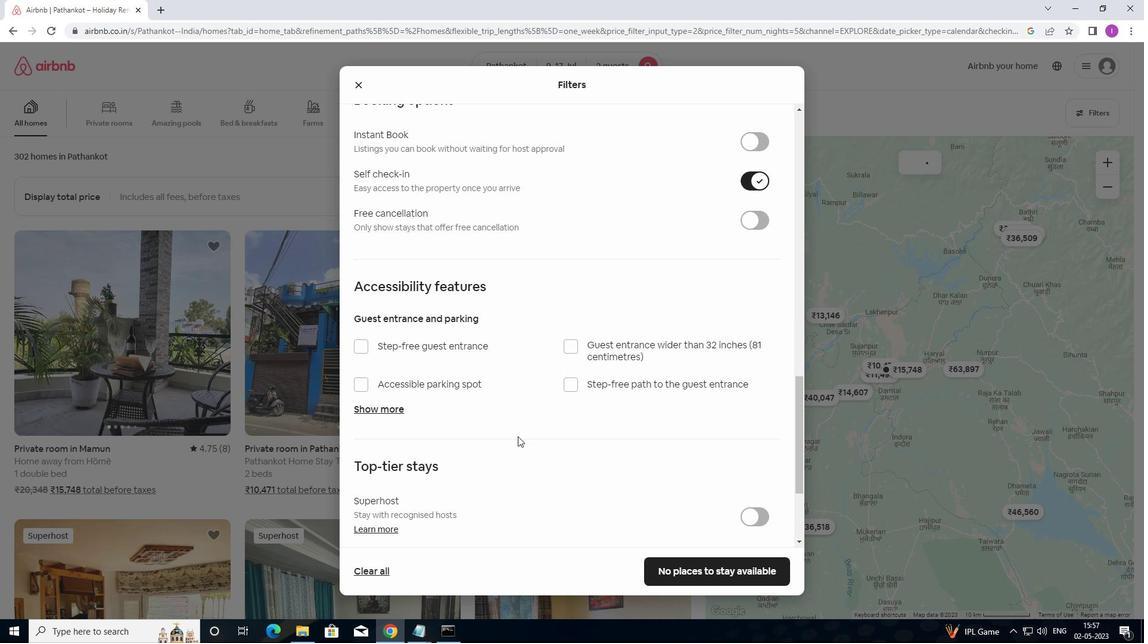 
Action: Mouse scrolled (485, 451) with delta (0, 0)
Screenshot: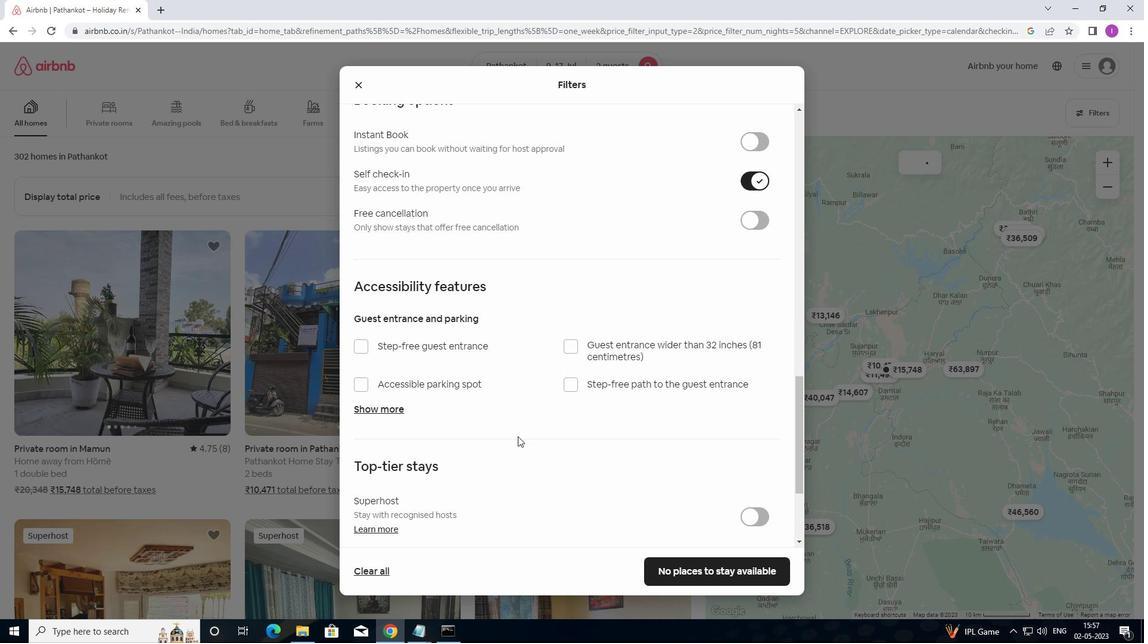 
Action: Mouse moved to (483, 460)
Screenshot: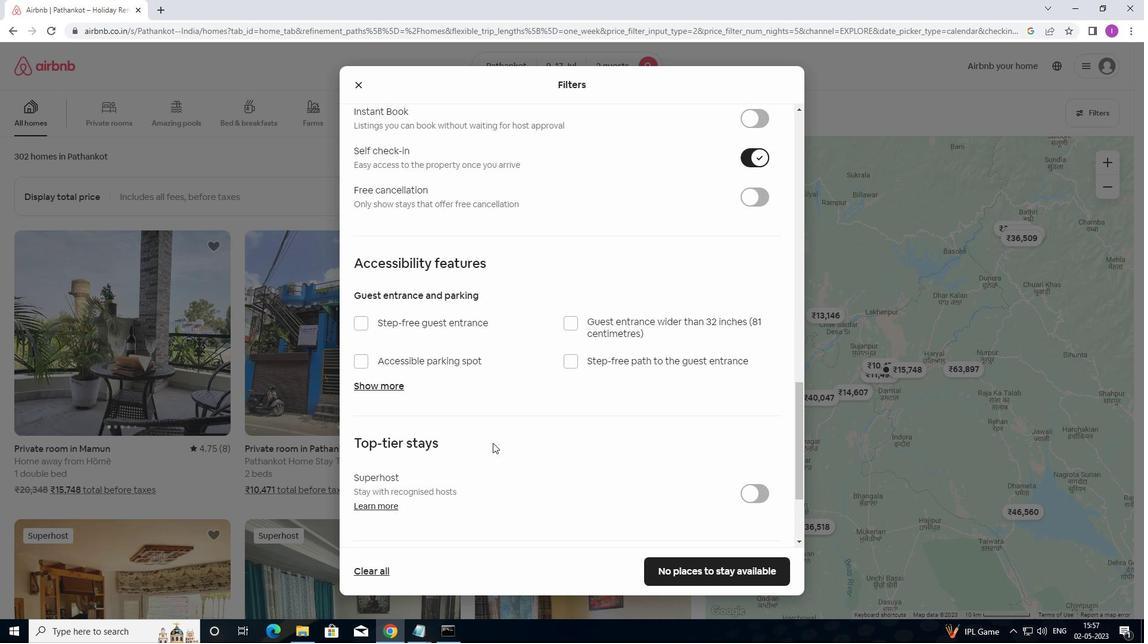 
Action: Mouse scrolled (483, 460) with delta (0, 0)
Screenshot: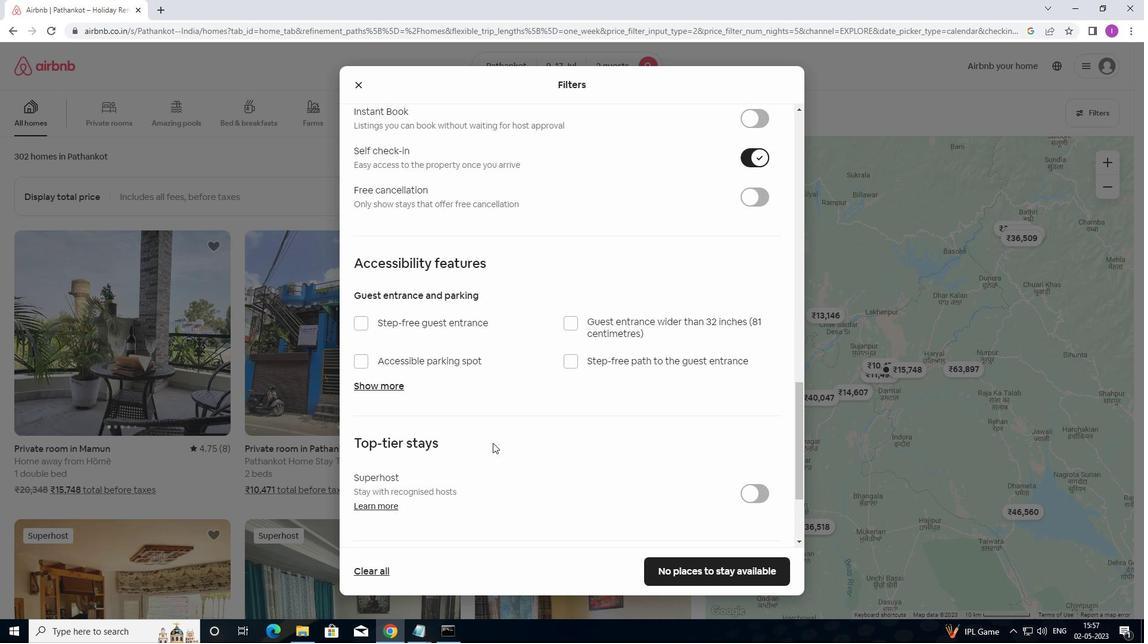 
Action: Mouse moved to (482, 462)
Screenshot: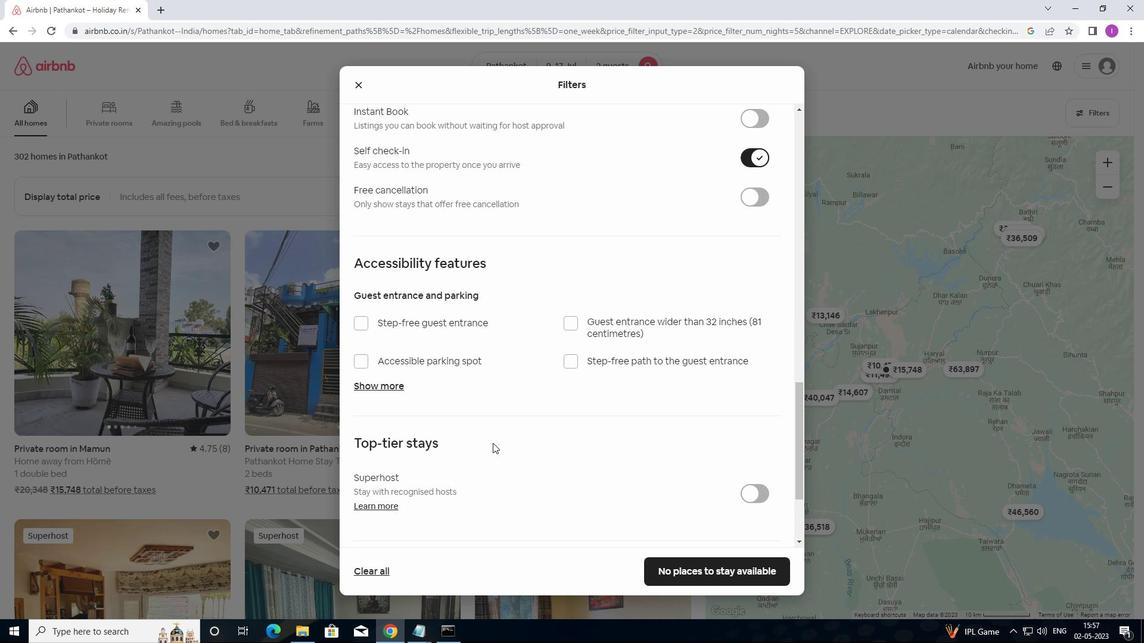 
Action: Mouse scrolled (482, 461) with delta (0, 0)
Screenshot: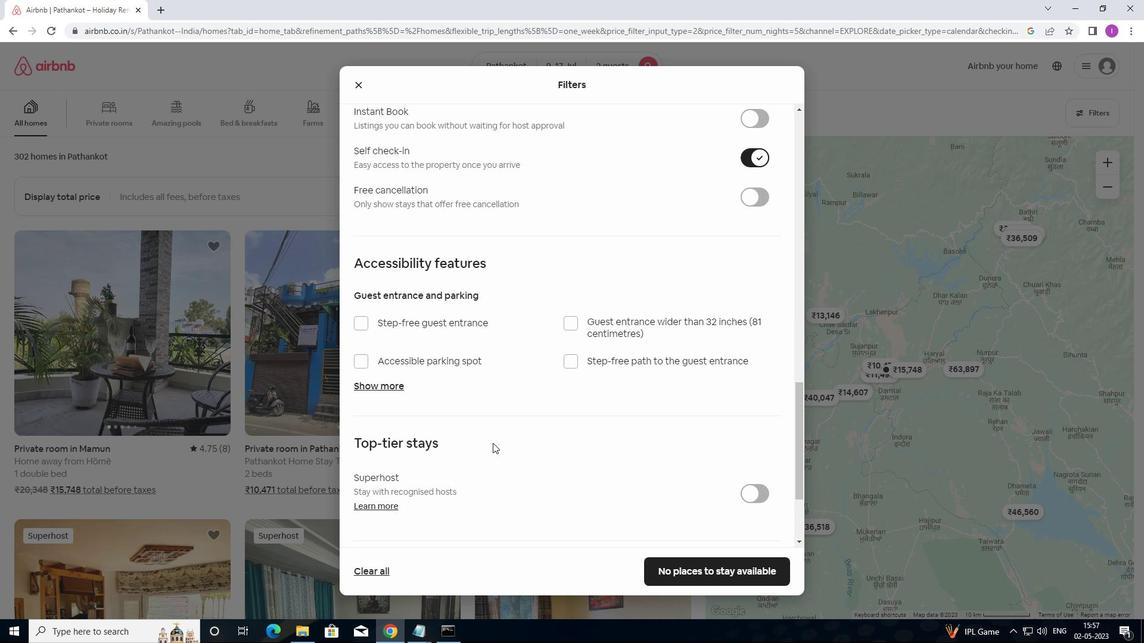 
Action: Mouse moved to (440, 485)
Screenshot: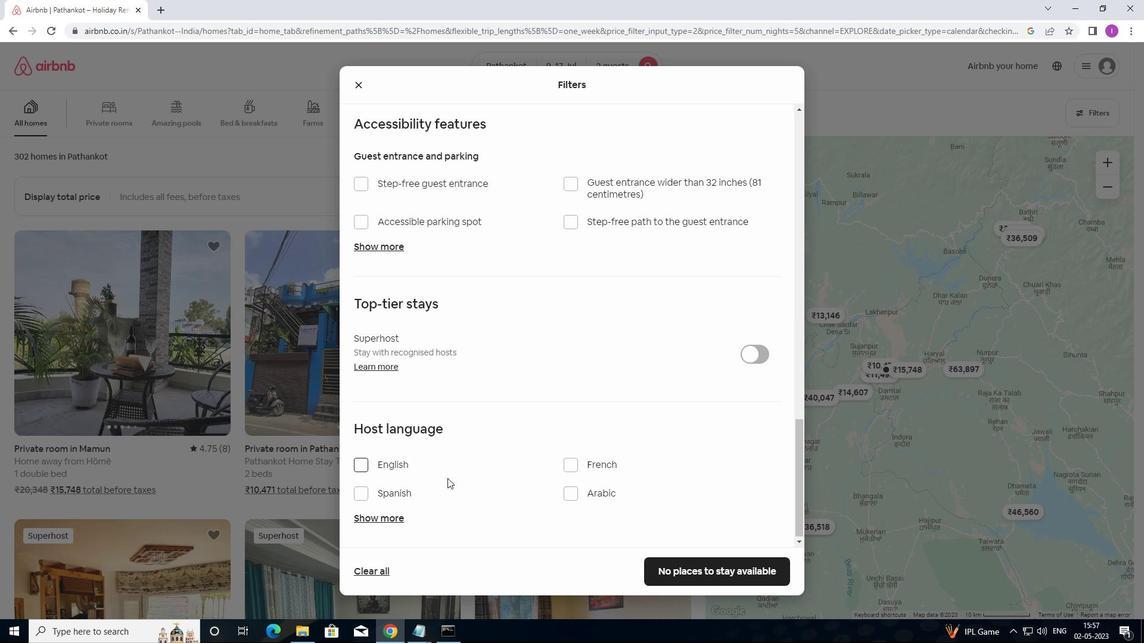 
Action: Mouse scrolled (440, 485) with delta (0, 0)
Screenshot: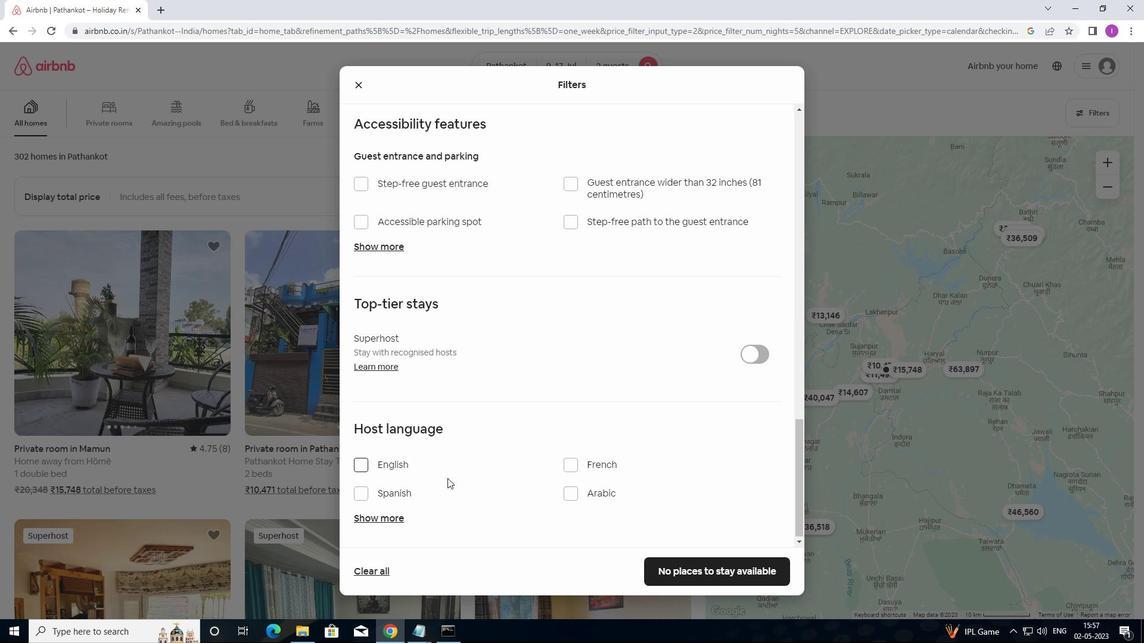 
Action: Mouse moved to (440, 489)
Screenshot: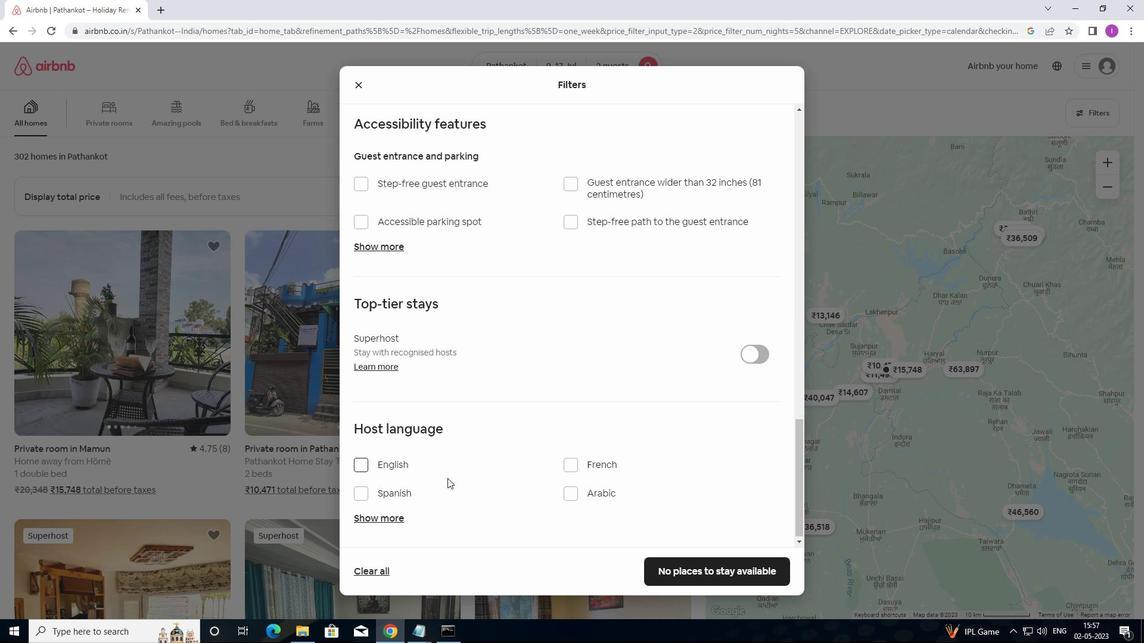 
Action: Mouse scrolled (440, 488) with delta (0, 0)
Screenshot: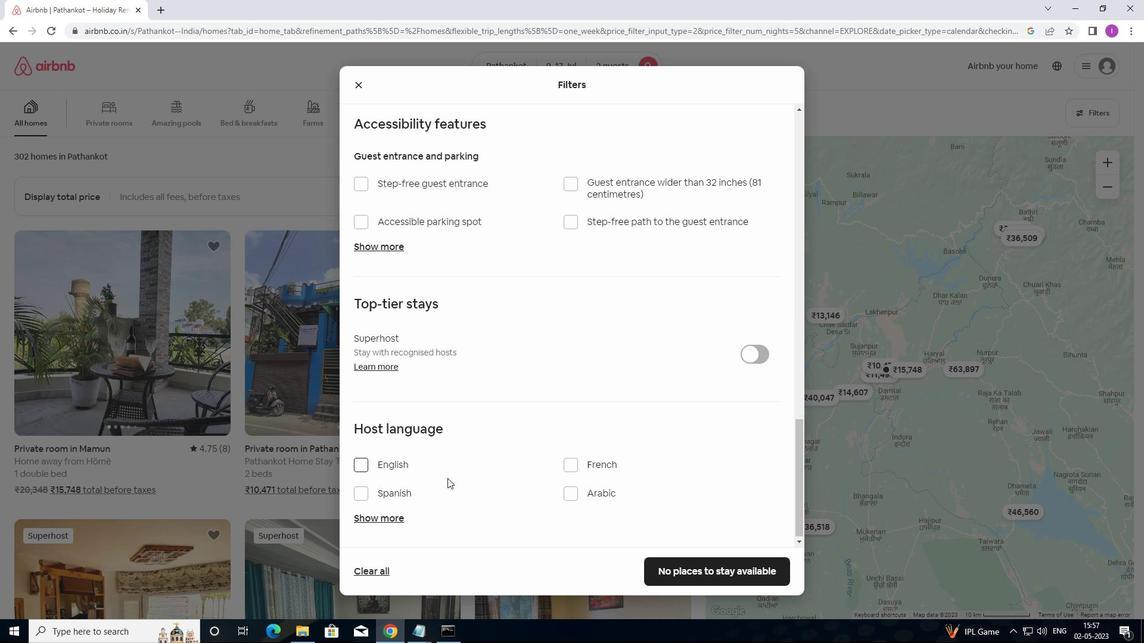 
Action: Mouse moved to (437, 492)
Screenshot: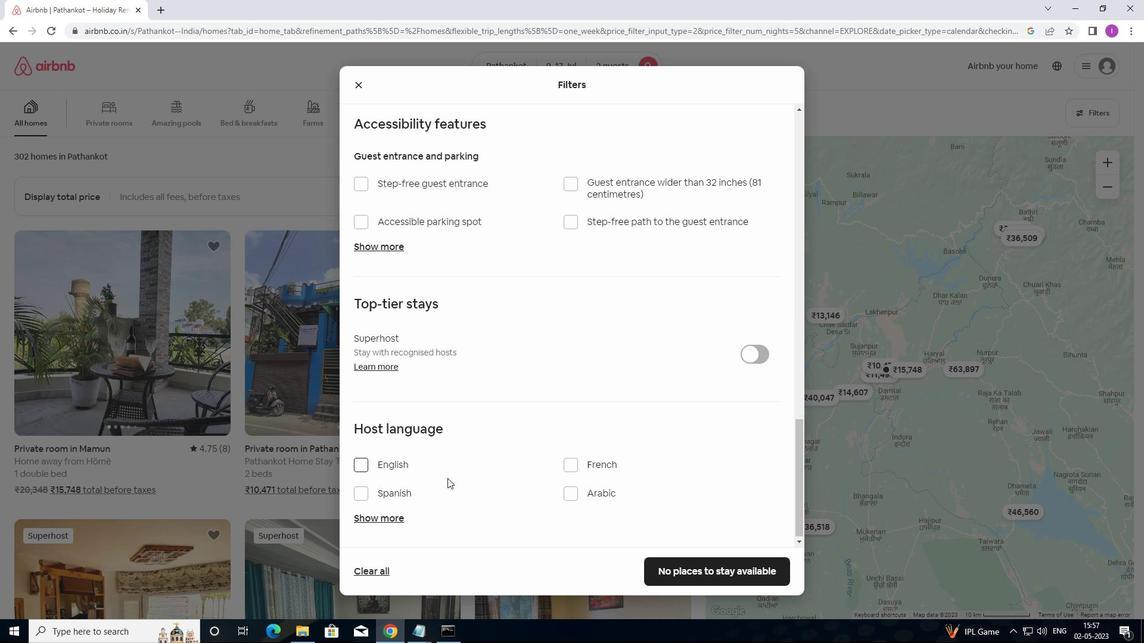 
Action: Mouse scrolled (437, 491) with delta (0, 0)
Screenshot: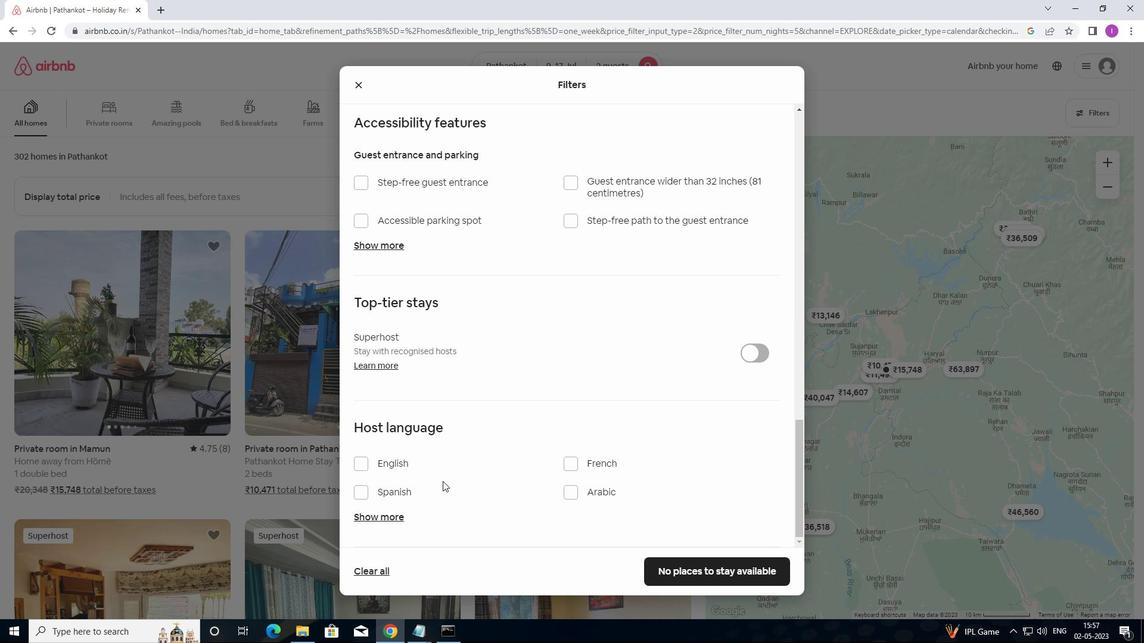
Action: Mouse moved to (365, 466)
Screenshot: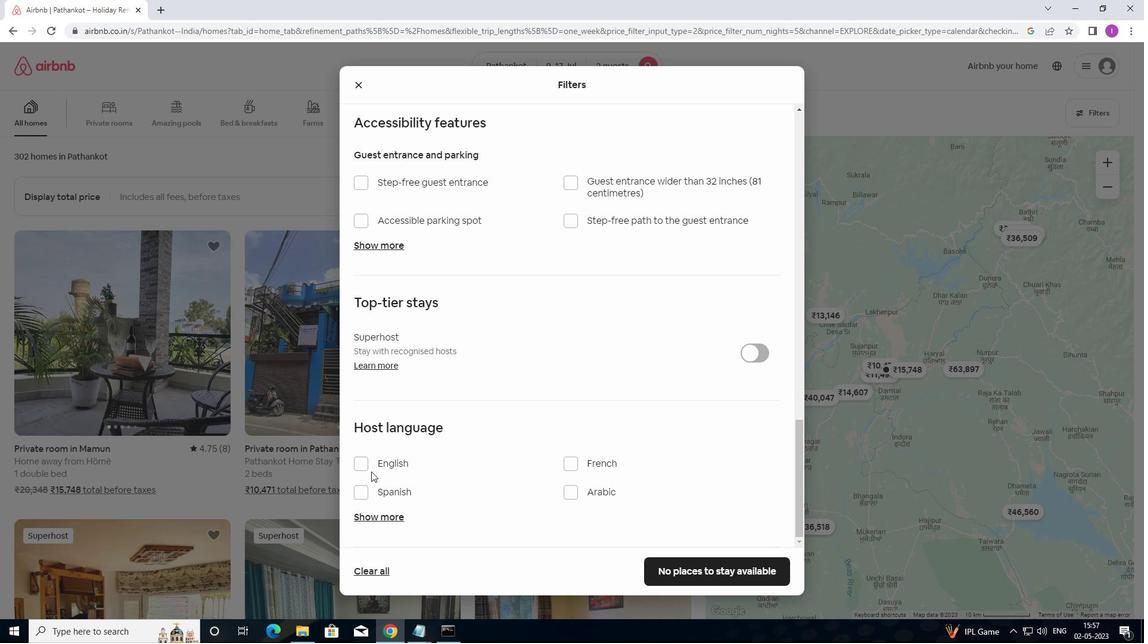 
Action: Mouse pressed left at (365, 466)
Screenshot: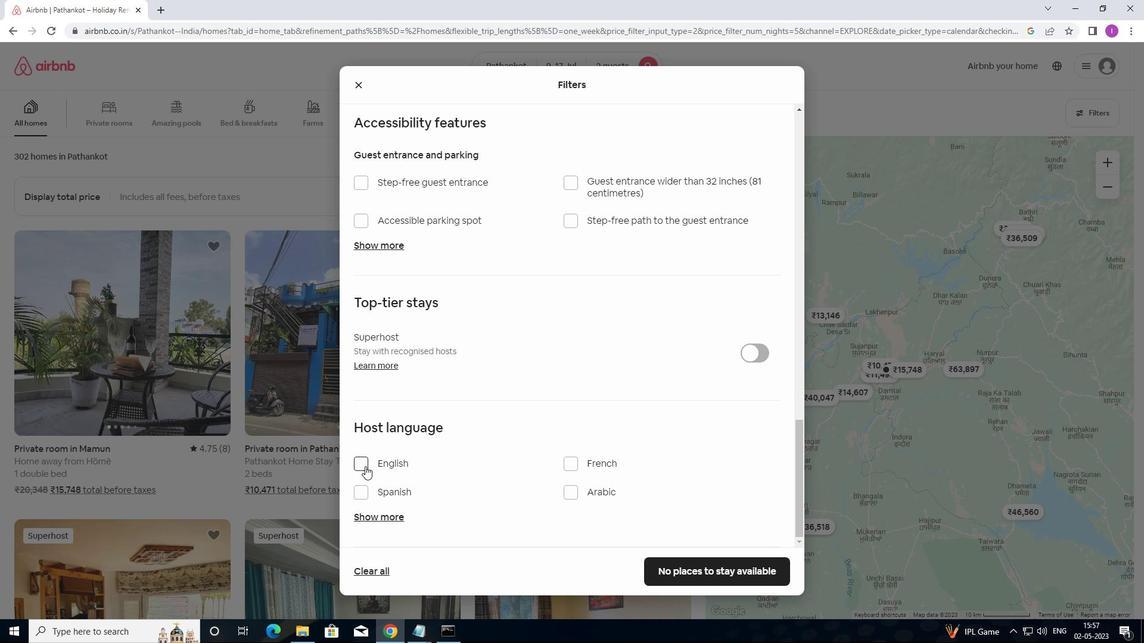 
Action: Mouse moved to (708, 576)
Screenshot: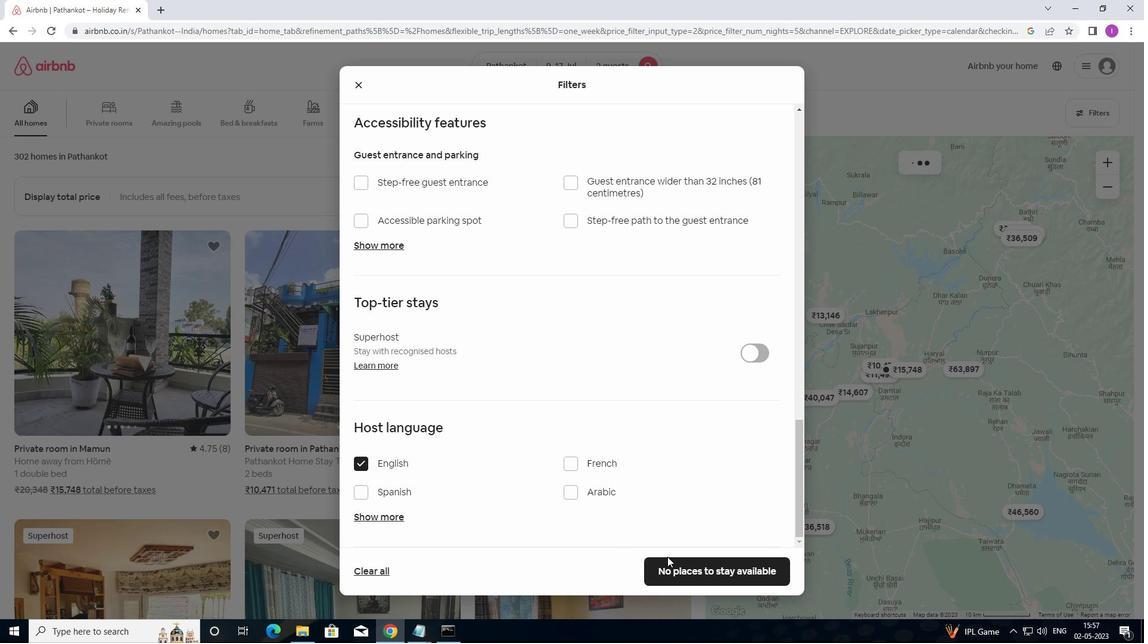 
Action: Mouse pressed left at (708, 576)
Screenshot: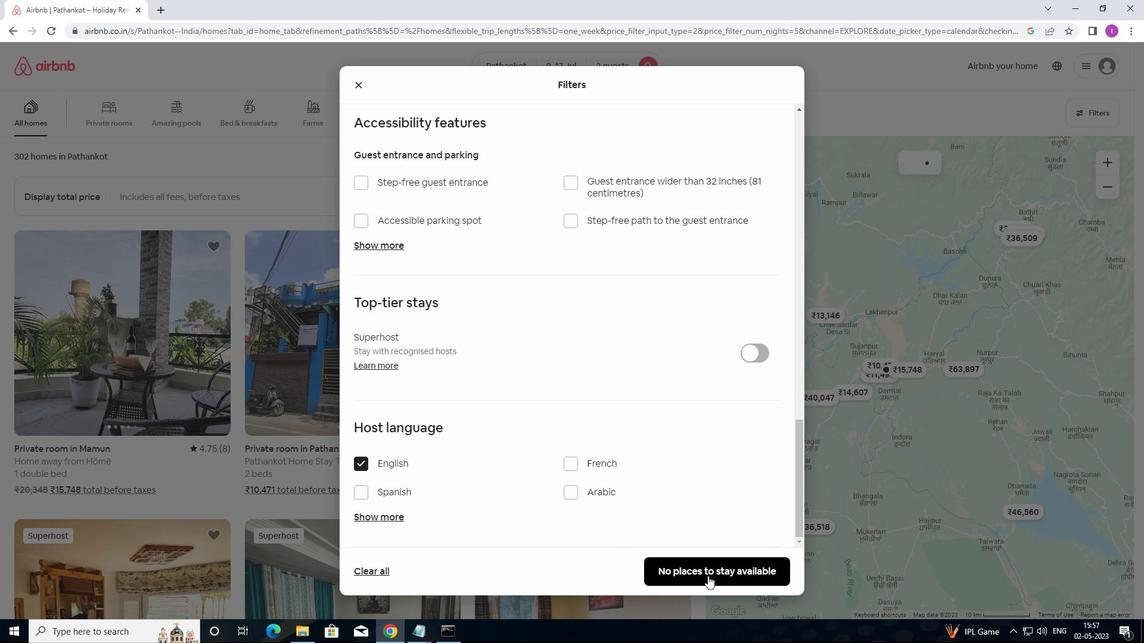
Action: Mouse moved to (708, 561)
Screenshot: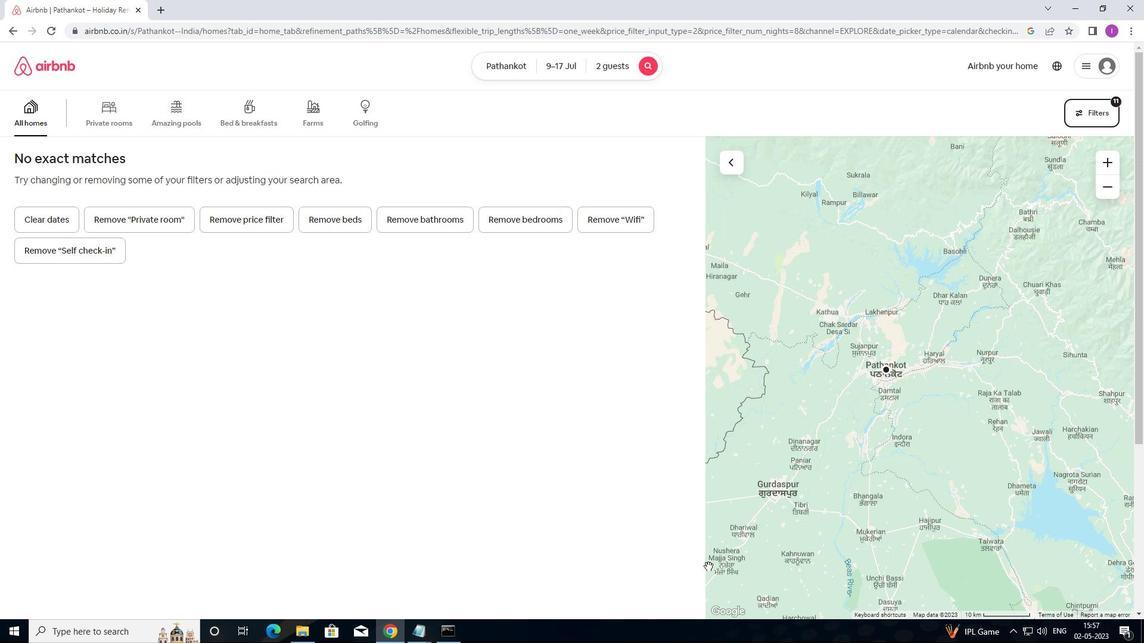 
